 Task: Add Mineral Fusion Dark Brown Retractable Brow Pencil to the cart.
Action: Mouse moved to (321, 171)
Screenshot: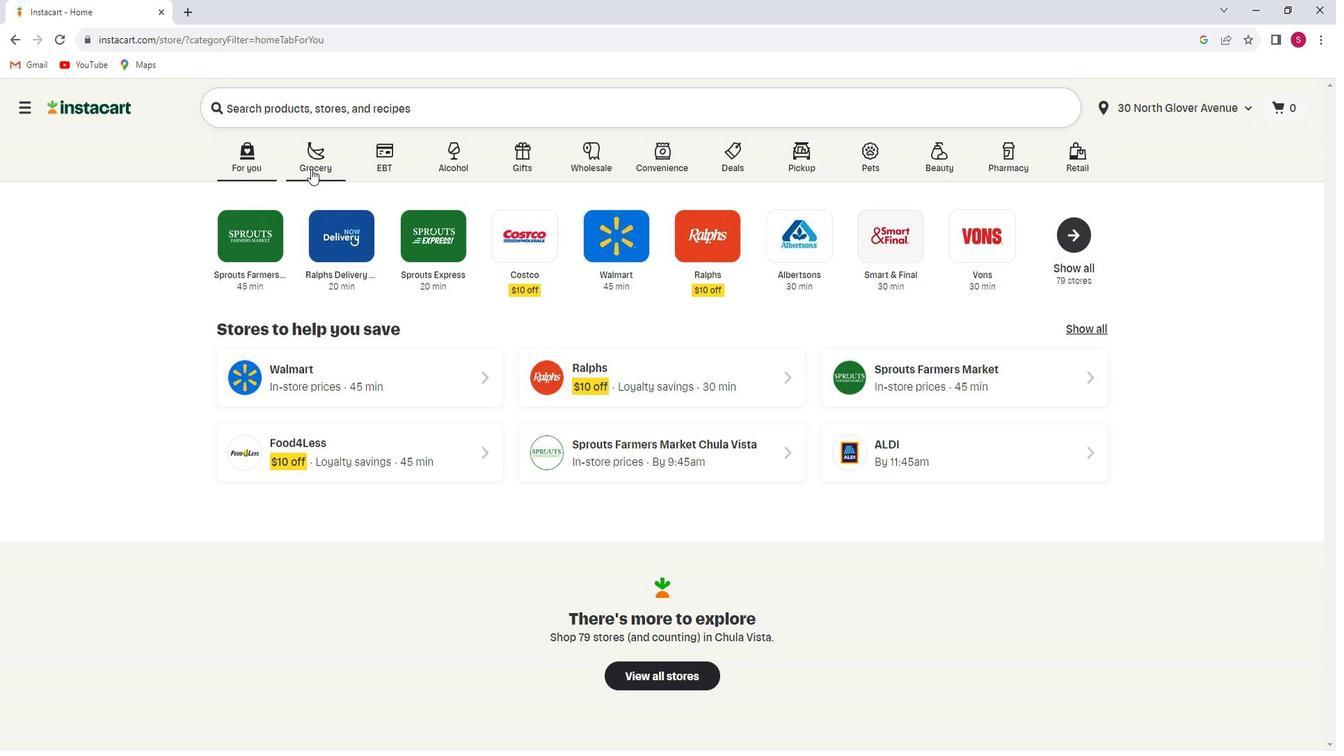 
Action: Mouse pressed left at (321, 171)
Screenshot: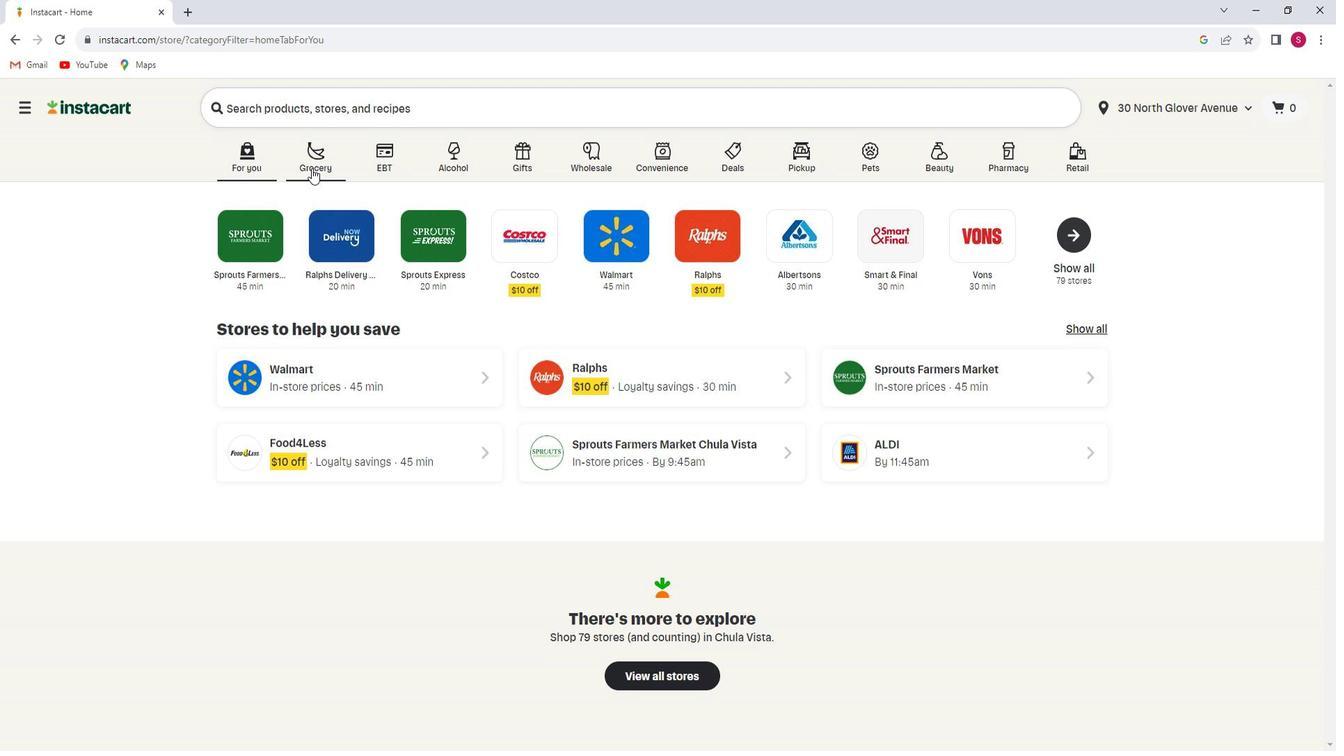 
Action: Mouse moved to (335, 408)
Screenshot: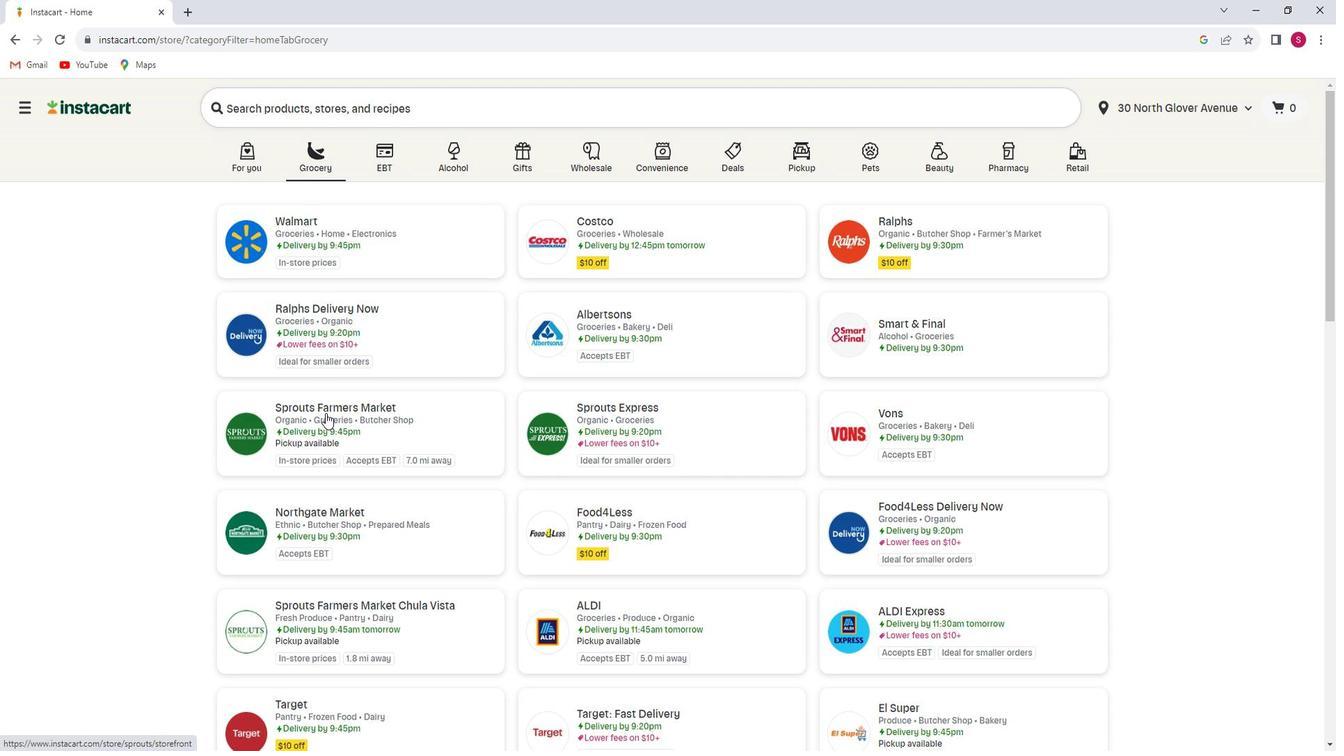 
Action: Mouse pressed left at (335, 408)
Screenshot: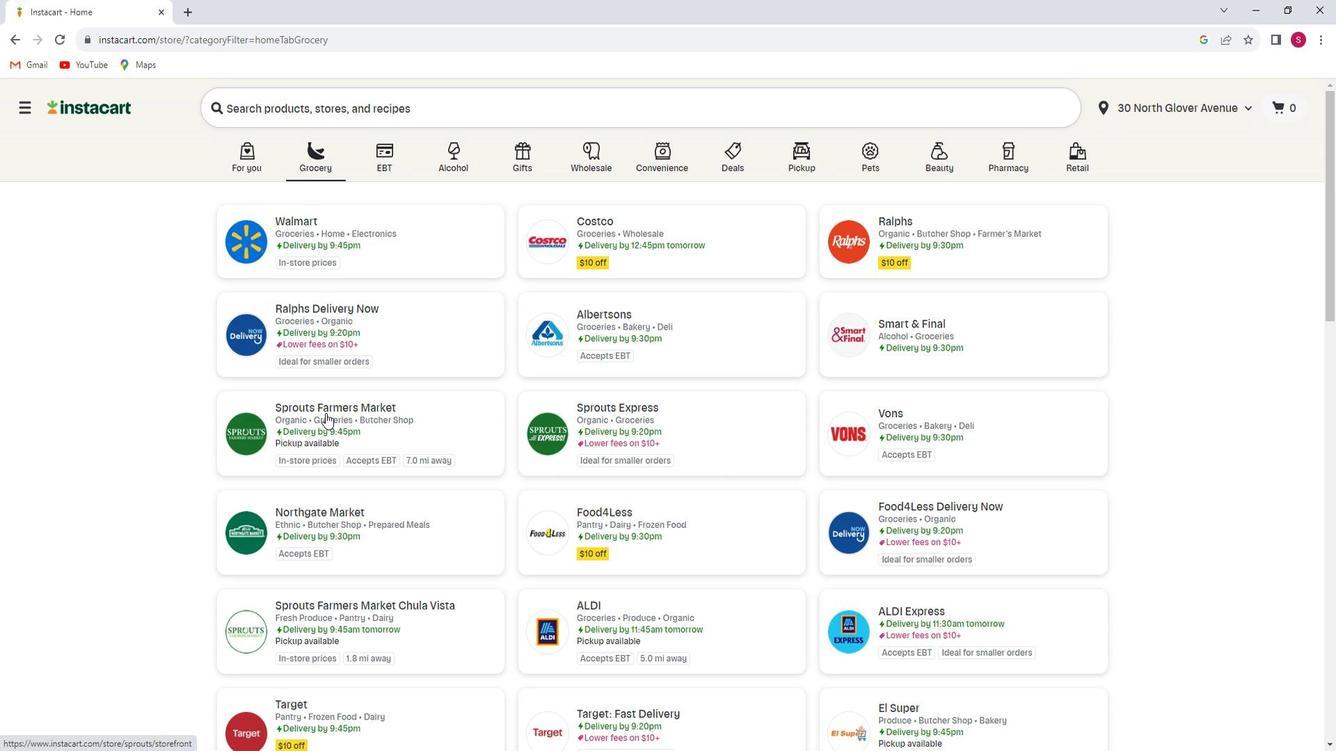 
Action: Mouse moved to (99, 422)
Screenshot: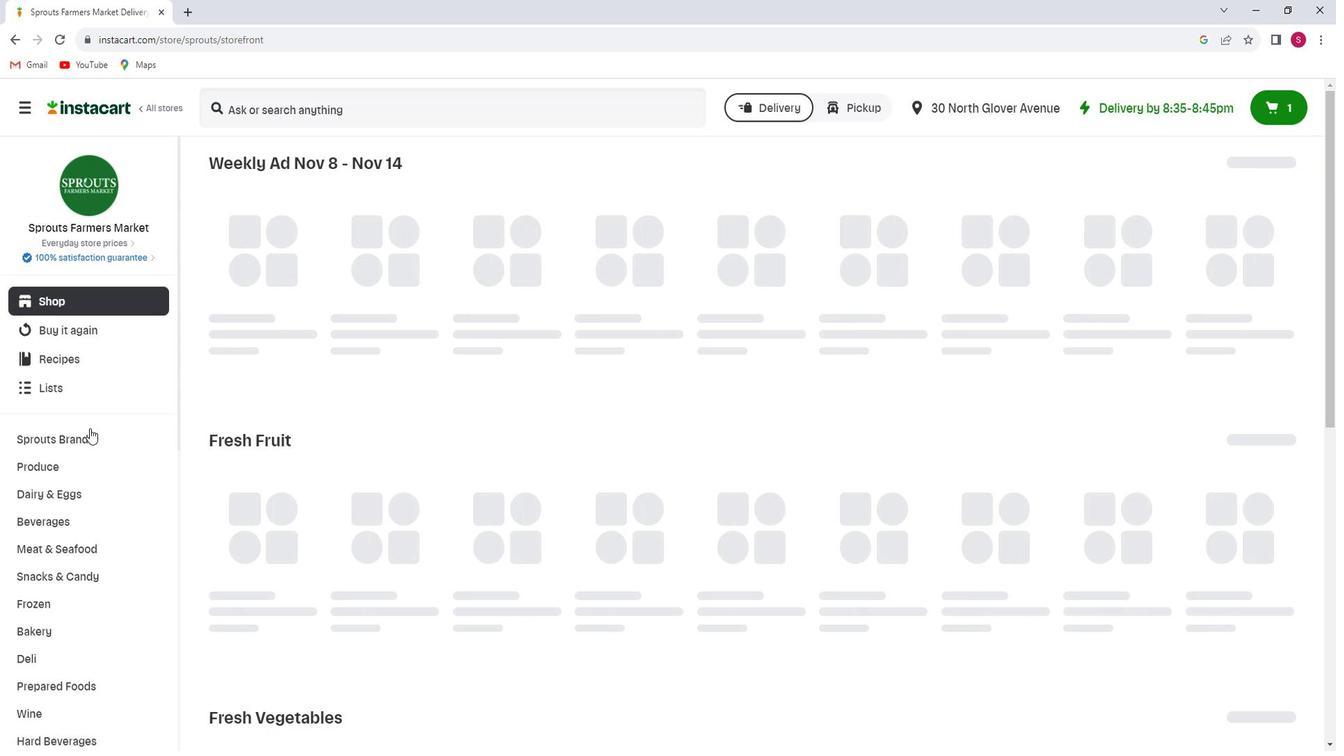 
Action: Mouse scrolled (99, 421) with delta (0, 0)
Screenshot: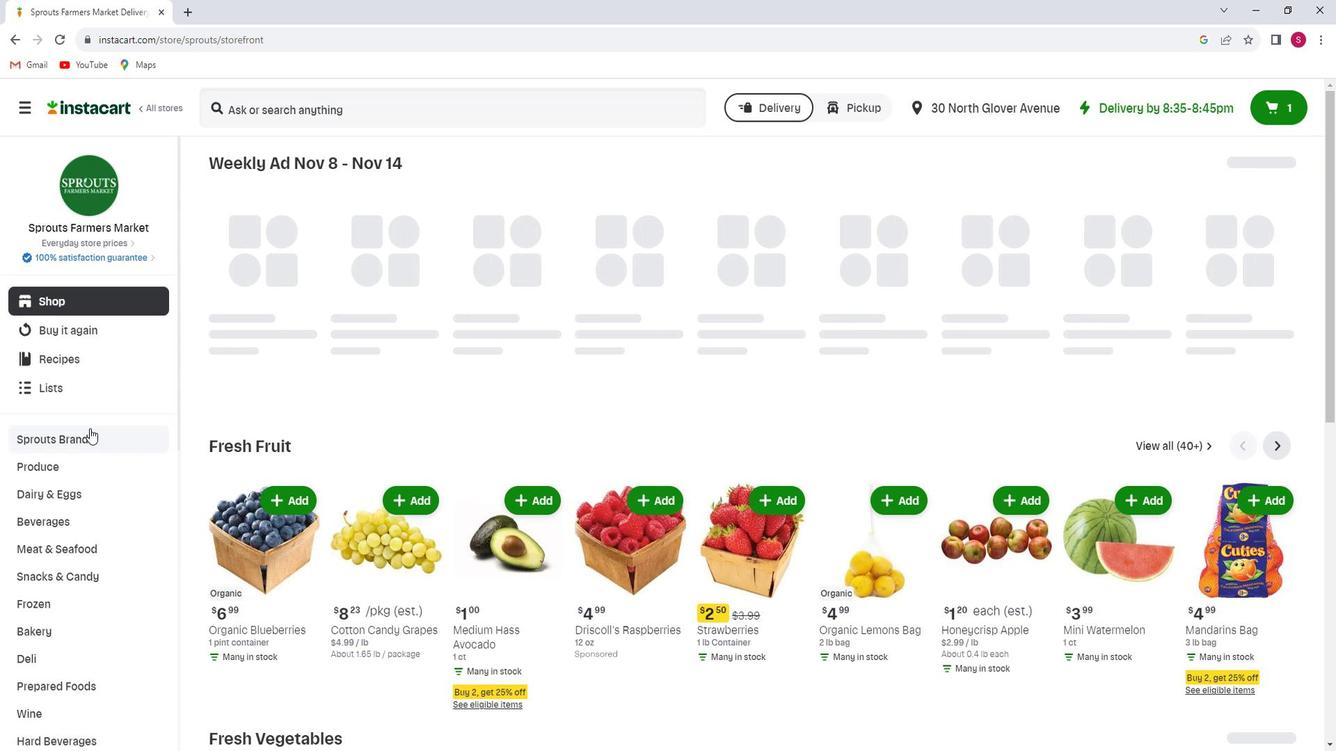 
Action: Mouse scrolled (99, 421) with delta (0, 0)
Screenshot: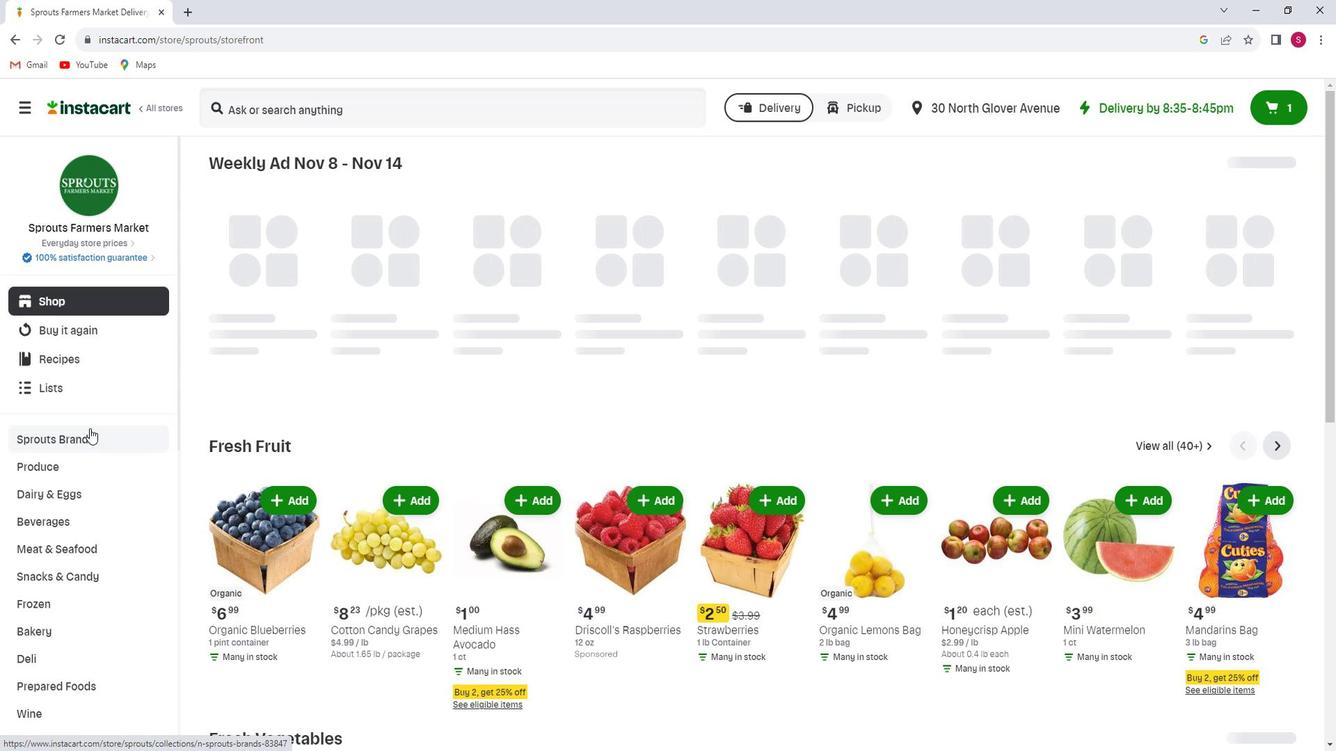 
Action: Mouse scrolled (99, 421) with delta (0, 0)
Screenshot: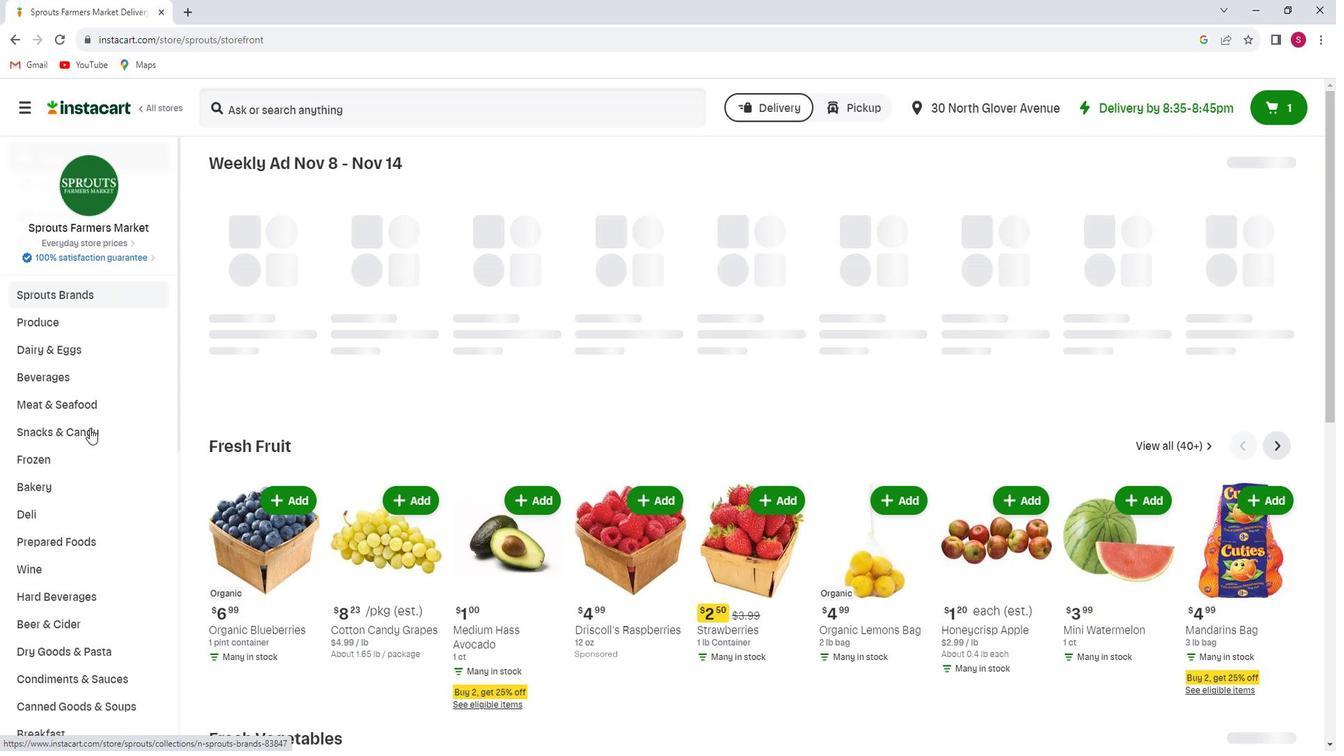 
Action: Mouse scrolled (99, 421) with delta (0, 0)
Screenshot: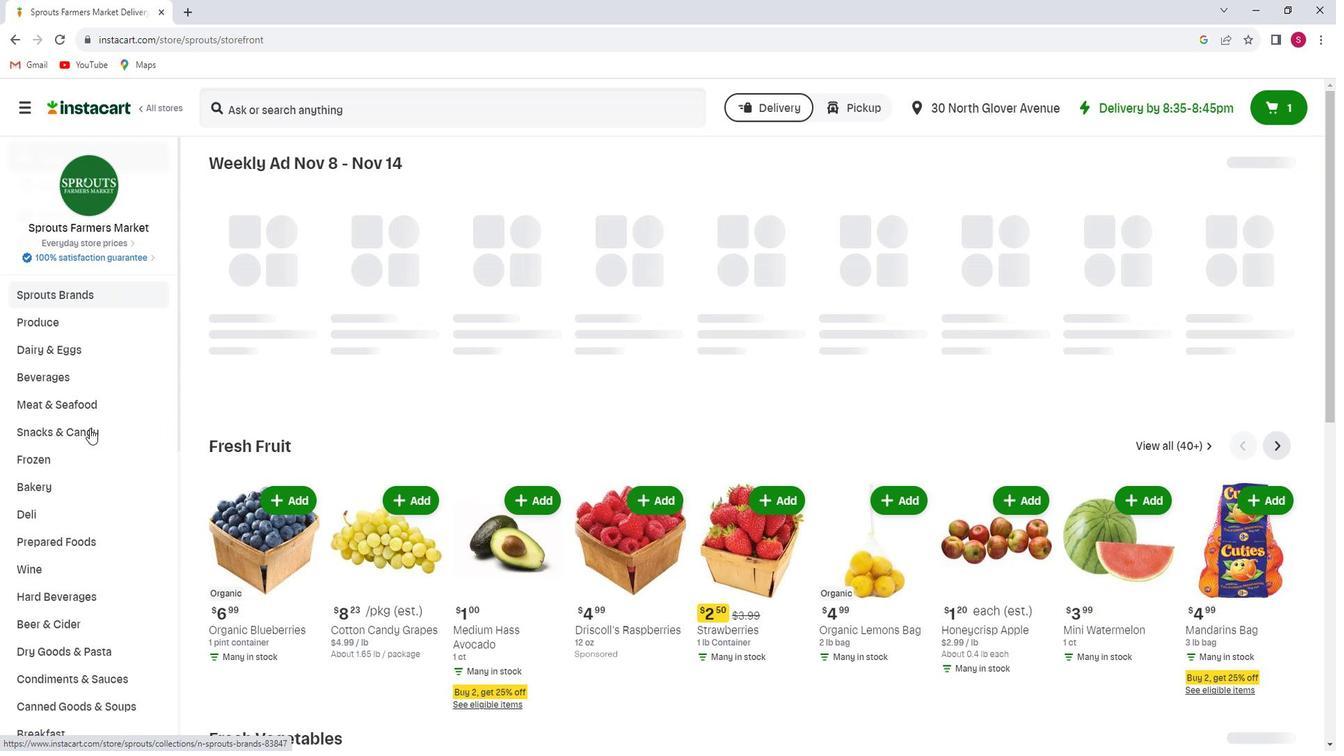 
Action: Mouse scrolled (99, 421) with delta (0, 0)
Screenshot: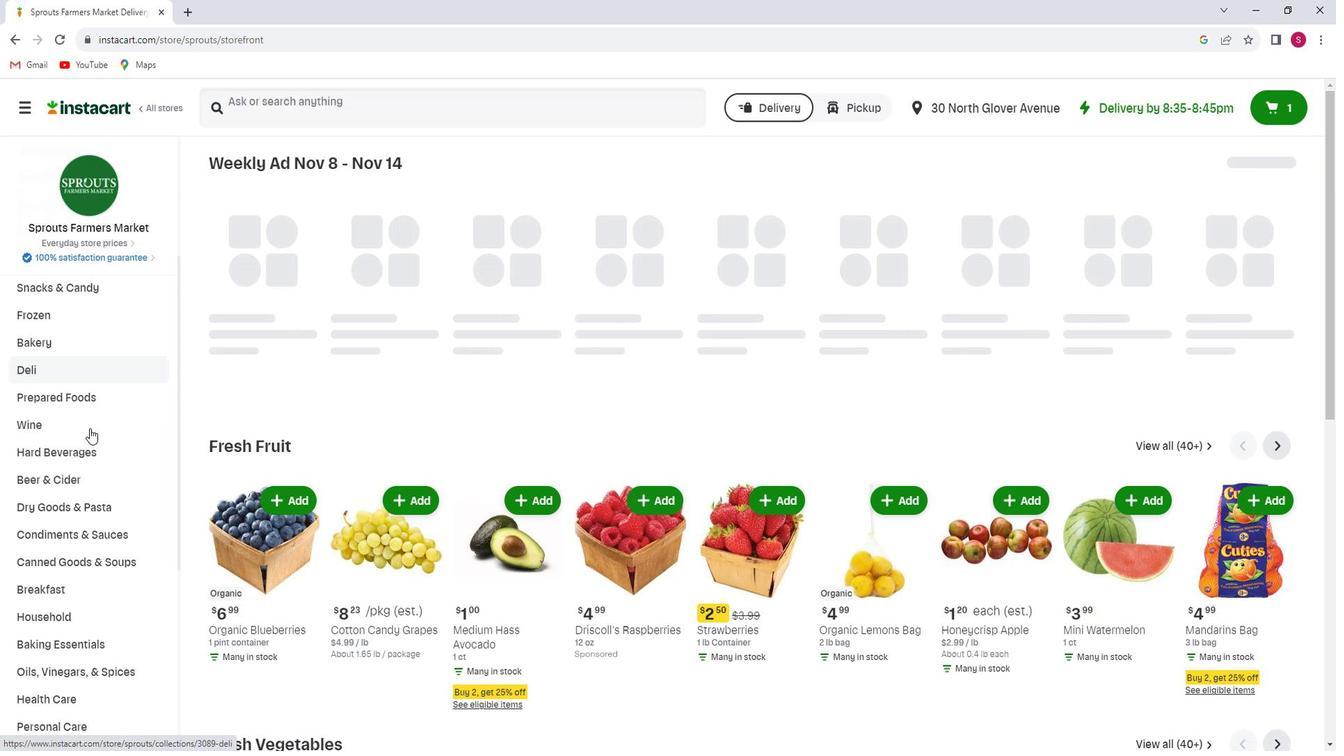 
Action: Mouse scrolled (99, 421) with delta (0, 0)
Screenshot: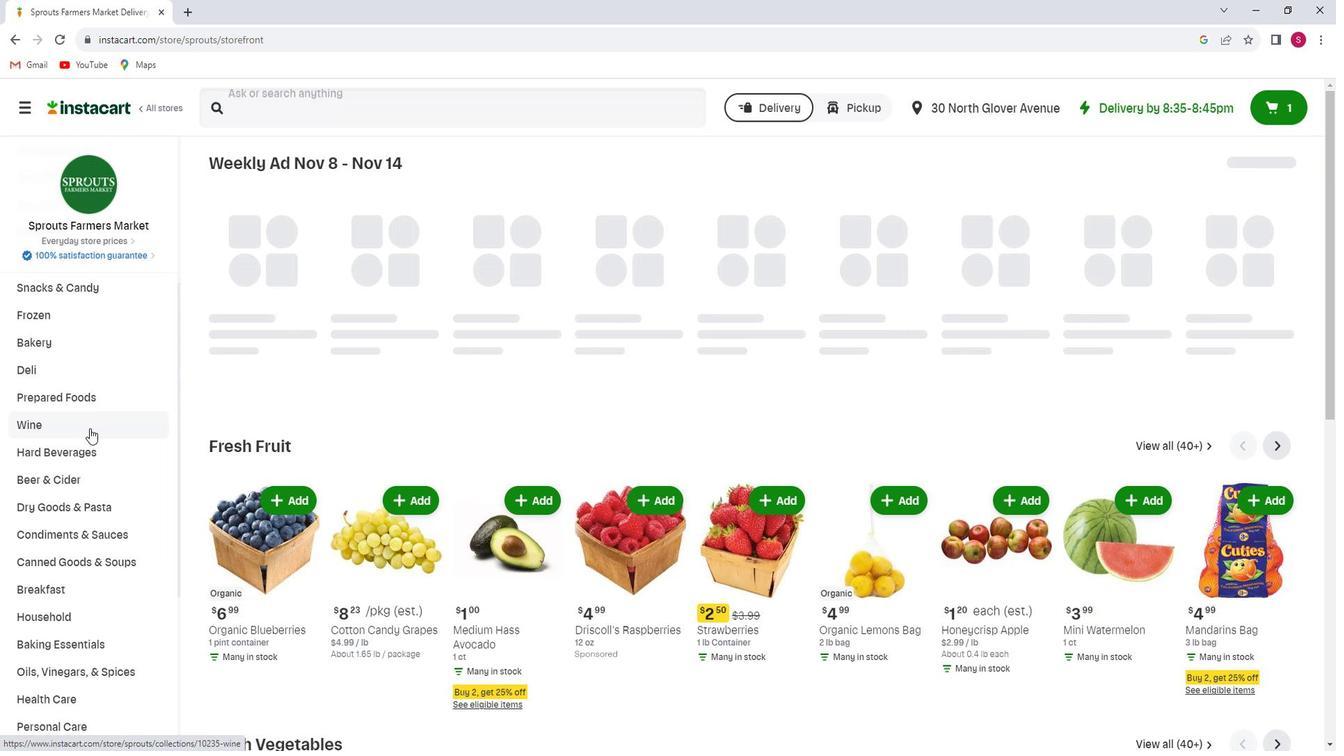 
Action: Mouse scrolled (99, 421) with delta (0, 0)
Screenshot: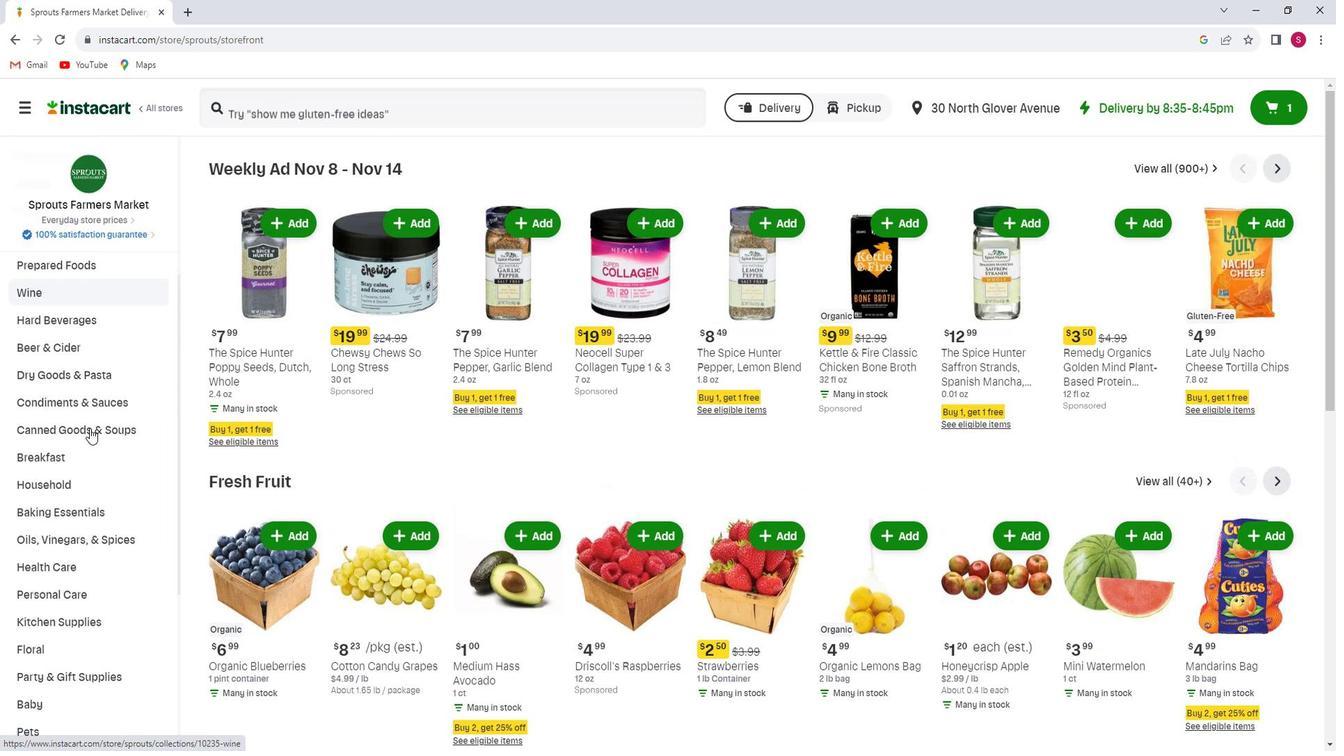 
Action: Mouse scrolled (99, 421) with delta (0, 0)
Screenshot: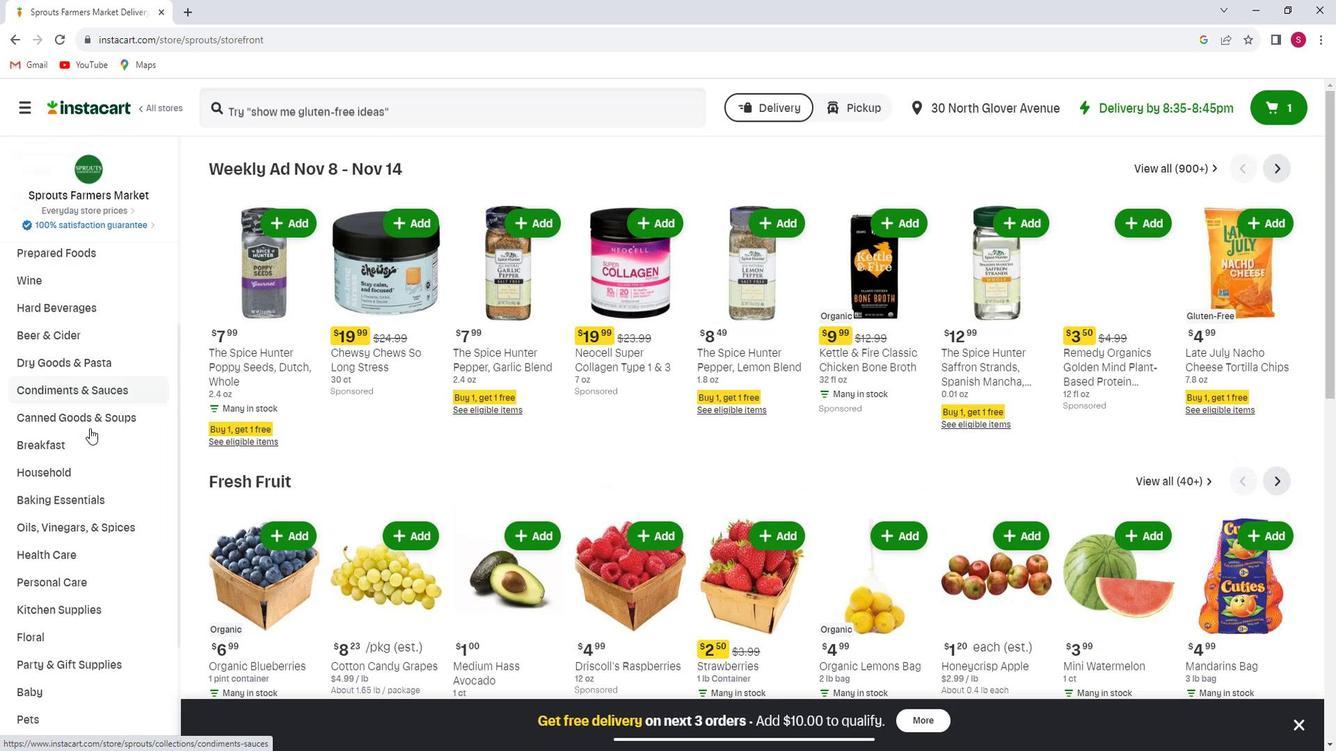 
Action: Mouse scrolled (99, 421) with delta (0, 0)
Screenshot: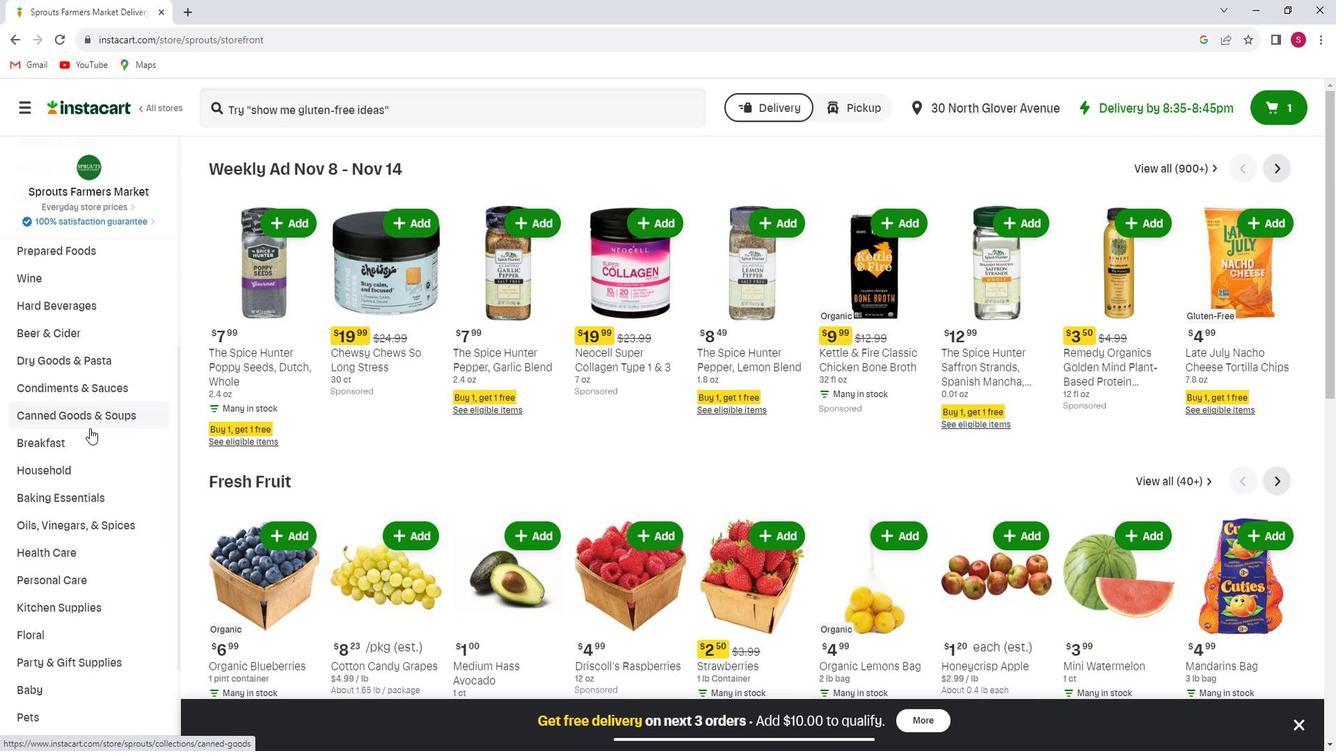 
Action: Mouse scrolled (99, 421) with delta (0, 0)
Screenshot: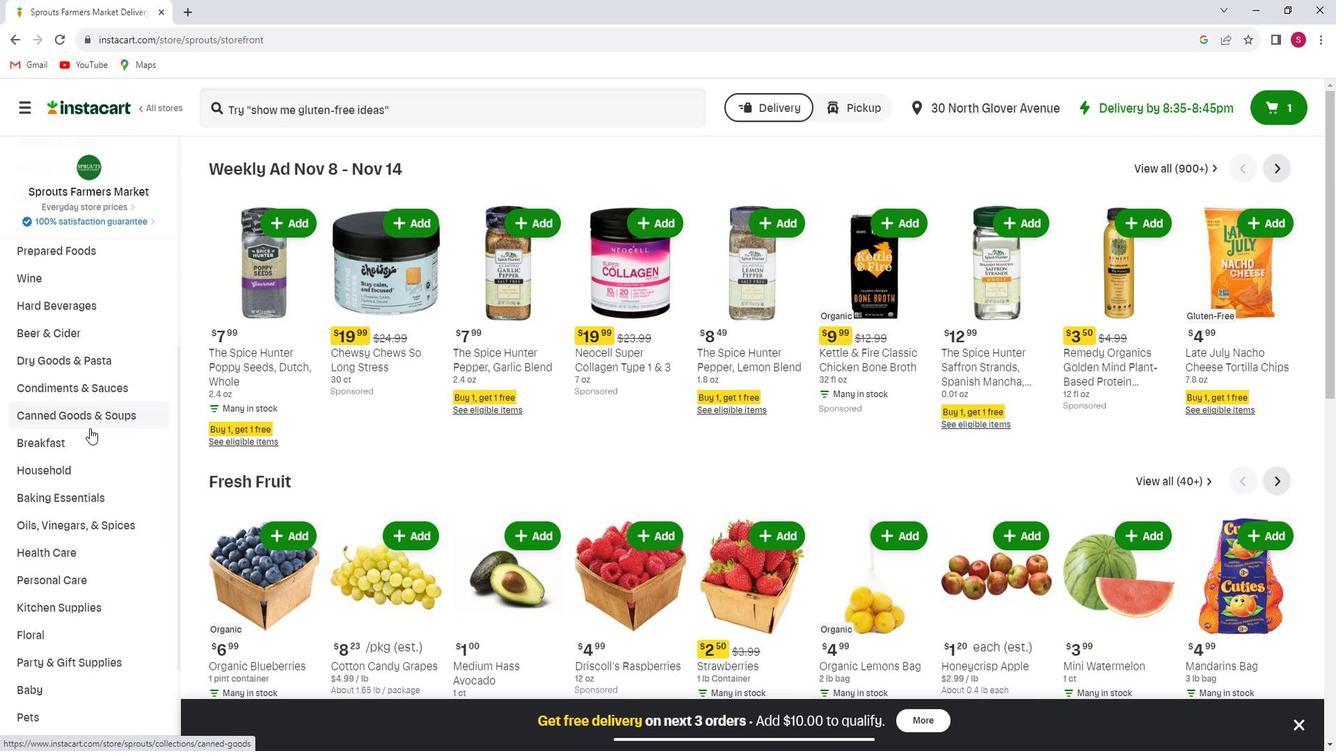 
Action: Mouse moved to (102, 429)
Screenshot: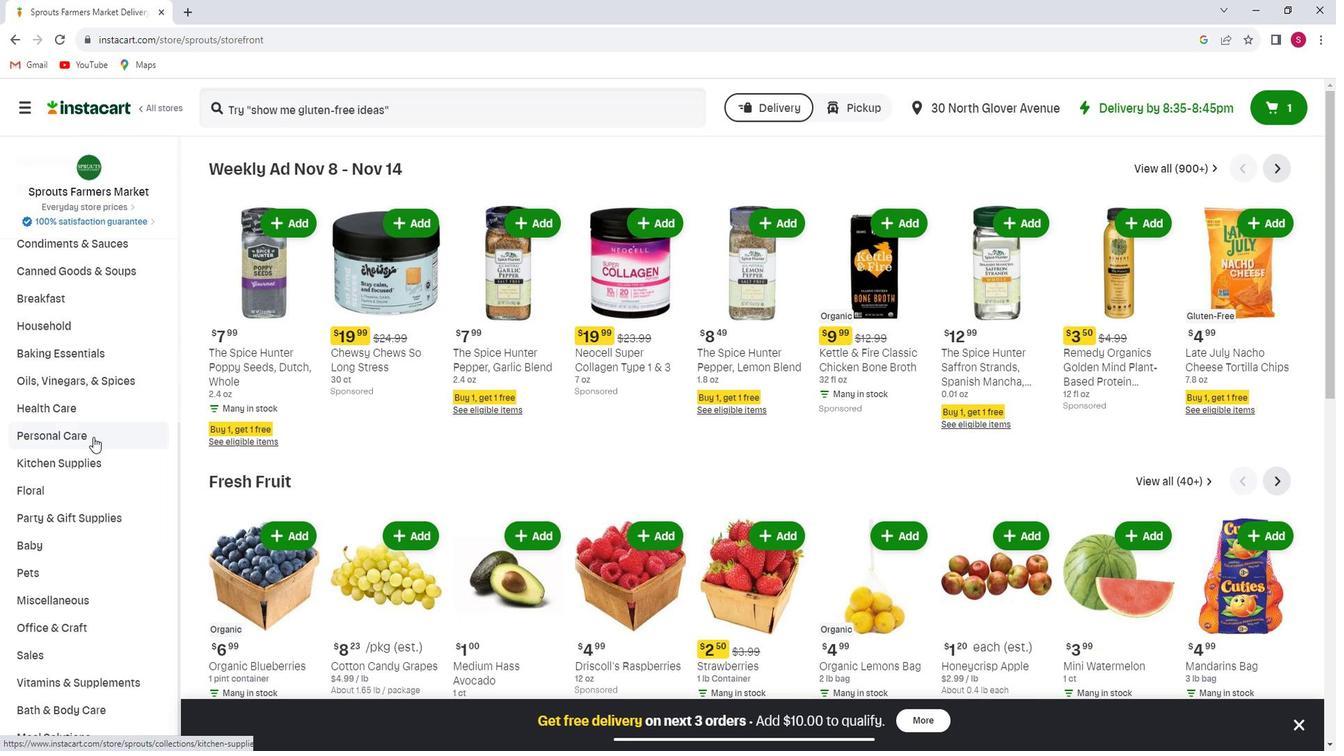 
Action: Mouse pressed left at (102, 429)
Screenshot: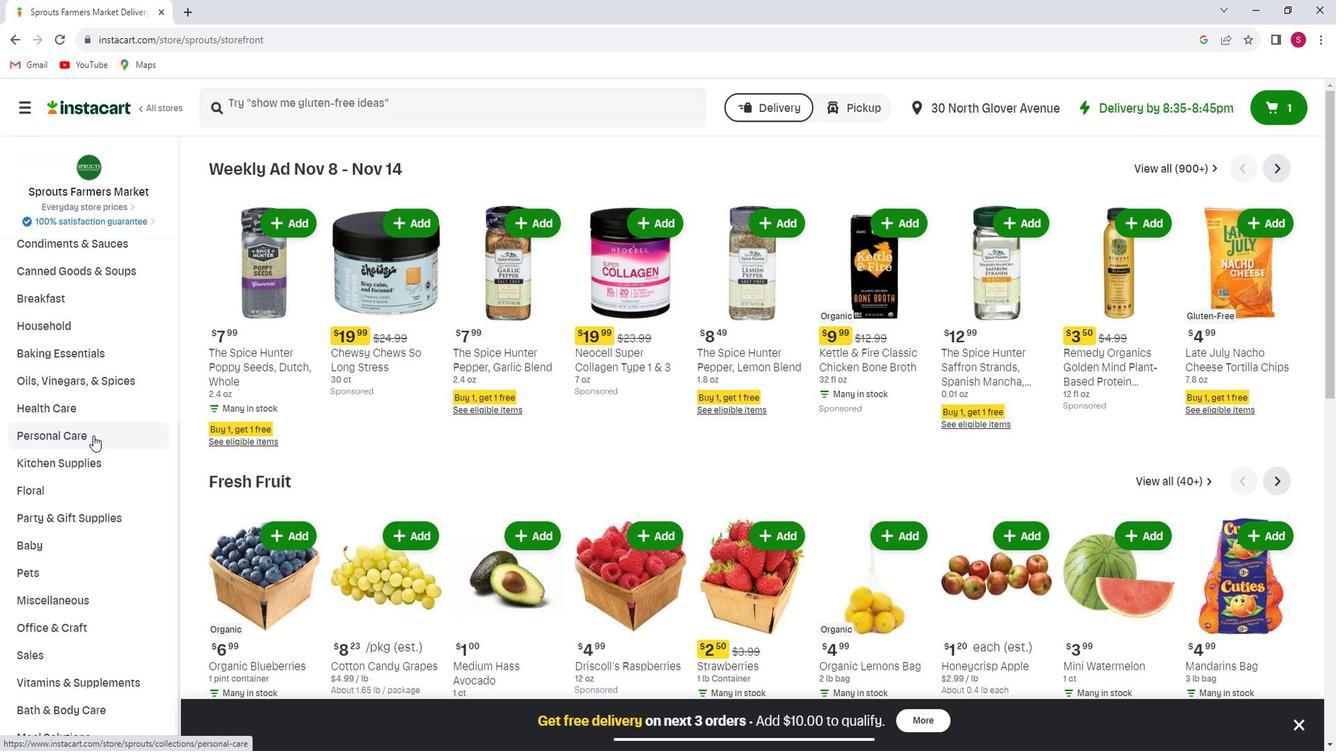 
Action: Mouse moved to (1211, 199)
Screenshot: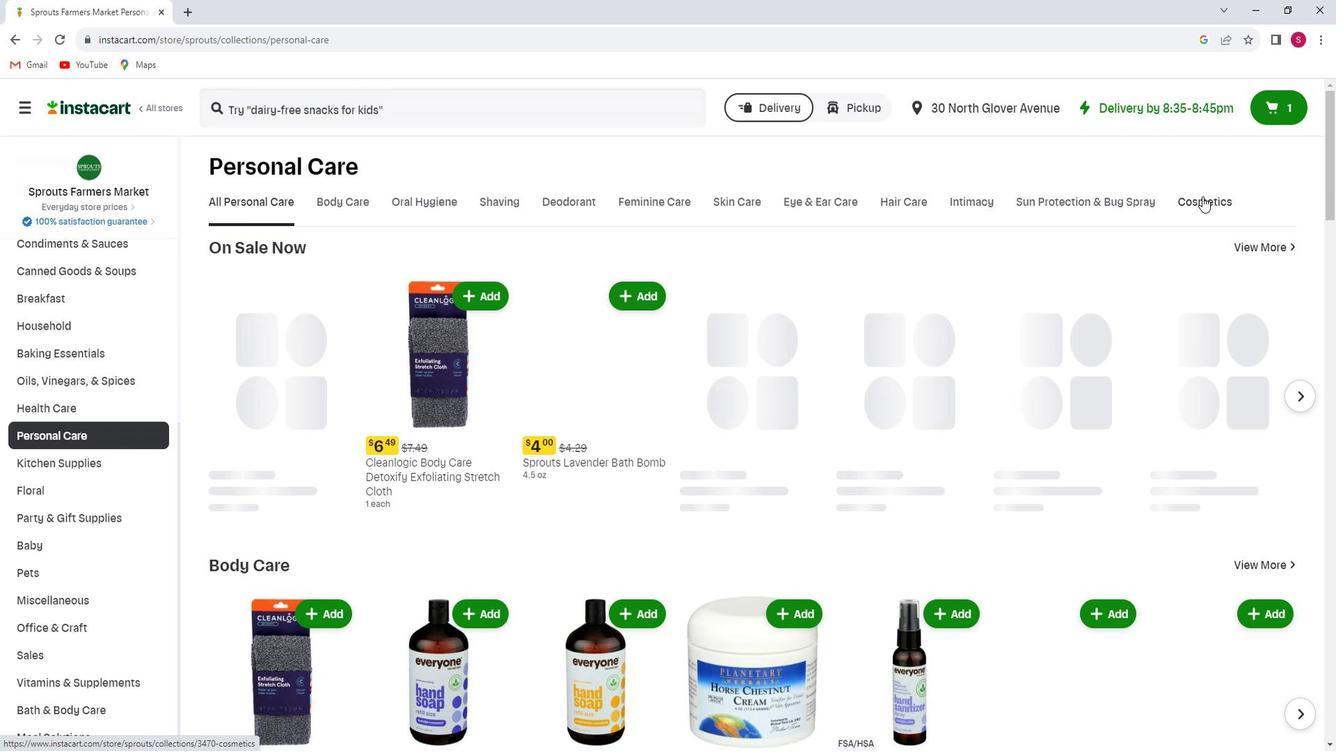 
Action: Mouse pressed left at (1211, 199)
Screenshot: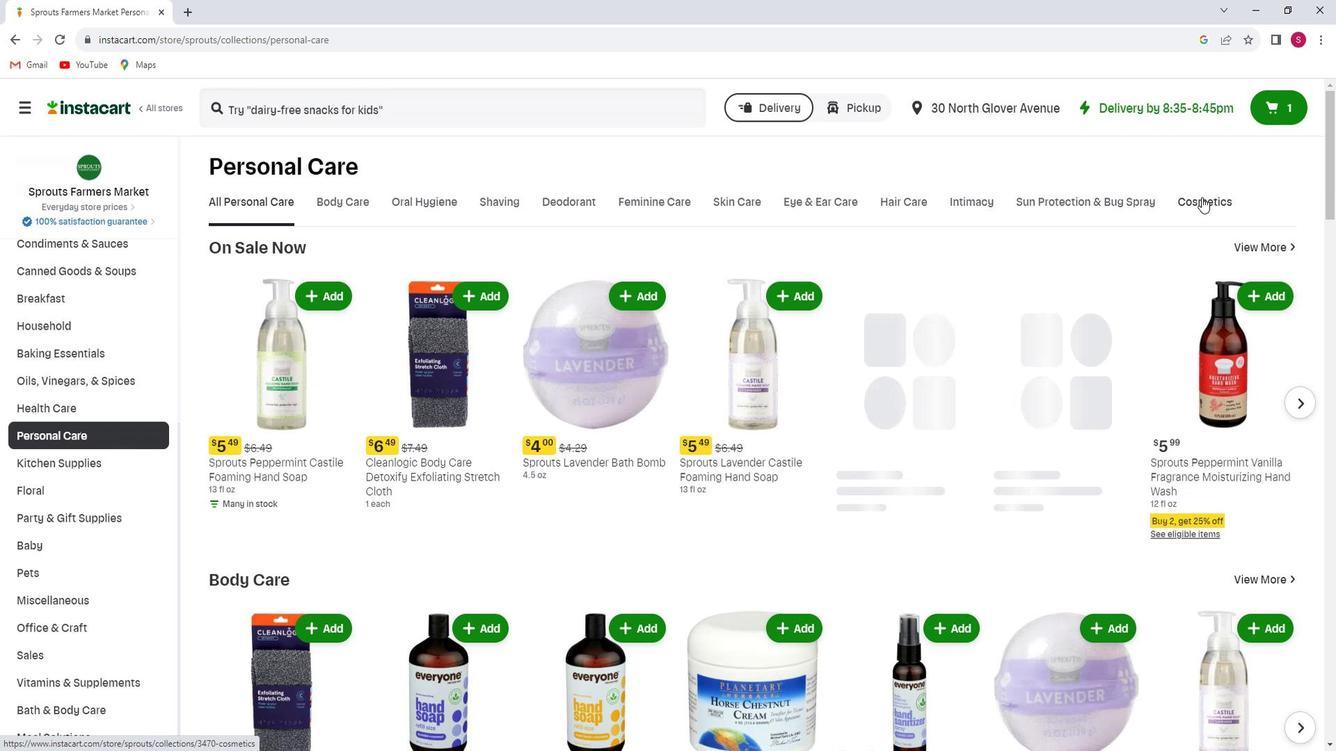 
Action: Mouse moved to (317, 259)
Screenshot: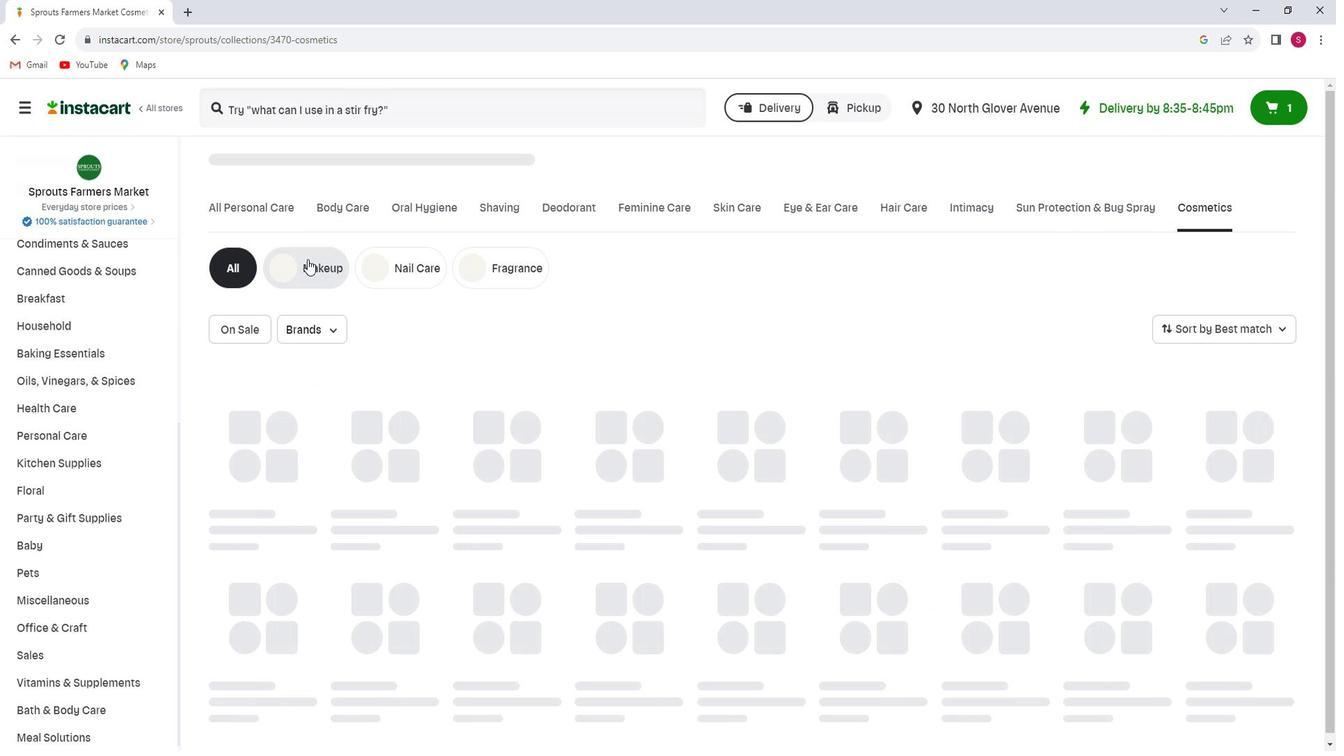 
Action: Mouse pressed left at (317, 259)
Screenshot: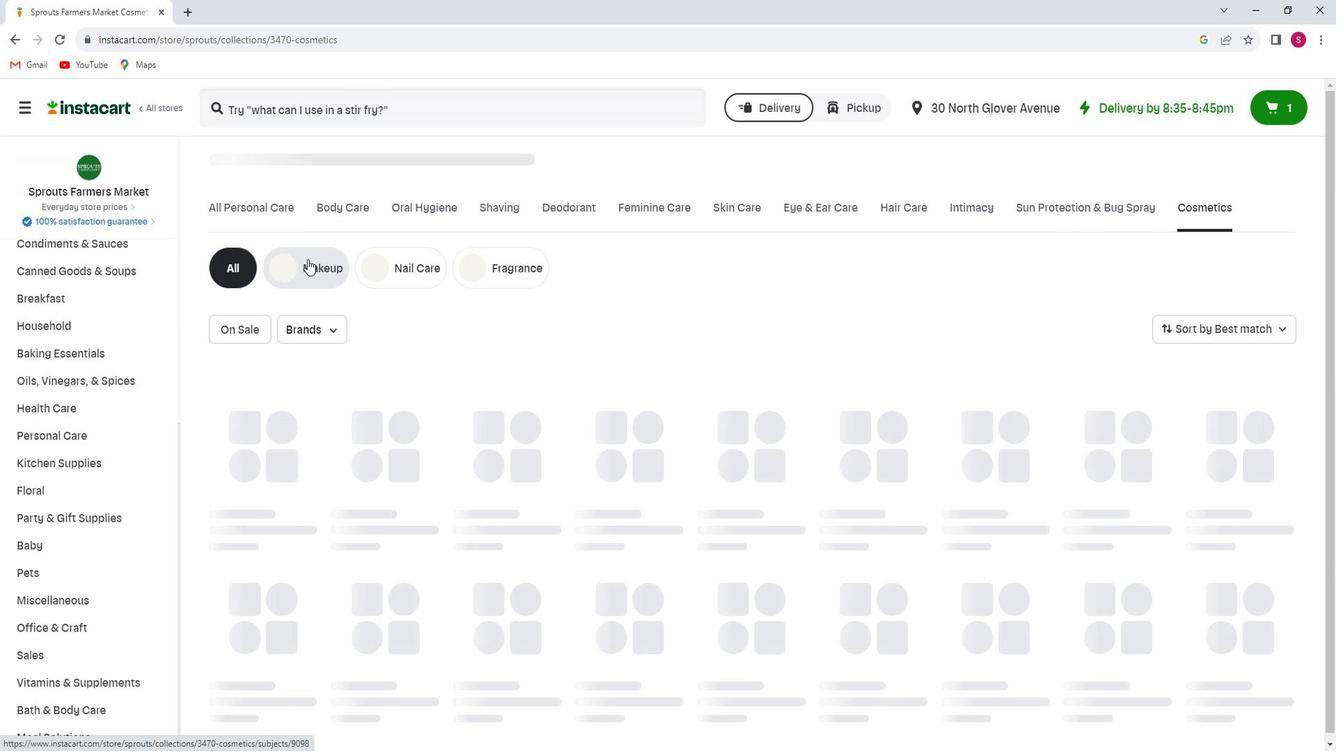 
Action: Mouse moved to (320, 122)
Screenshot: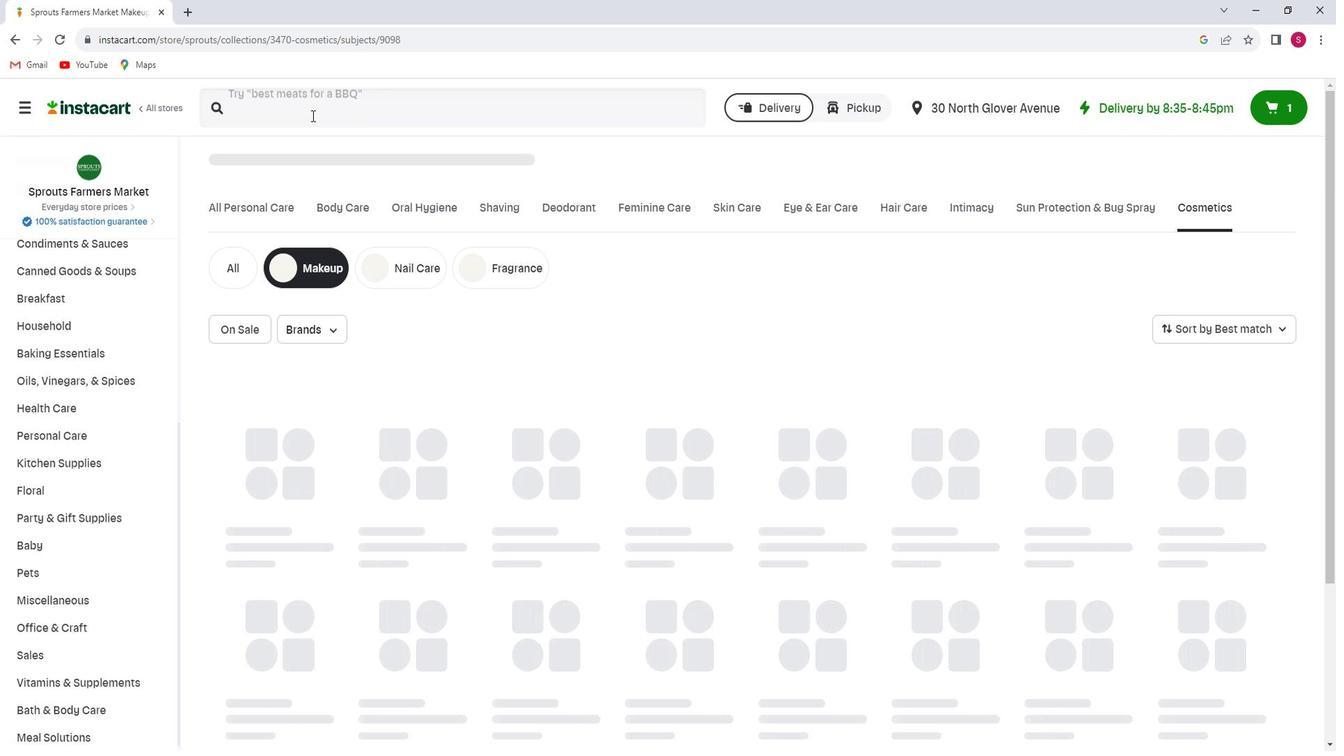 
Action: Mouse pressed left at (320, 122)
Screenshot: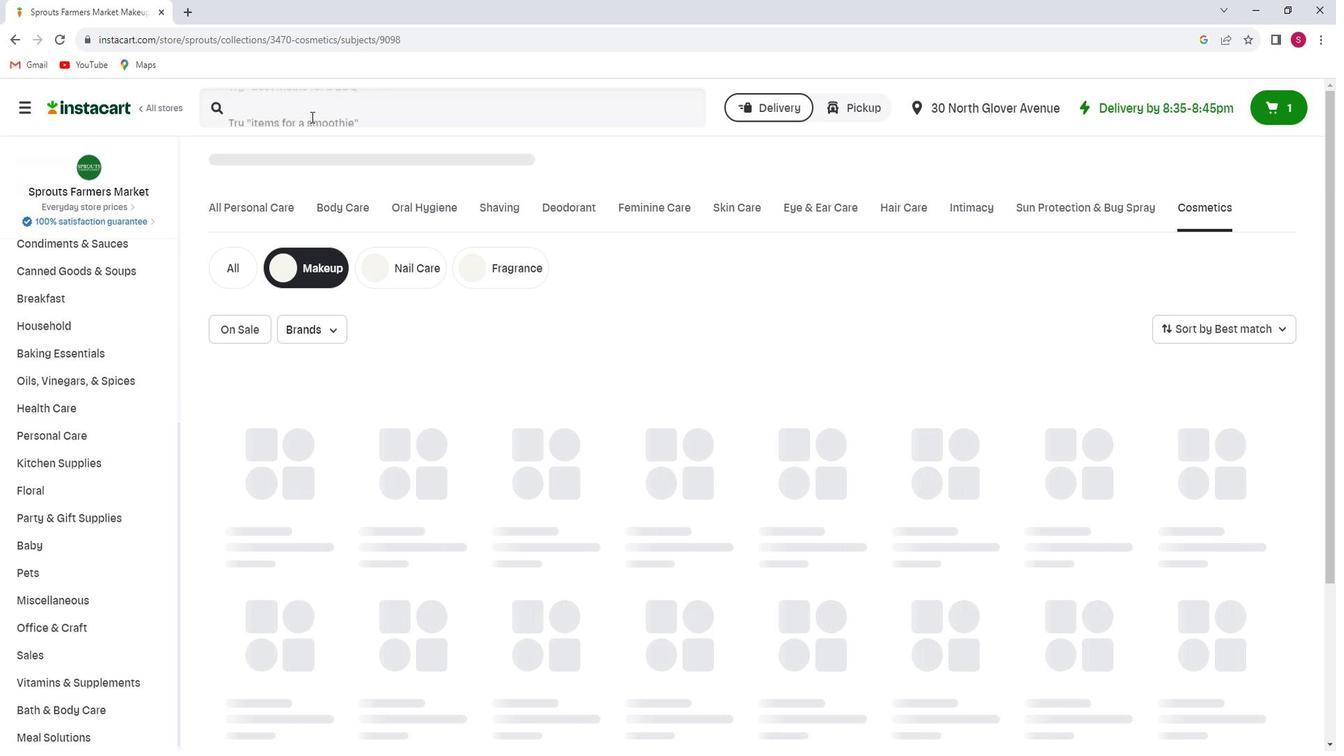 
Action: Key pressed <Key.shift>Mineral<Key.space><Key.shift>Fusion<Key.space><Key.shift><Key.shift>Dark<Key.space><Key.shift>Brown<Key.space><Key.shift>Retractable<Key.space><Key.shift>brow<Key.space><Key.shift>Pencil<Key.enter>
Screenshot: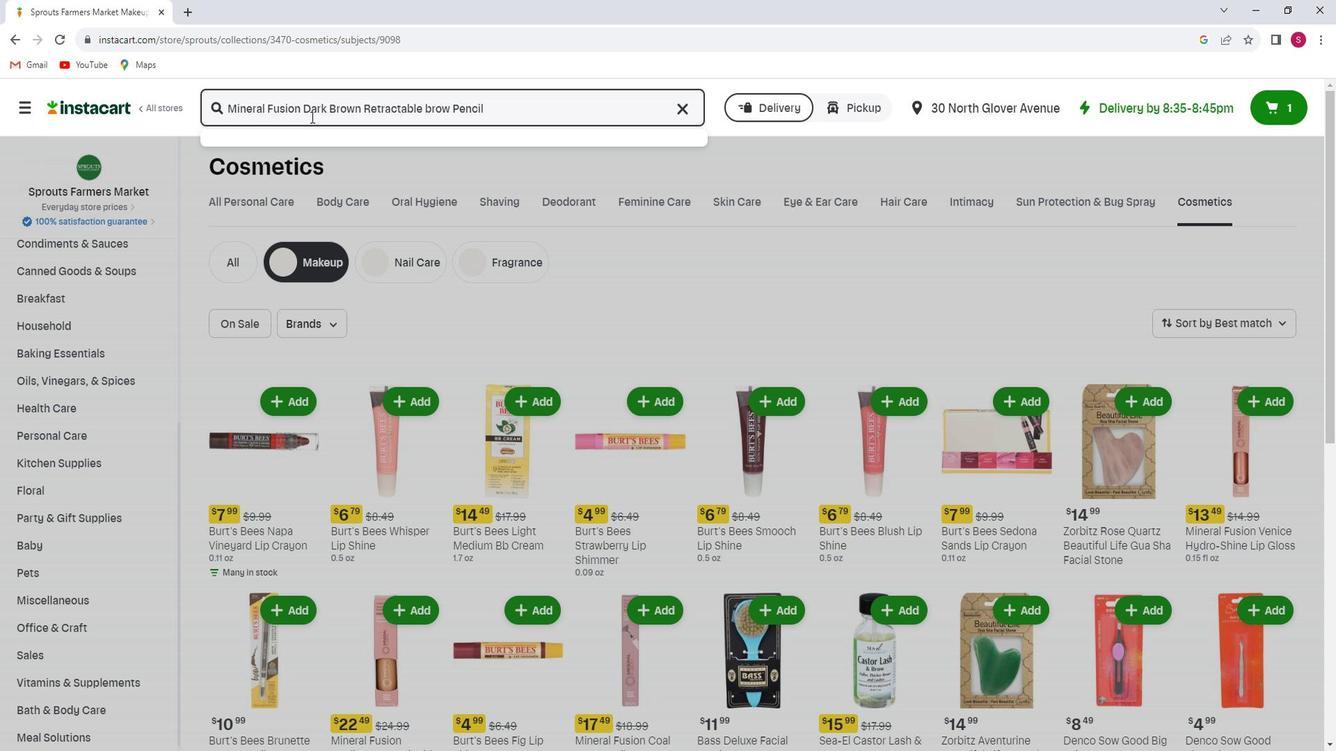 
Action: Mouse moved to (434, 268)
Screenshot: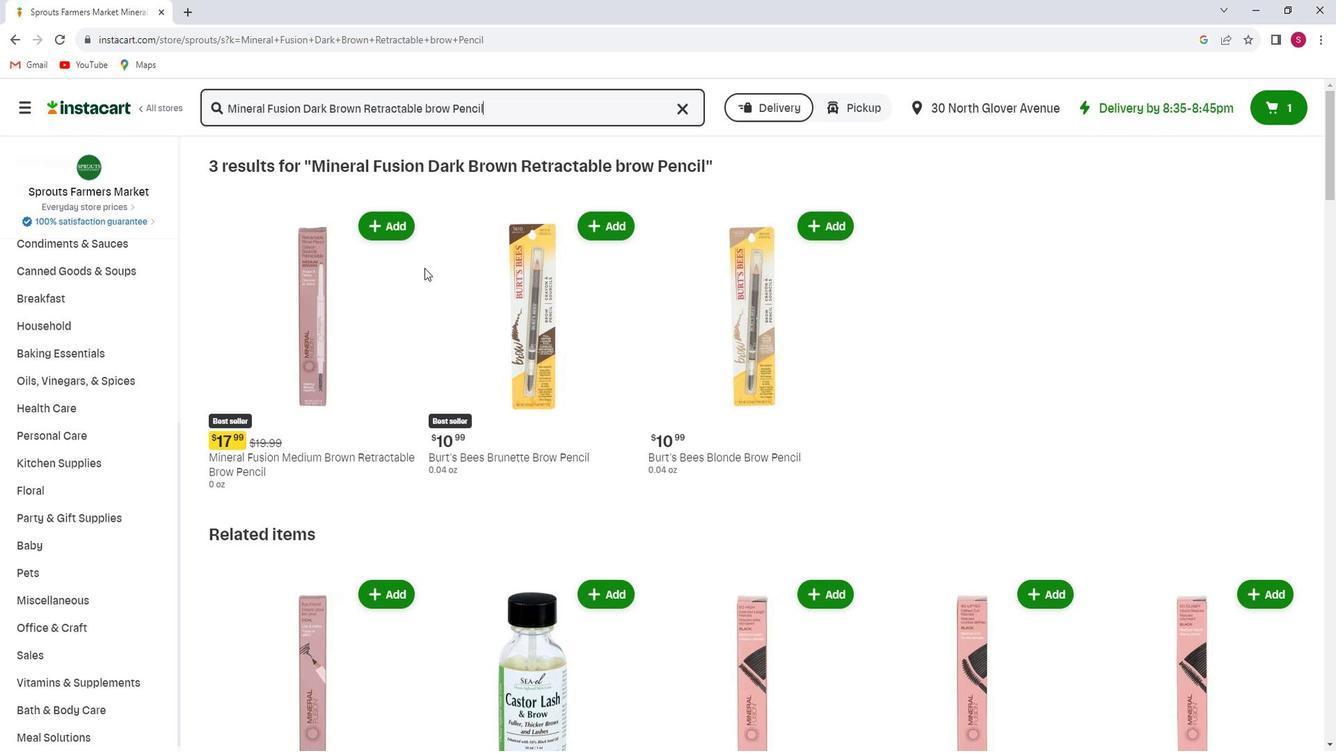 
Action: Mouse scrolled (434, 267) with delta (0, 0)
Screenshot: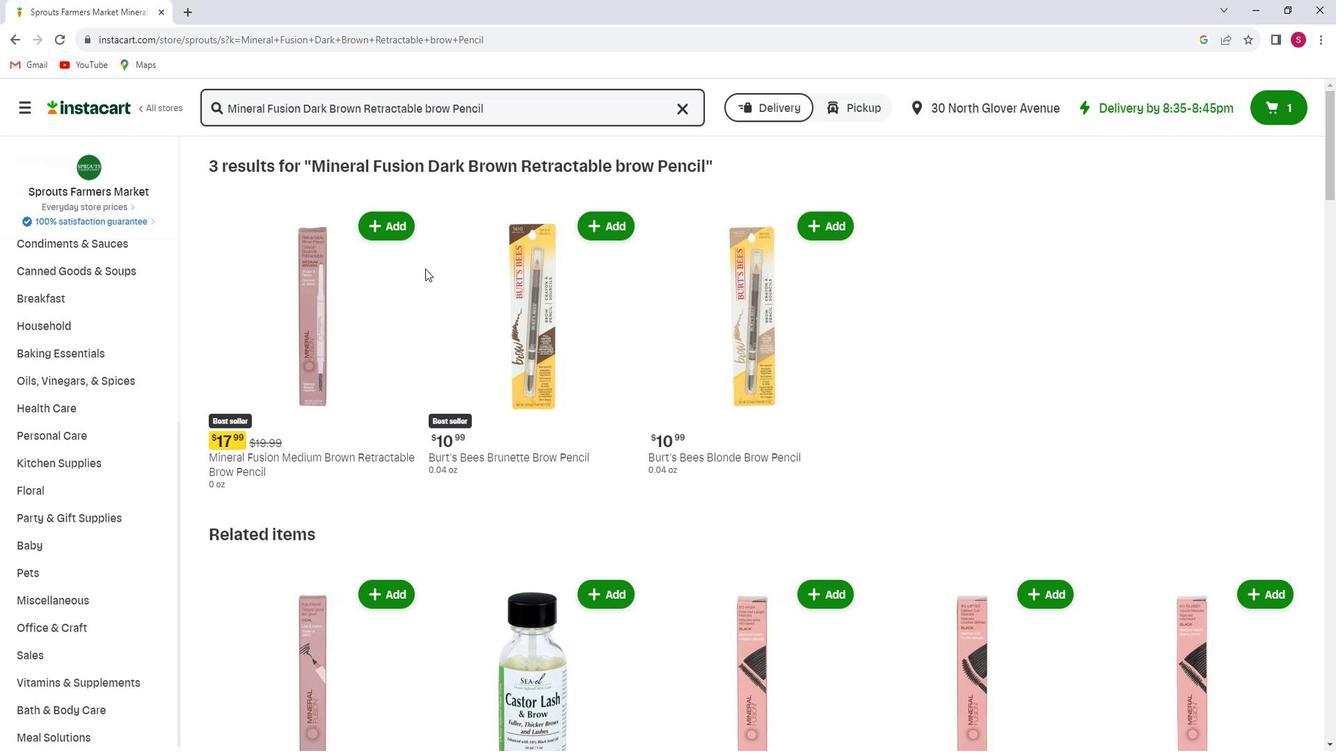 
Action: Mouse scrolled (434, 267) with delta (0, 0)
Screenshot: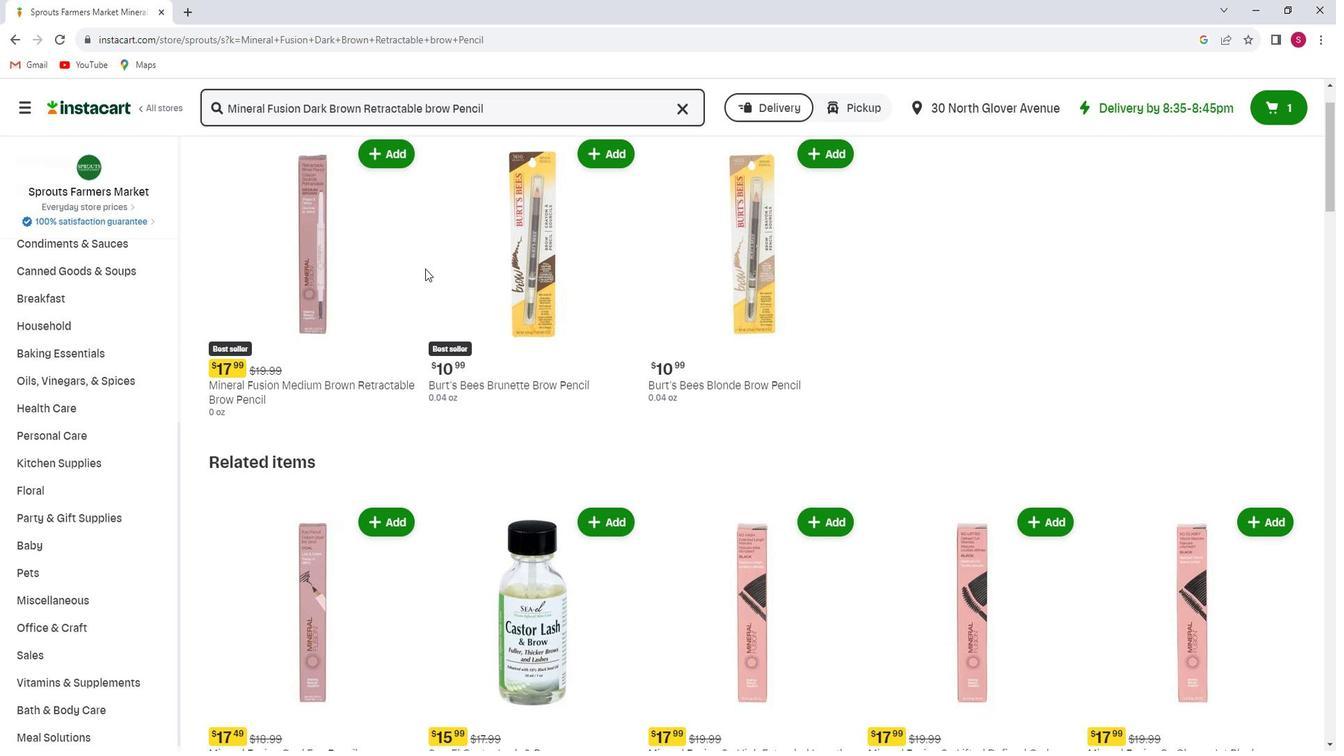 
Action: Mouse scrolled (434, 267) with delta (0, 0)
Screenshot: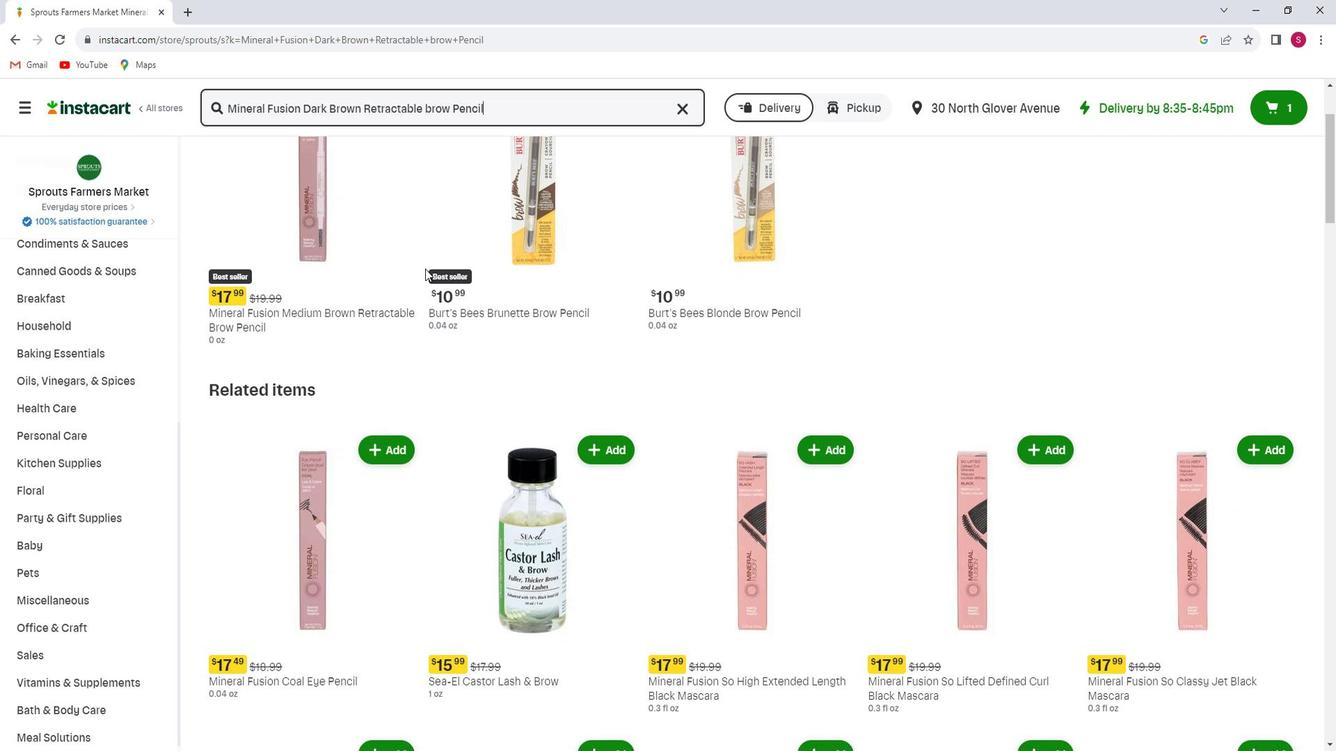 
Action: Mouse scrolled (434, 267) with delta (0, 0)
Screenshot: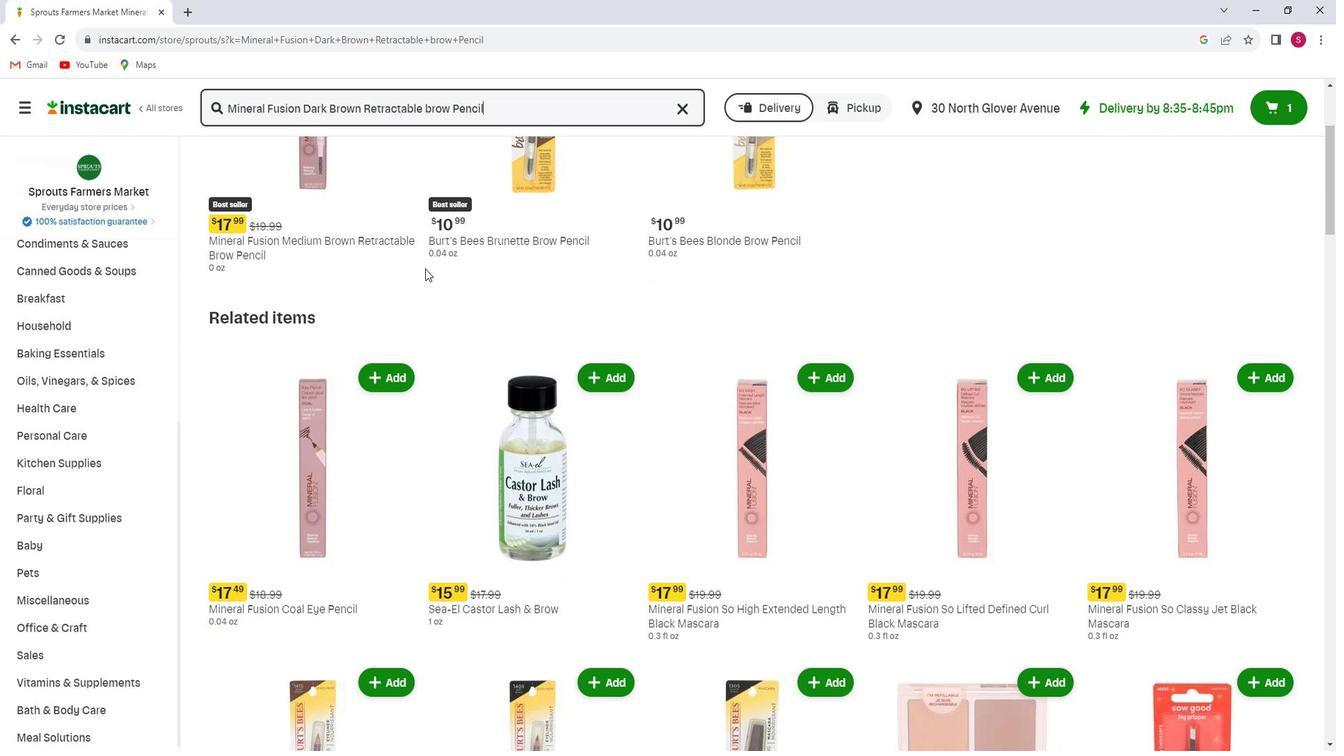 
Action: Mouse scrolled (434, 267) with delta (0, 0)
Screenshot: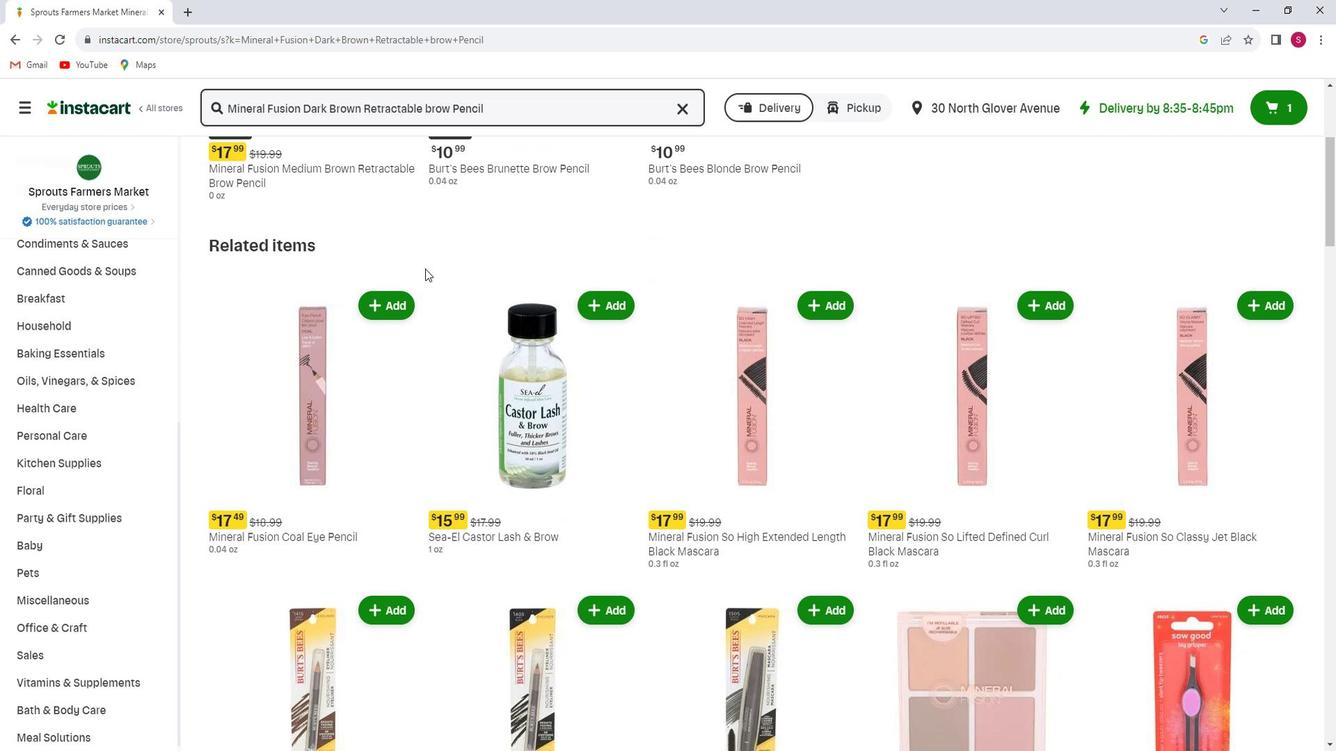 
Action: Mouse scrolled (434, 267) with delta (0, 0)
Screenshot: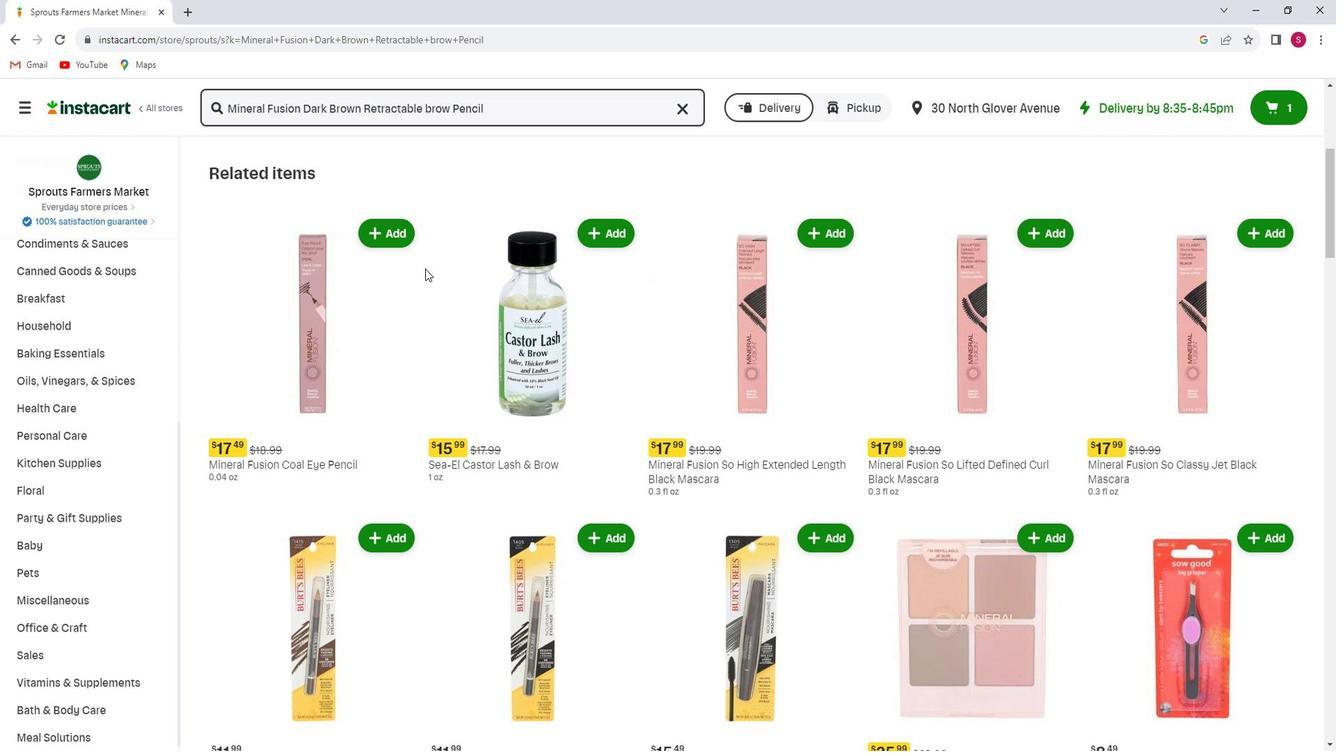 
Action: Mouse scrolled (434, 267) with delta (0, 0)
Screenshot: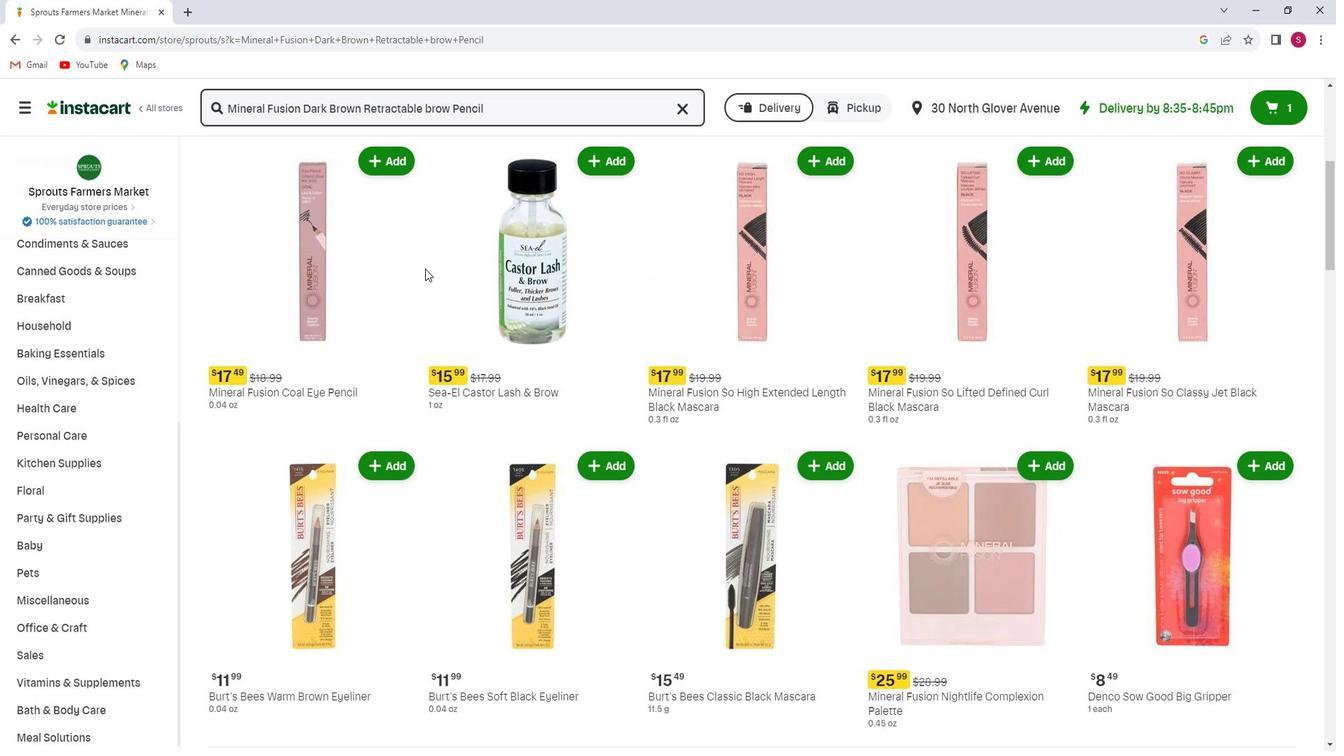 
Action: Mouse scrolled (434, 267) with delta (0, 0)
Screenshot: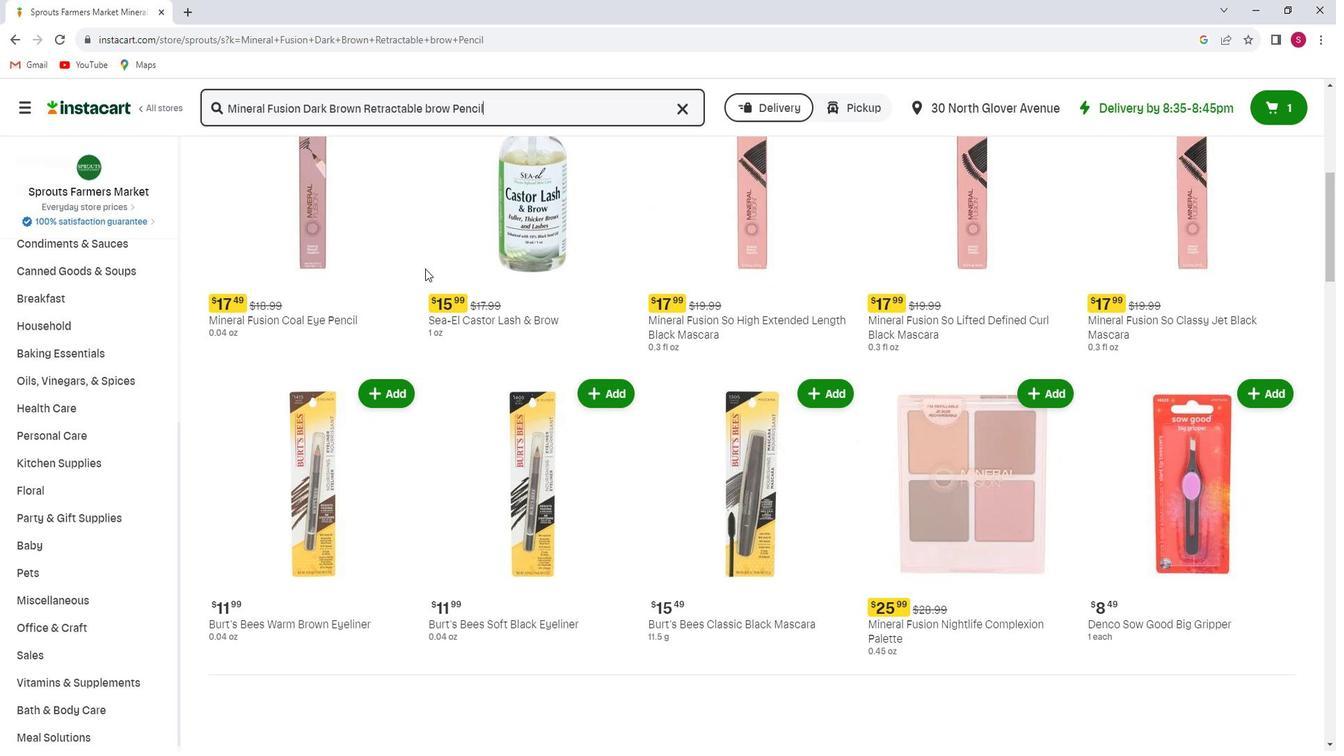 
Action: Mouse scrolled (434, 267) with delta (0, 0)
Screenshot: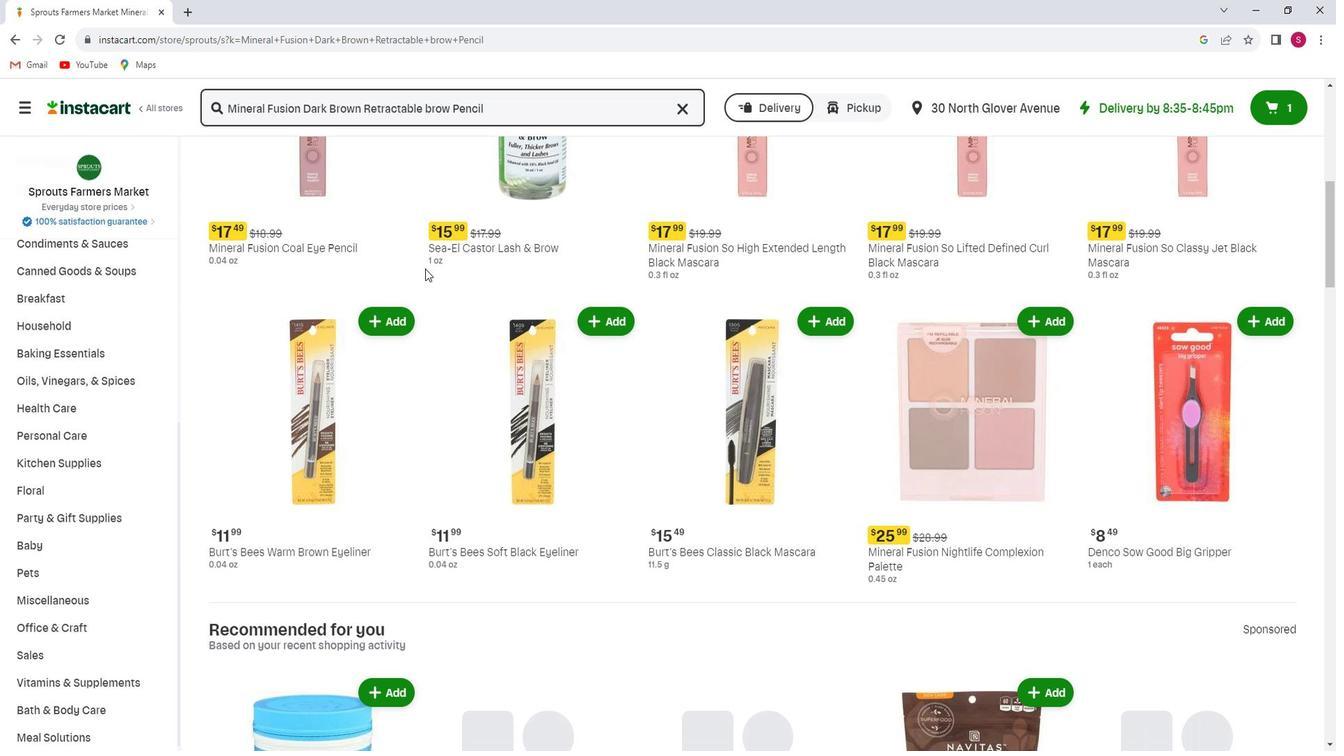 
Action: Mouse scrolled (434, 267) with delta (0, 0)
Screenshot: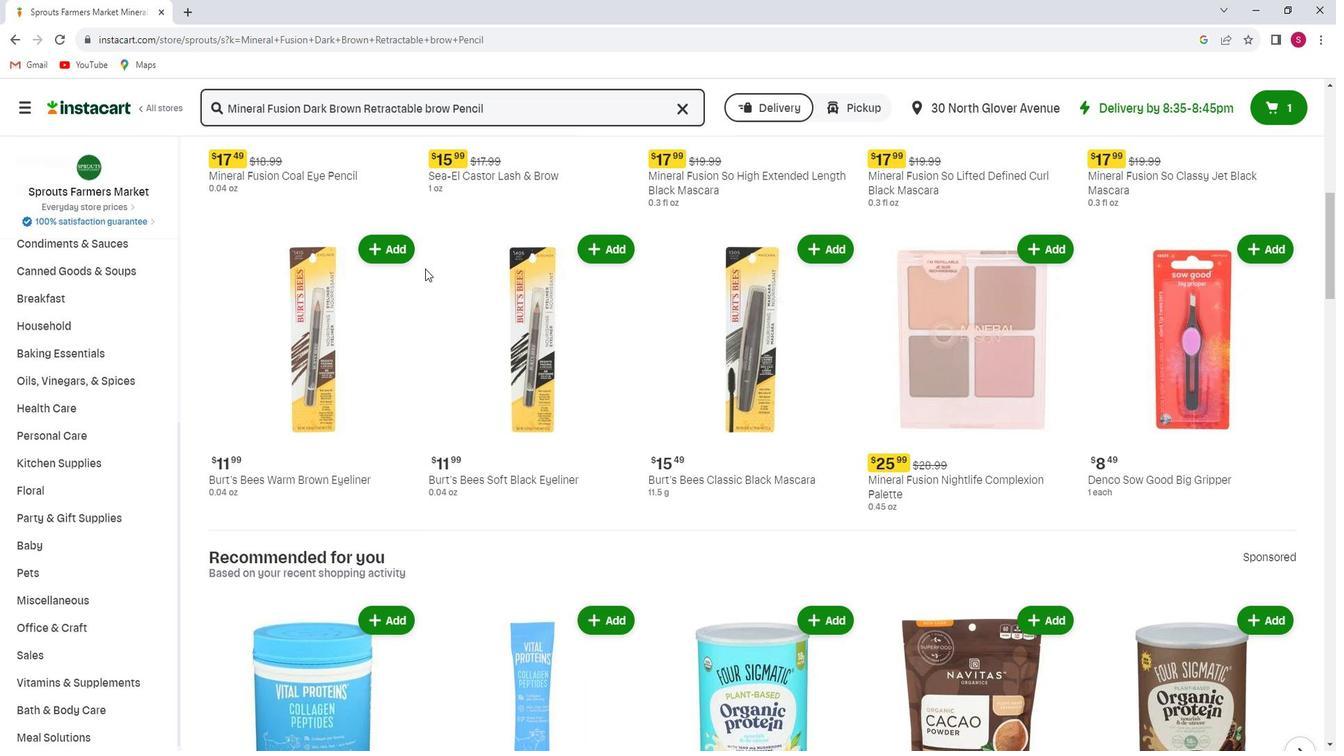 
Action: Mouse scrolled (434, 267) with delta (0, 0)
Screenshot: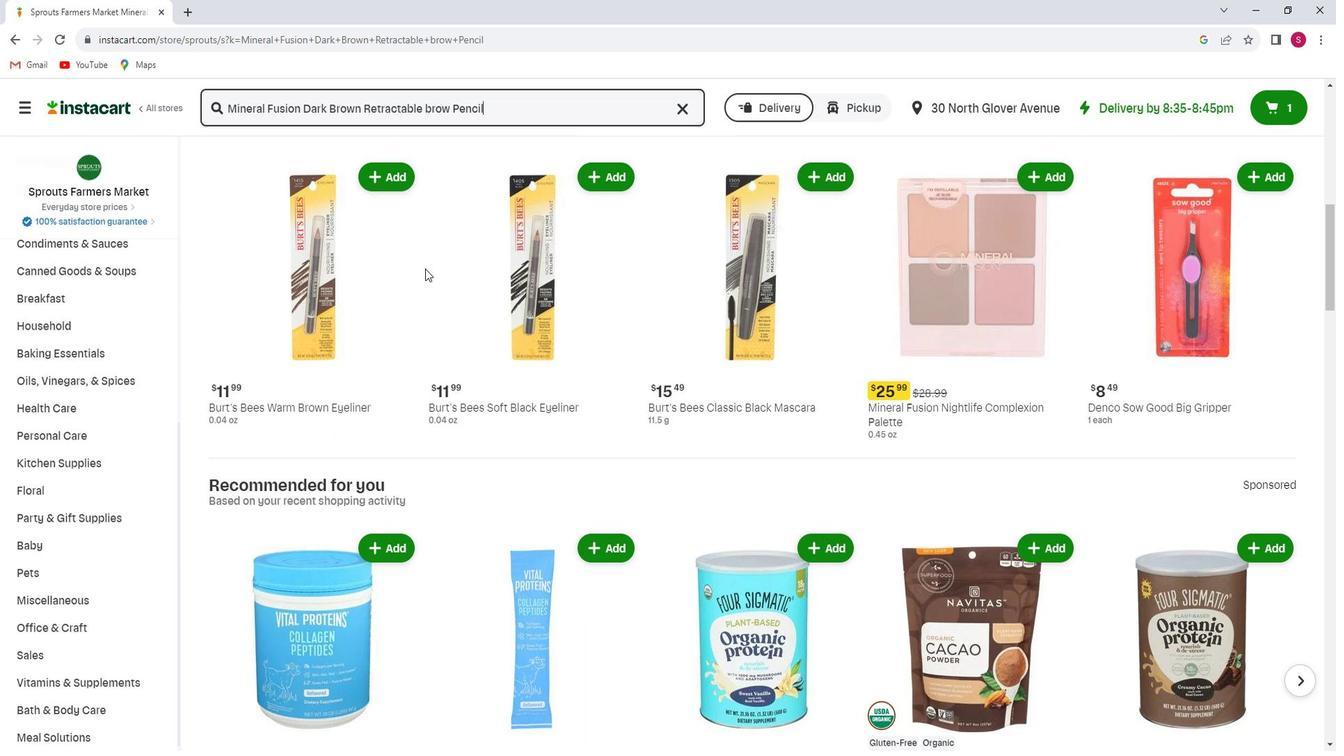 
Action: Mouse scrolled (434, 267) with delta (0, 0)
Screenshot: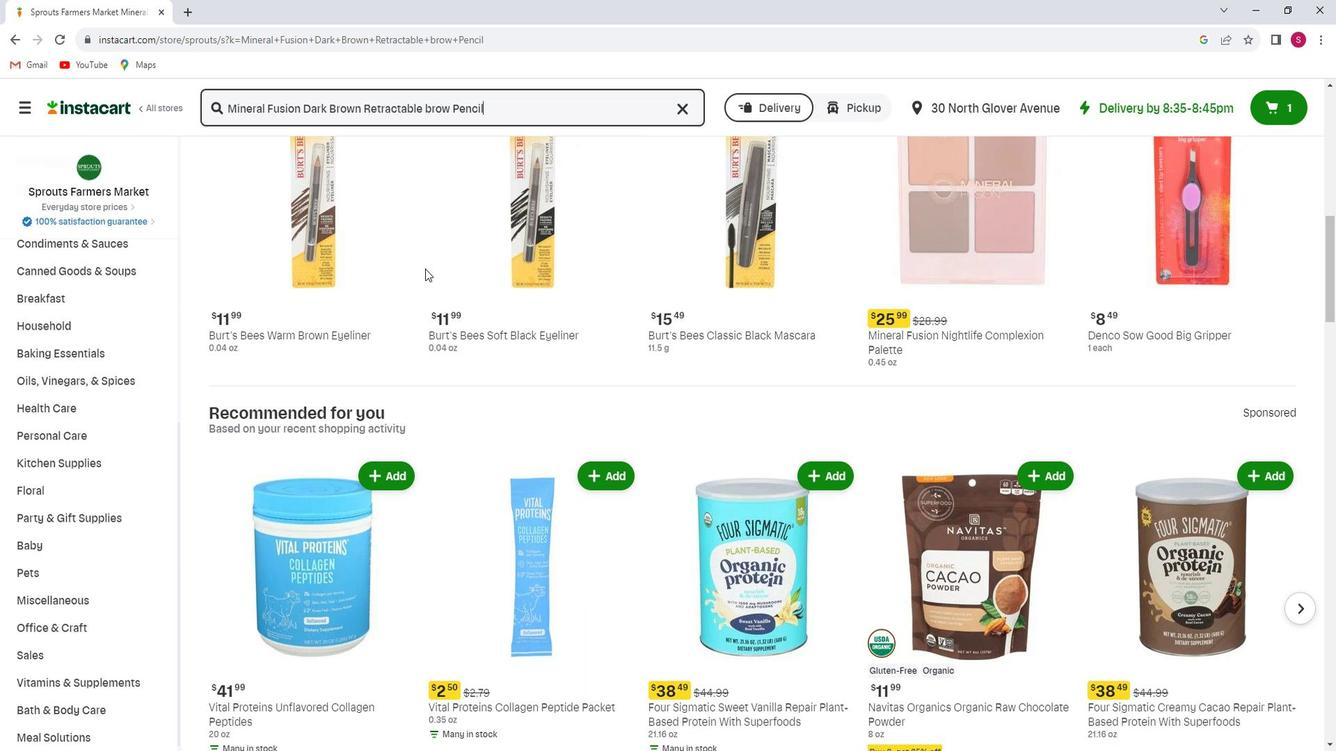 
Action: Mouse scrolled (434, 267) with delta (0, 0)
Screenshot: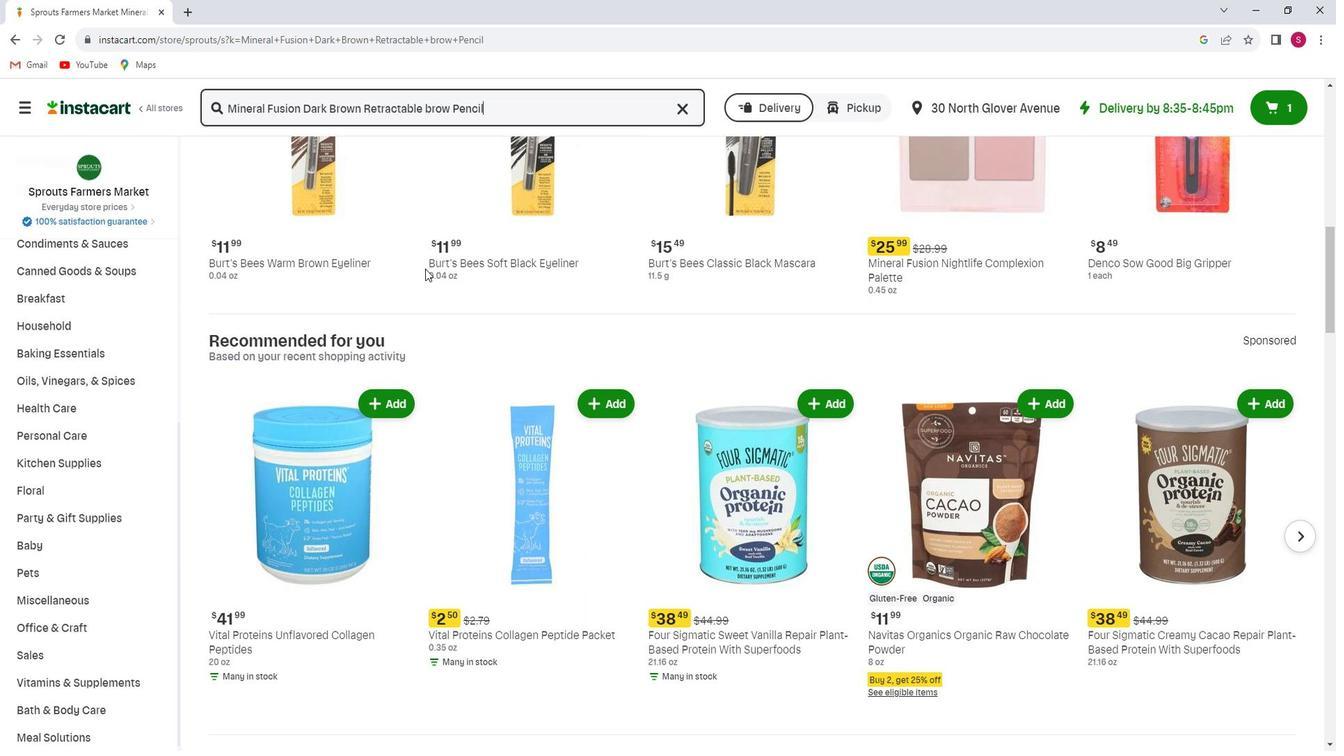 
Action: Mouse scrolled (434, 267) with delta (0, 0)
Screenshot: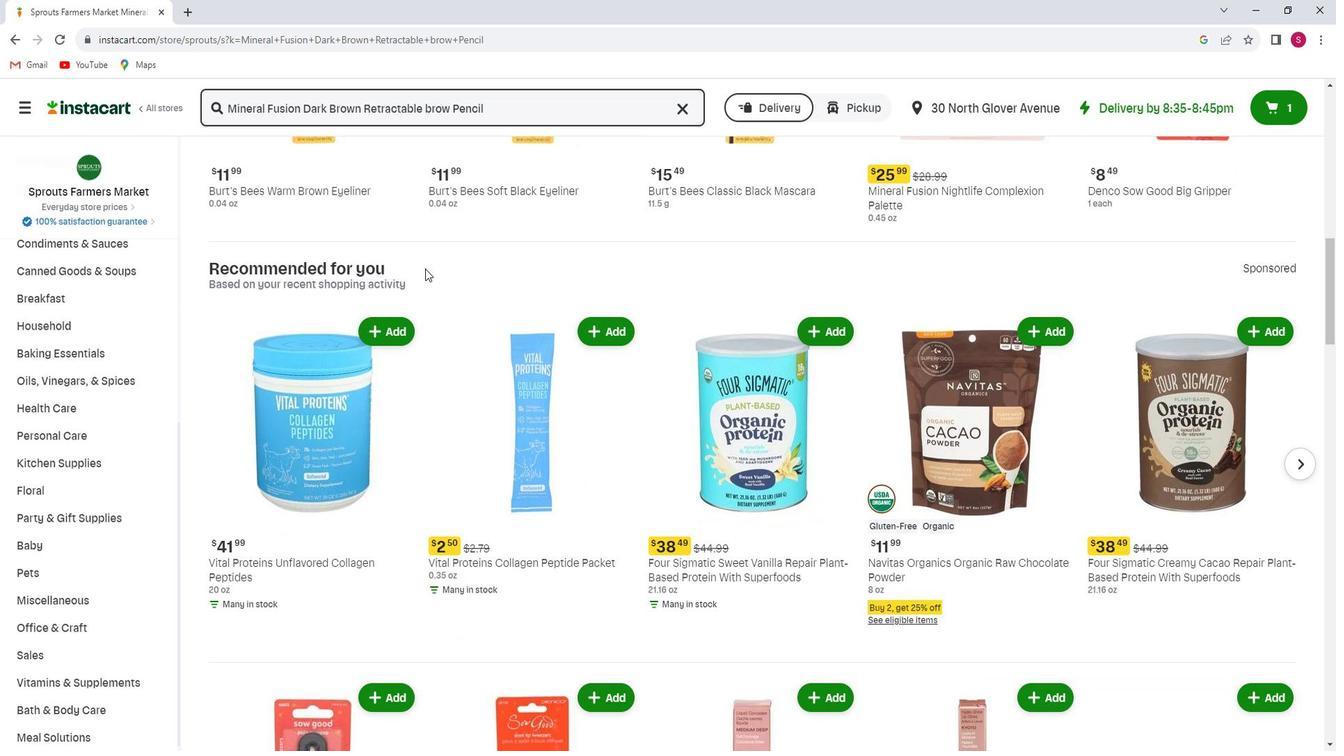 
Action: Mouse scrolled (434, 267) with delta (0, 0)
Screenshot: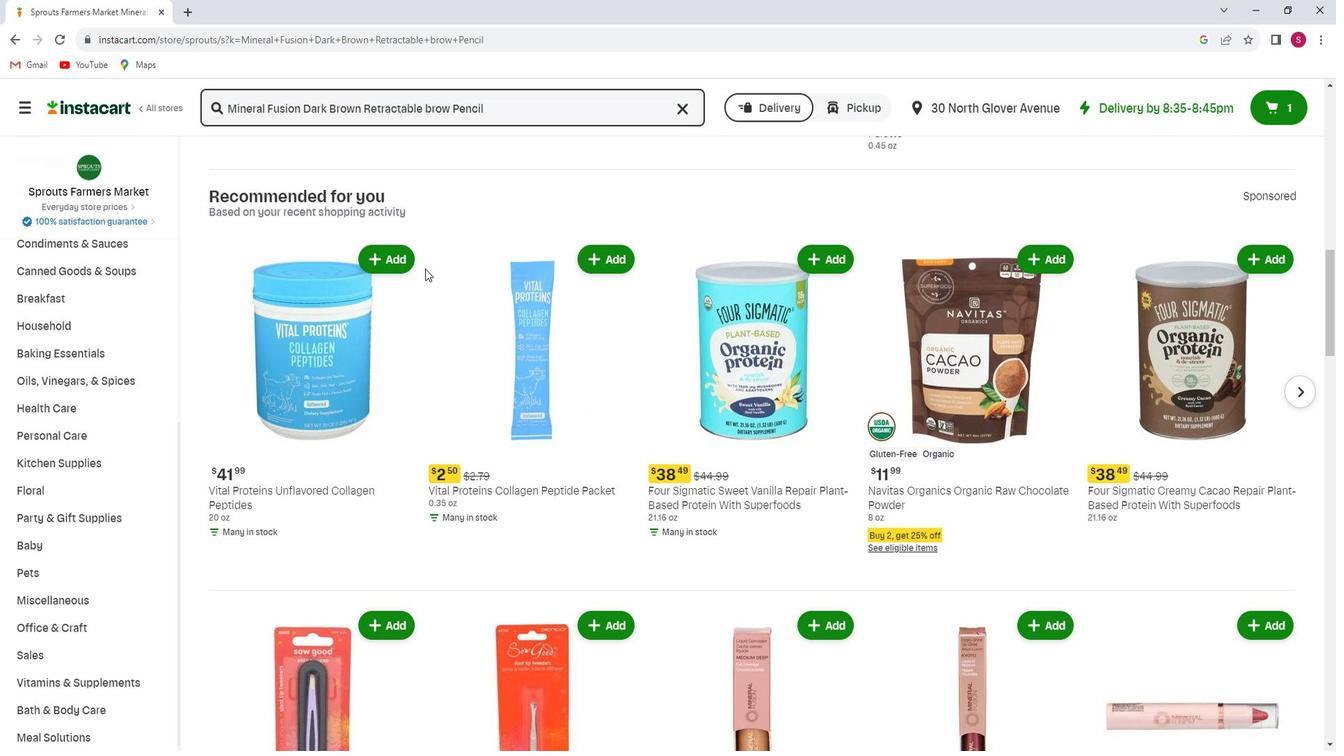 
Action: Mouse scrolled (434, 267) with delta (0, 0)
Screenshot: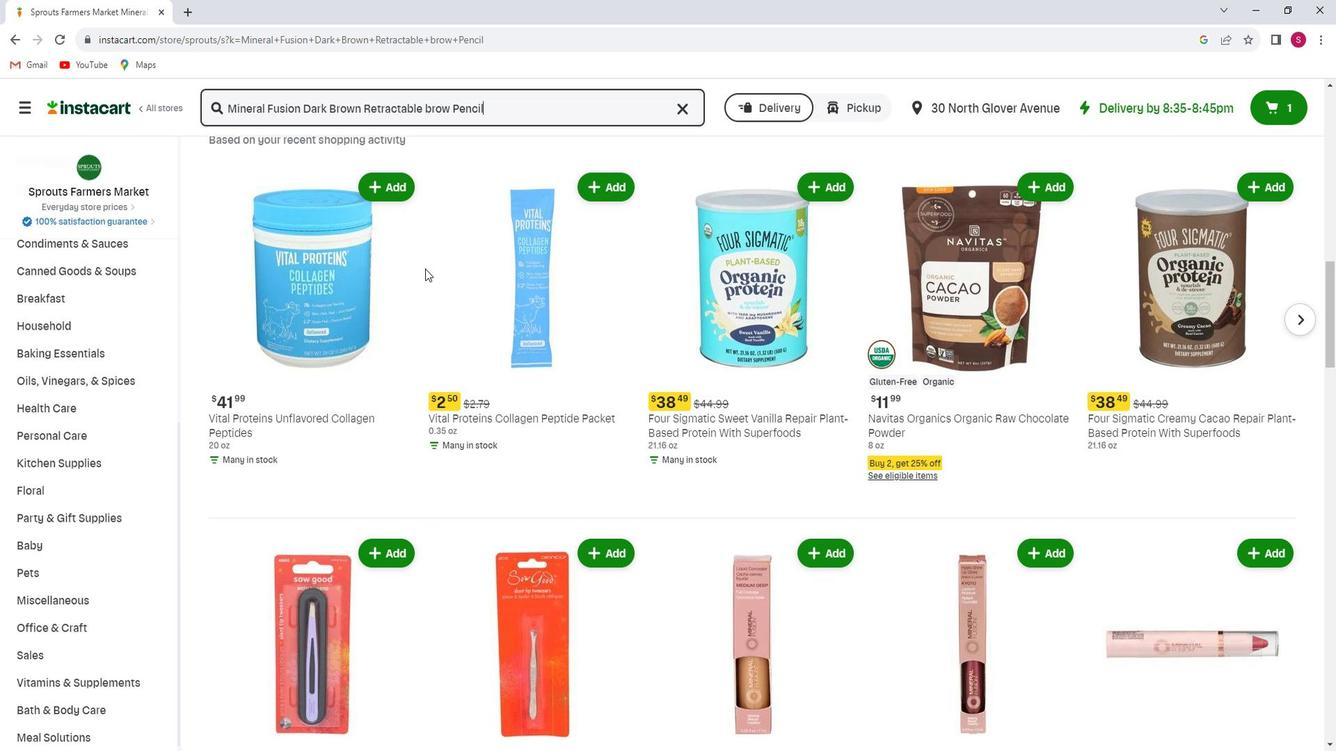 
Action: Mouse scrolled (434, 267) with delta (0, 0)
Screenshot: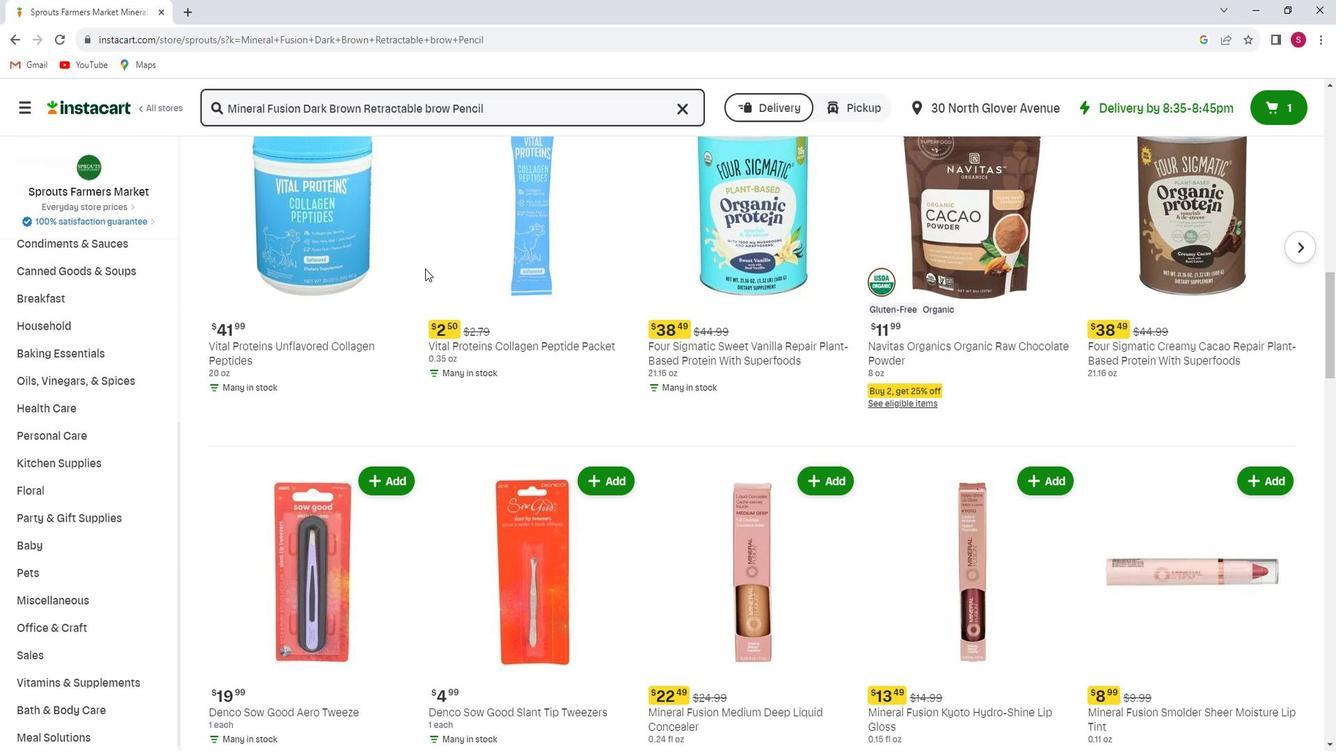 
Action: Mouse scrolled (434, 267) with delta (0, 0)
Screenshot: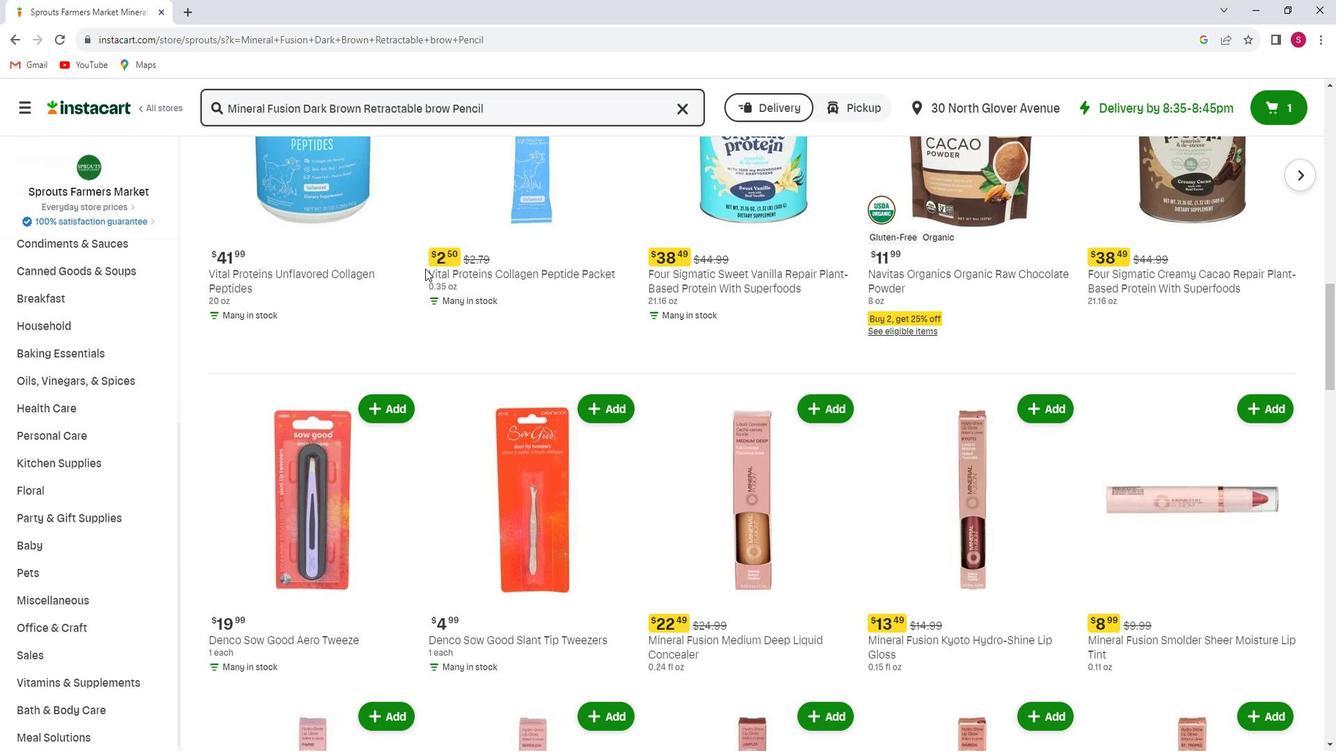 
Action: Mouse scrolled (434, 267) with delta (0, 0)
Screenshot: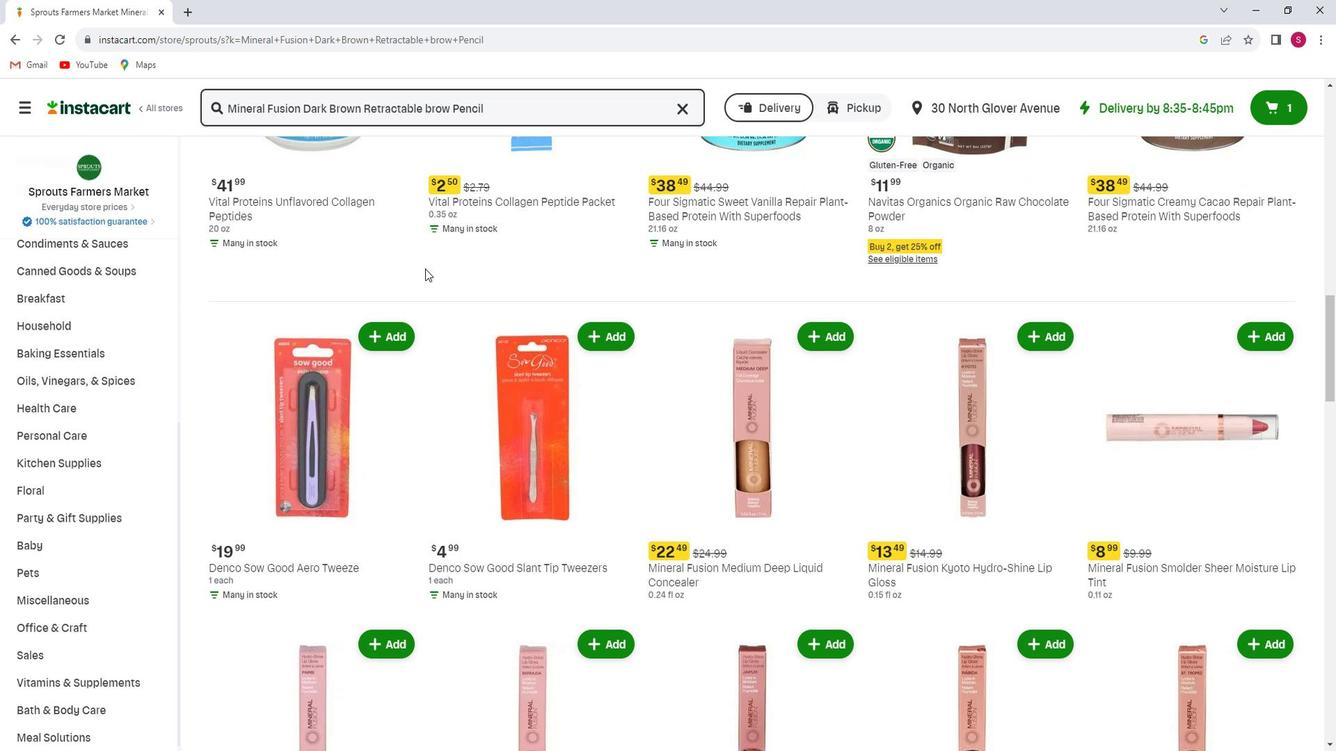 
Action: Mouse scrolled (434, 267) with delta (0, 0)
Screenshot: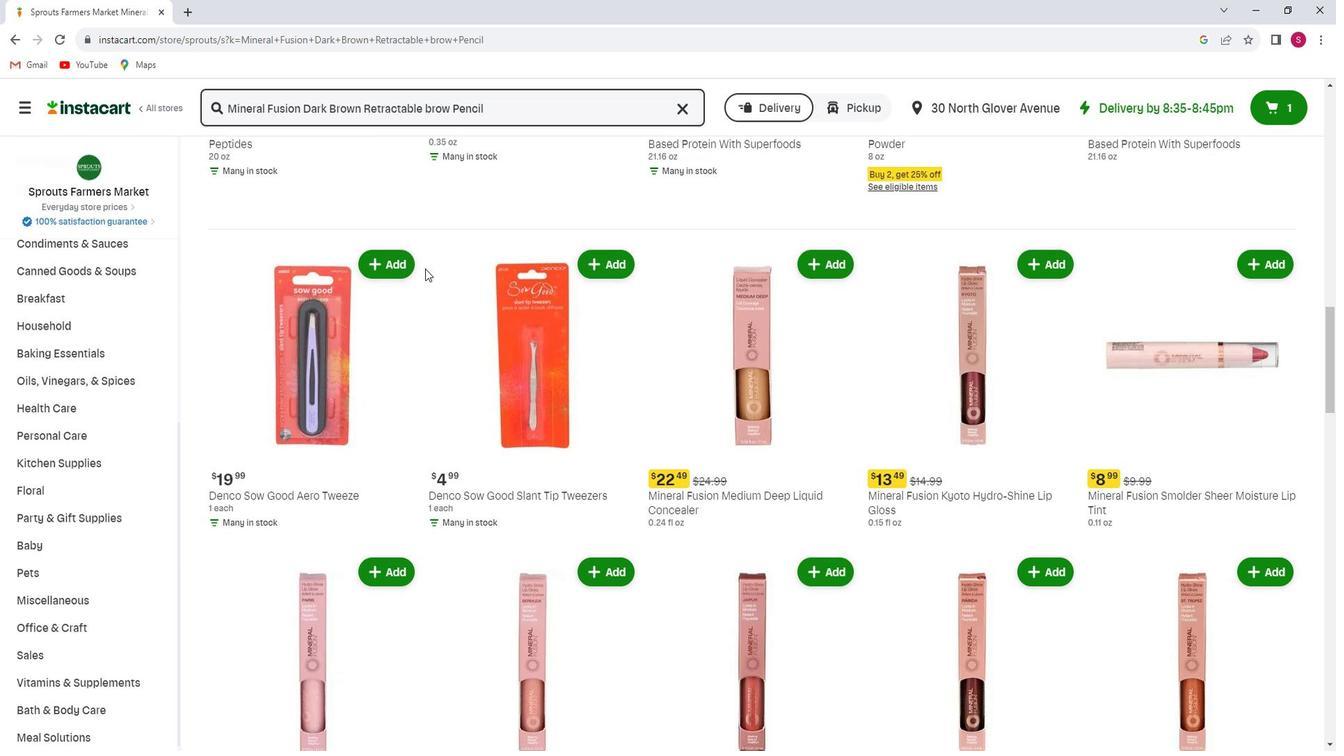 
Action: Mouse scrolled (434, 267) with delta (0, 0)
Screenshot: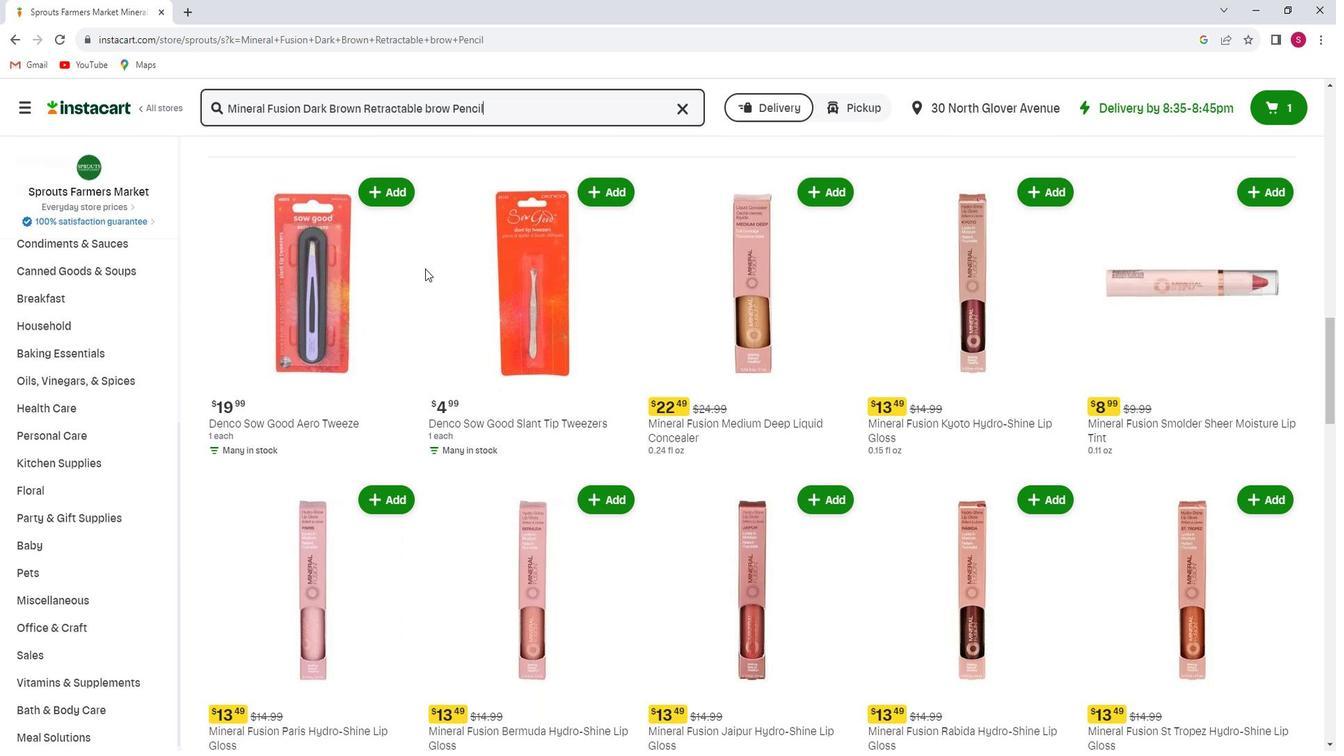 
Action: Mouse scrolled (434, 267) with delta (0, 0)
Screenshot: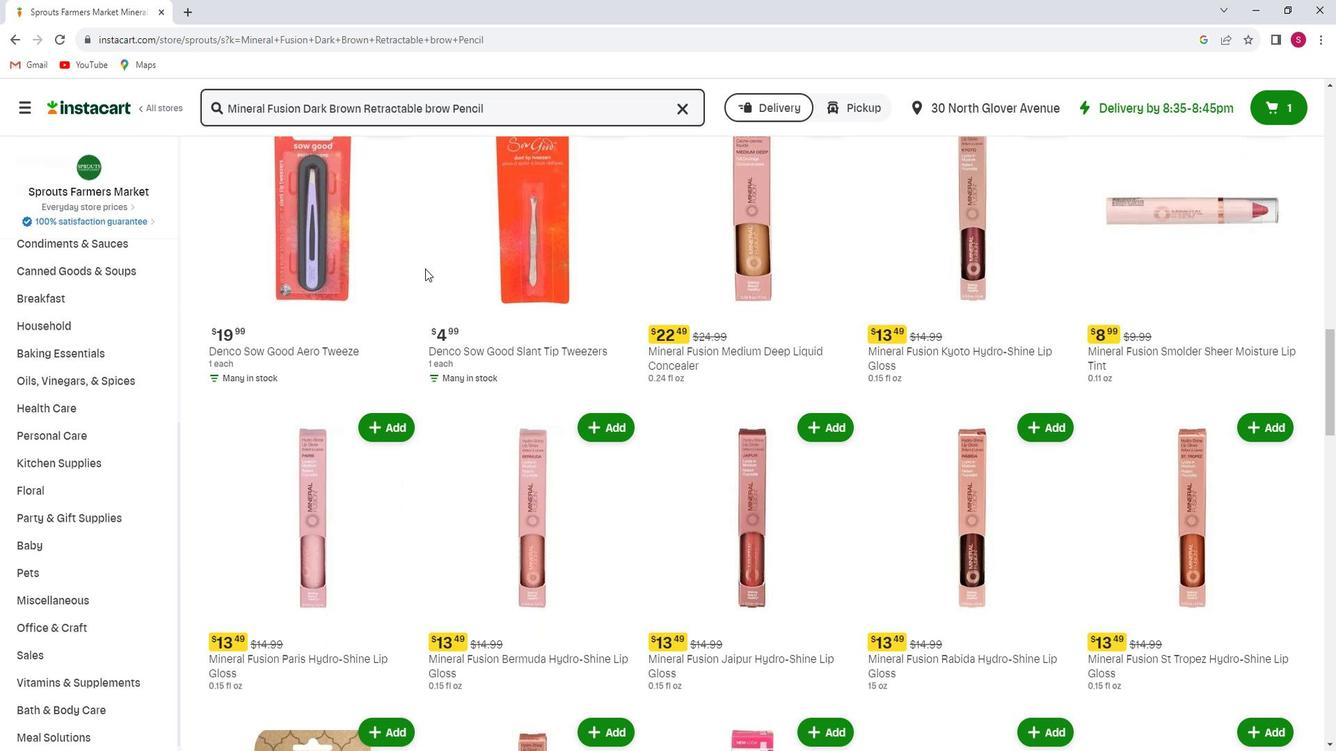 
Action: Mouse moved to (471, 276)
Screenshot: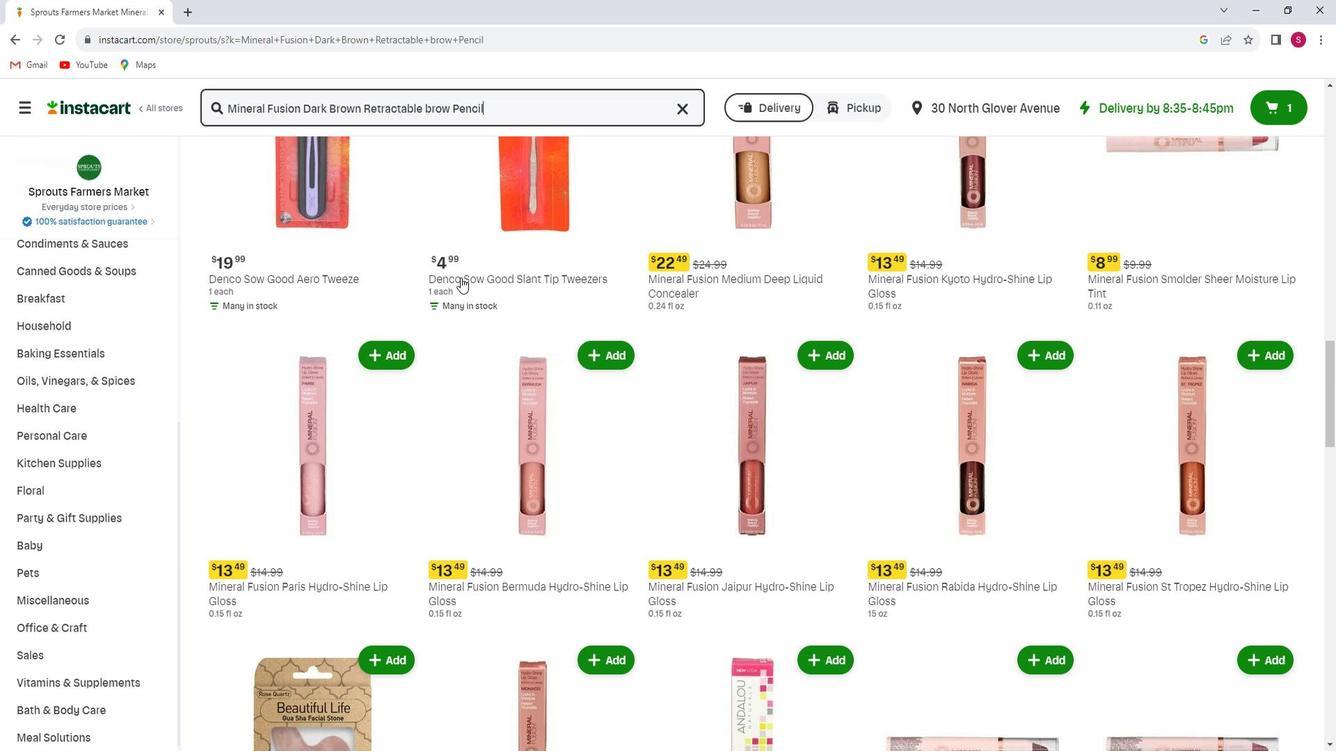 
Action: Mouse scrolled (471, 276) with delta (0, 0)
Screenshot: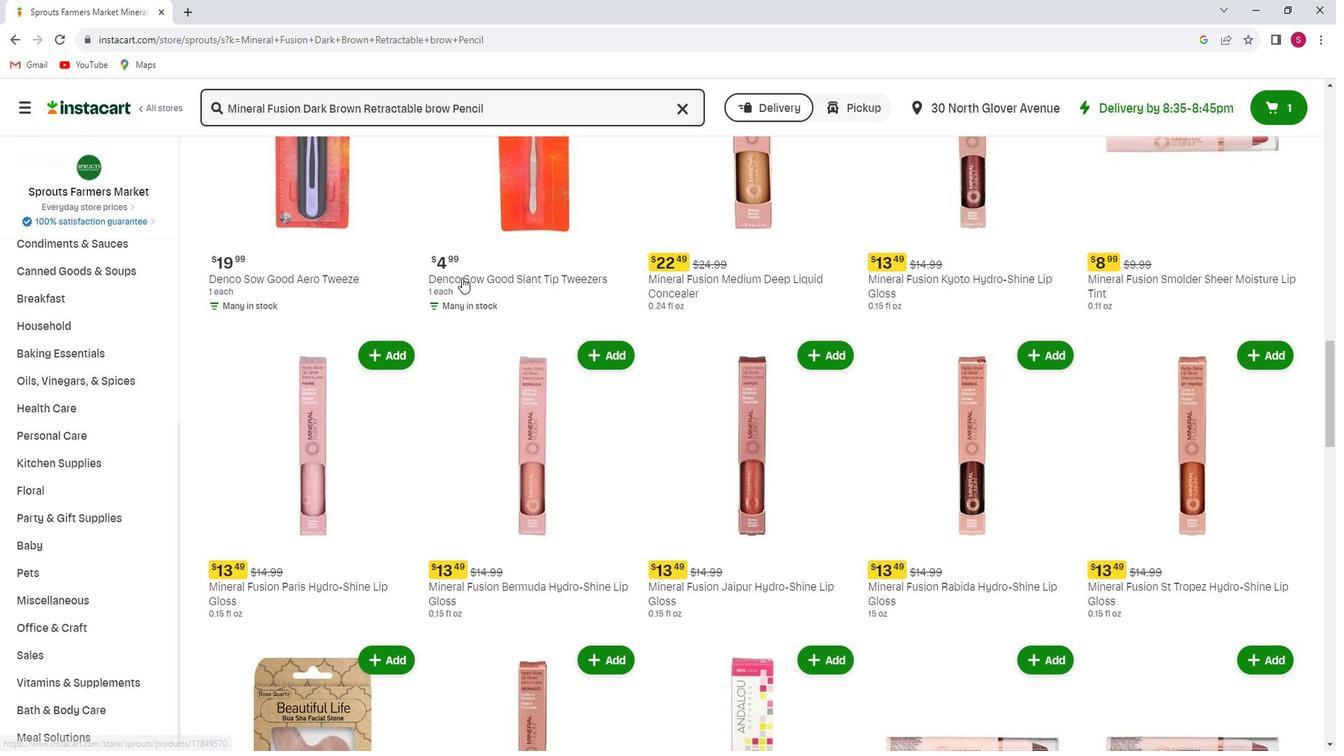 
Action: Mouse moved to (471, 276)
Screenshot: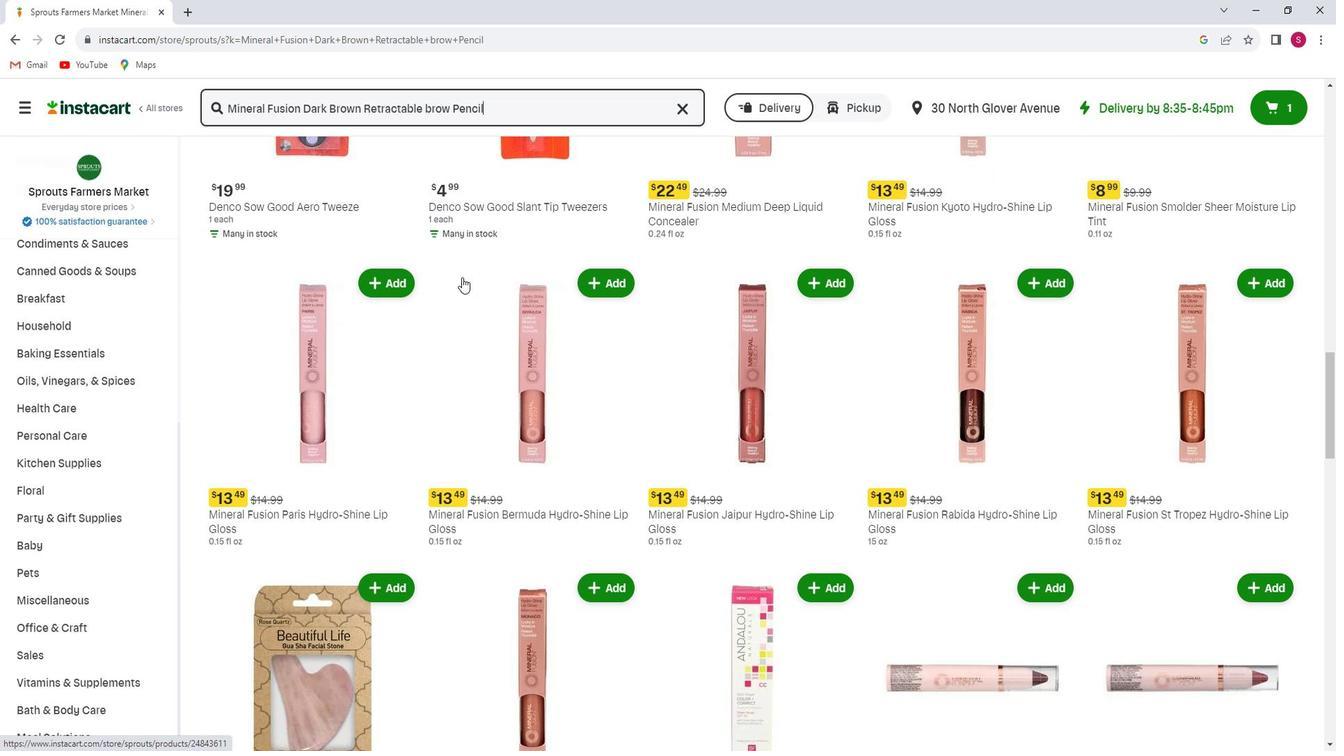 
Action: Mouse scrolled (471, 276) with delta (0, 0)
Screenshot: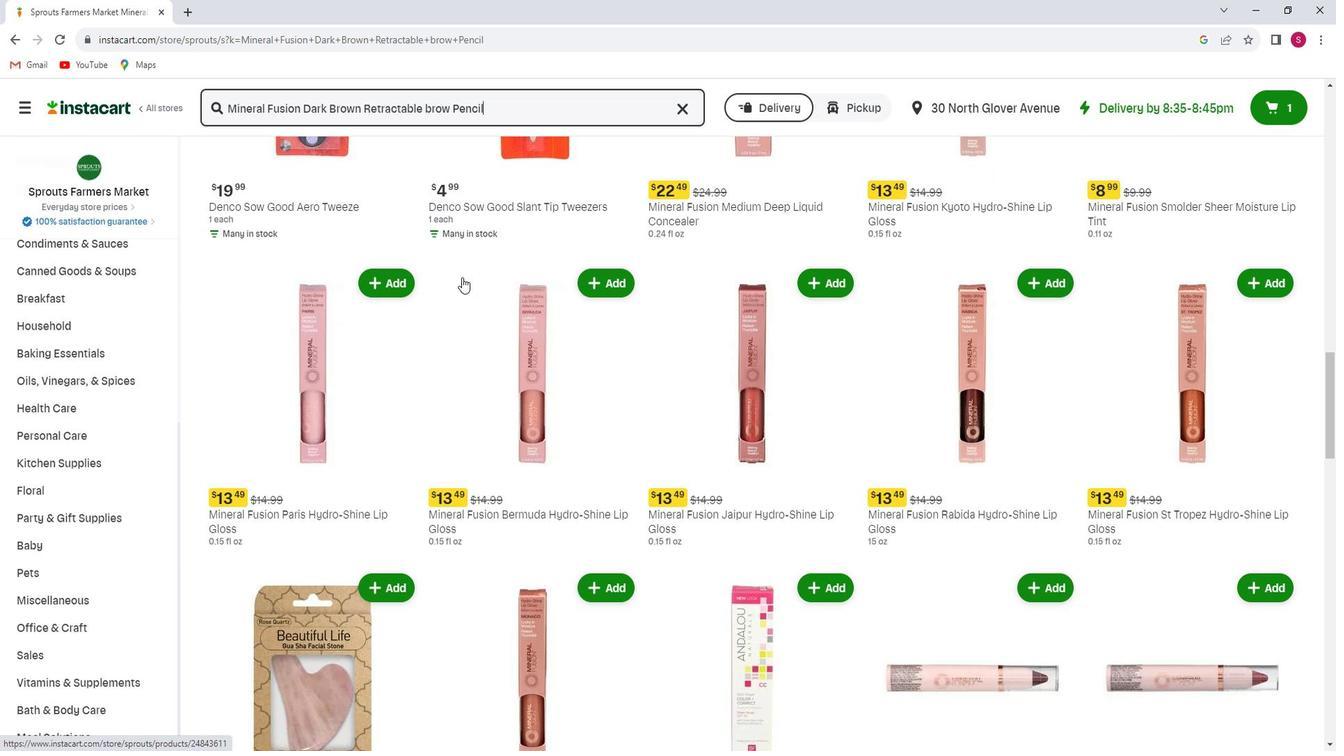 
Action: Mouse scrolled (471, 276) with delta (0, 0)
Screenshot: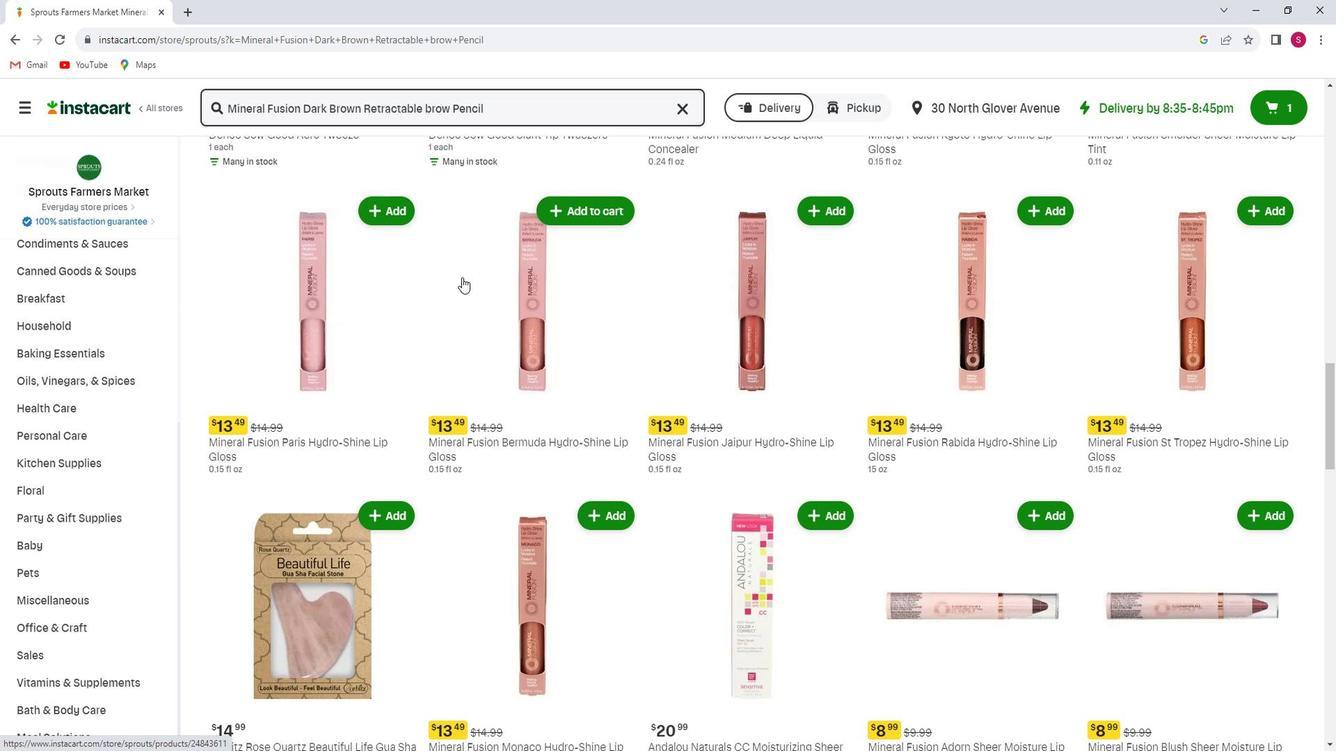 
Action: Mouse moved to (480, 279)
Screenshot: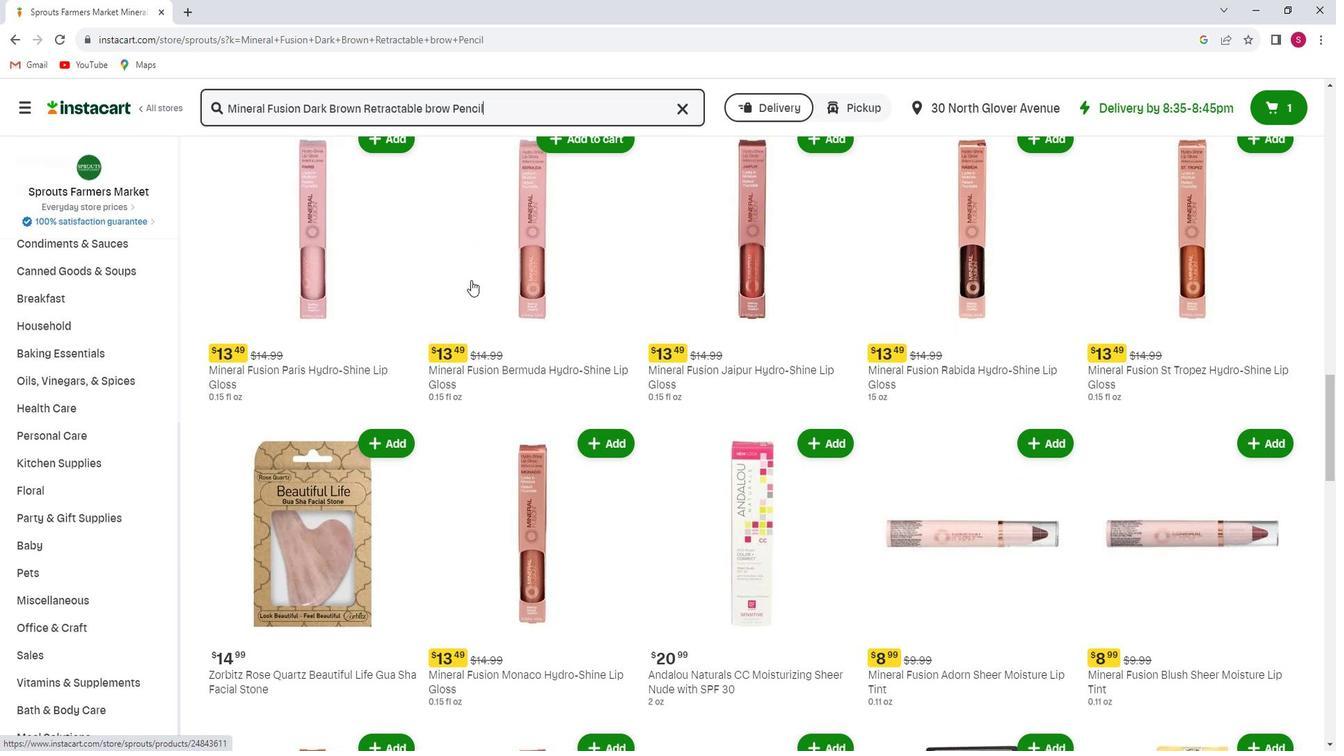 
Action: Mouse scrolled (480, 278) with delta (0, 0)
Screenshot: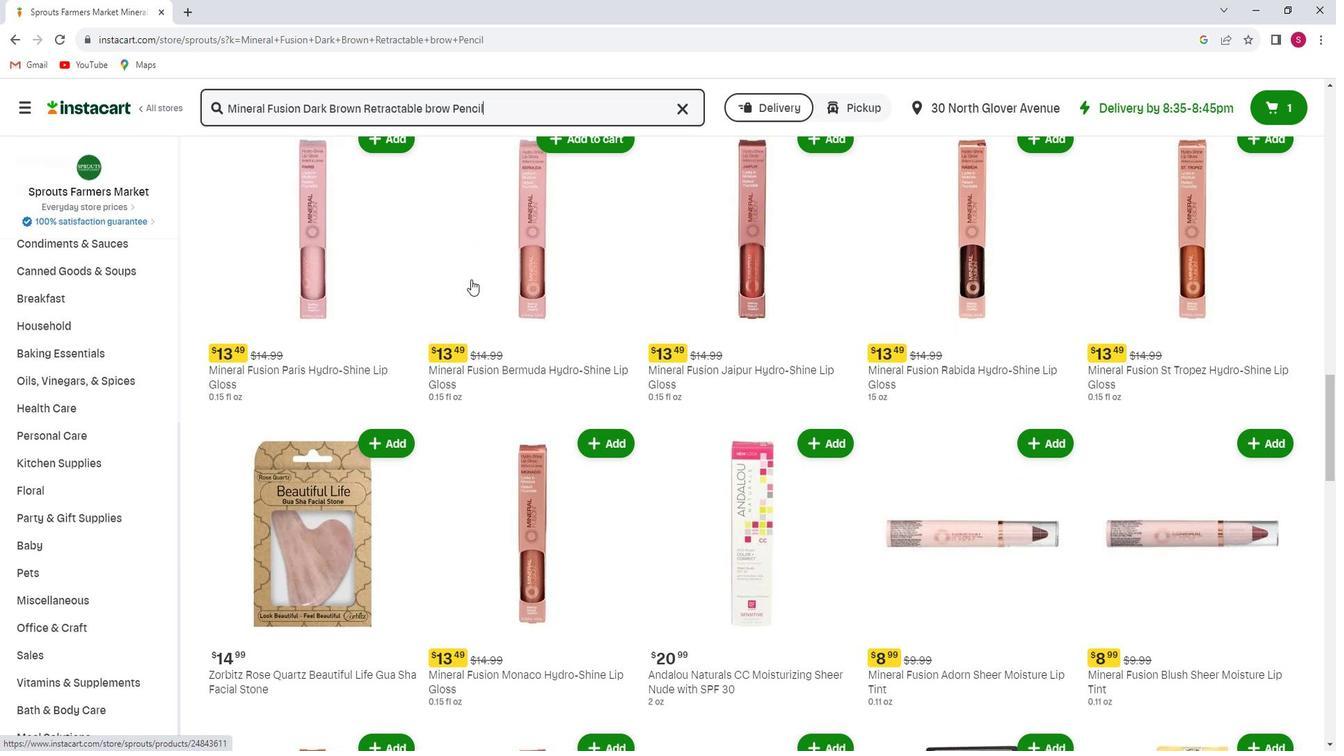
Action: Mouse scrolled (480, 278) with delta (0, 0)
Screenshot: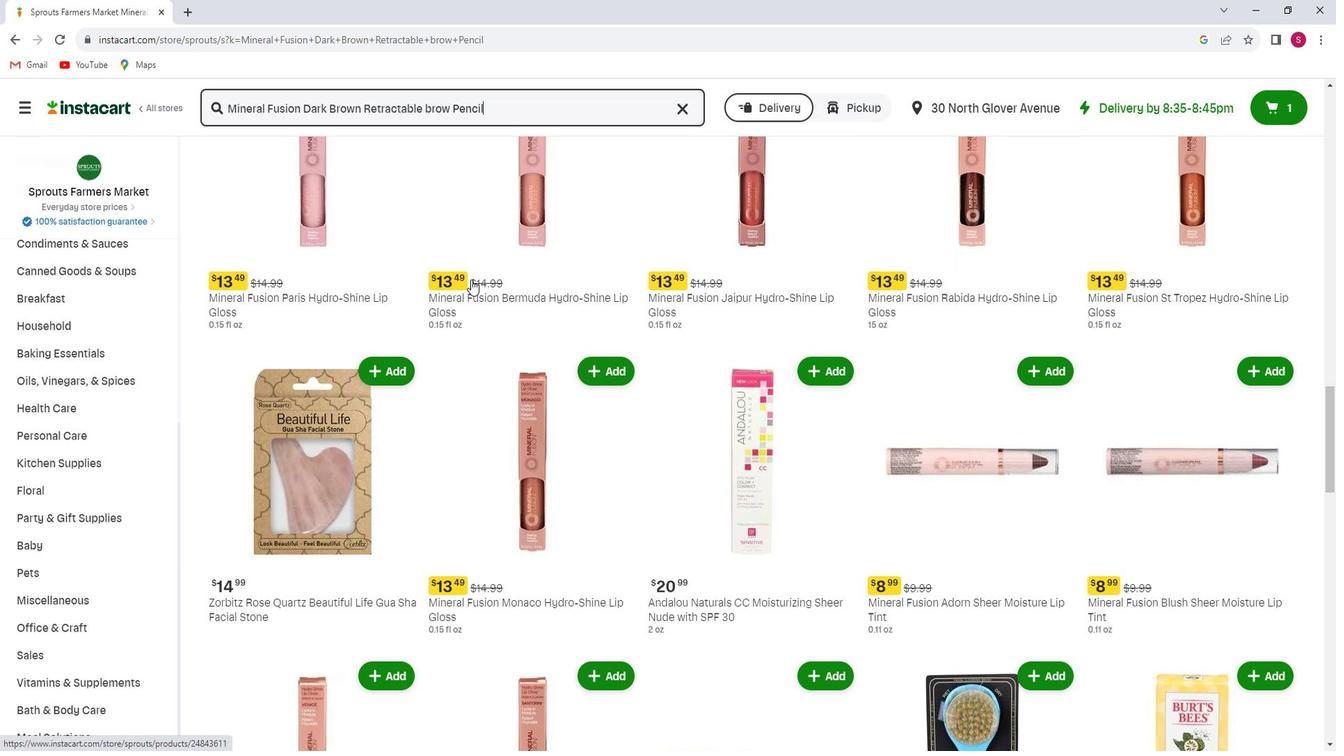 
Action: Mouse moved to (480, 279)
Screenshot: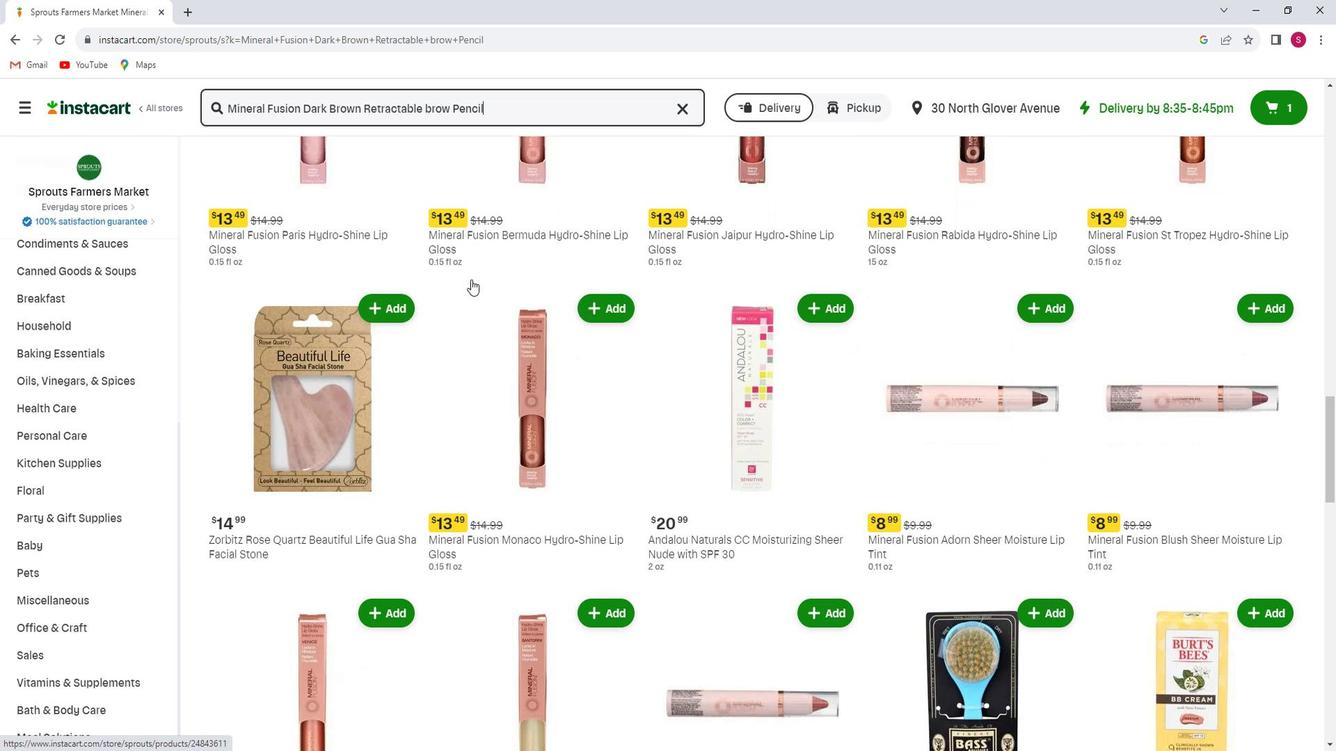 
Action: Mouse scrolled (480, 278) with delta (0, 0)
Screenshot: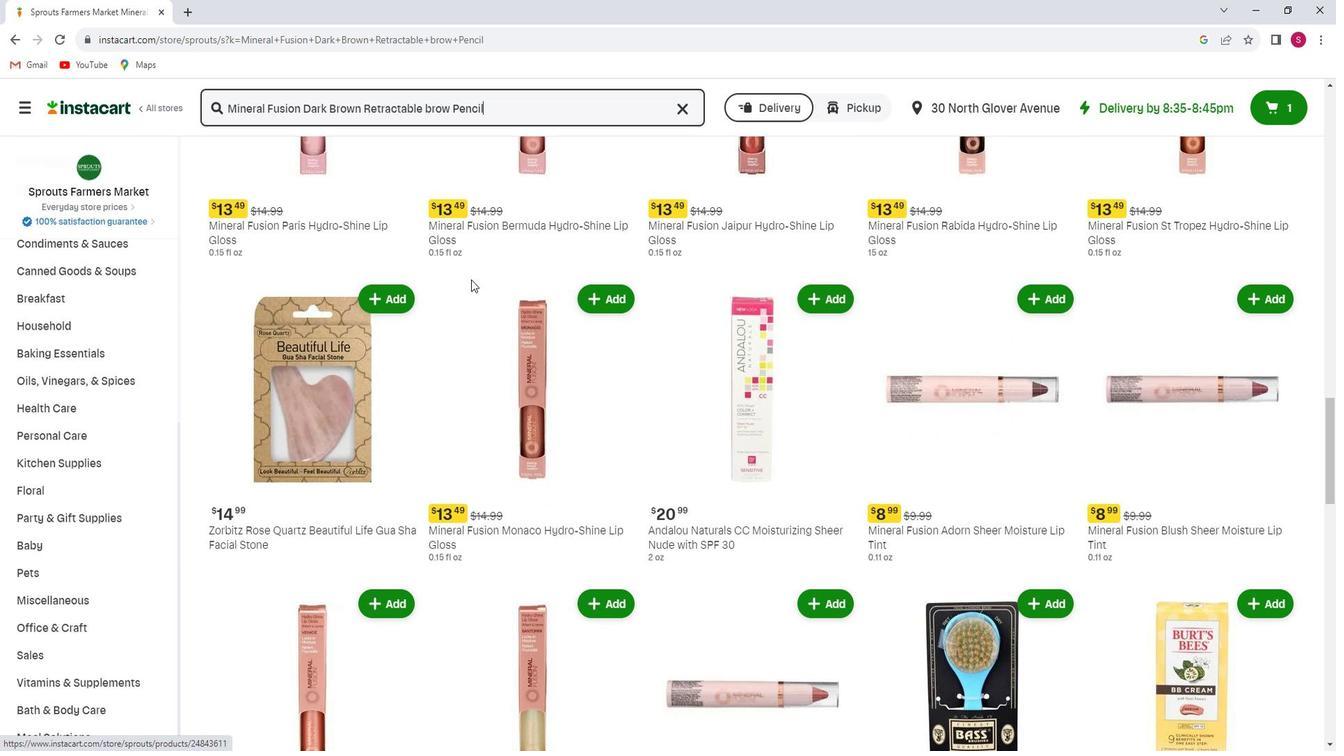 
Action: Mouse scrolled (480, 278) with delta (0, 0)
Screenshot: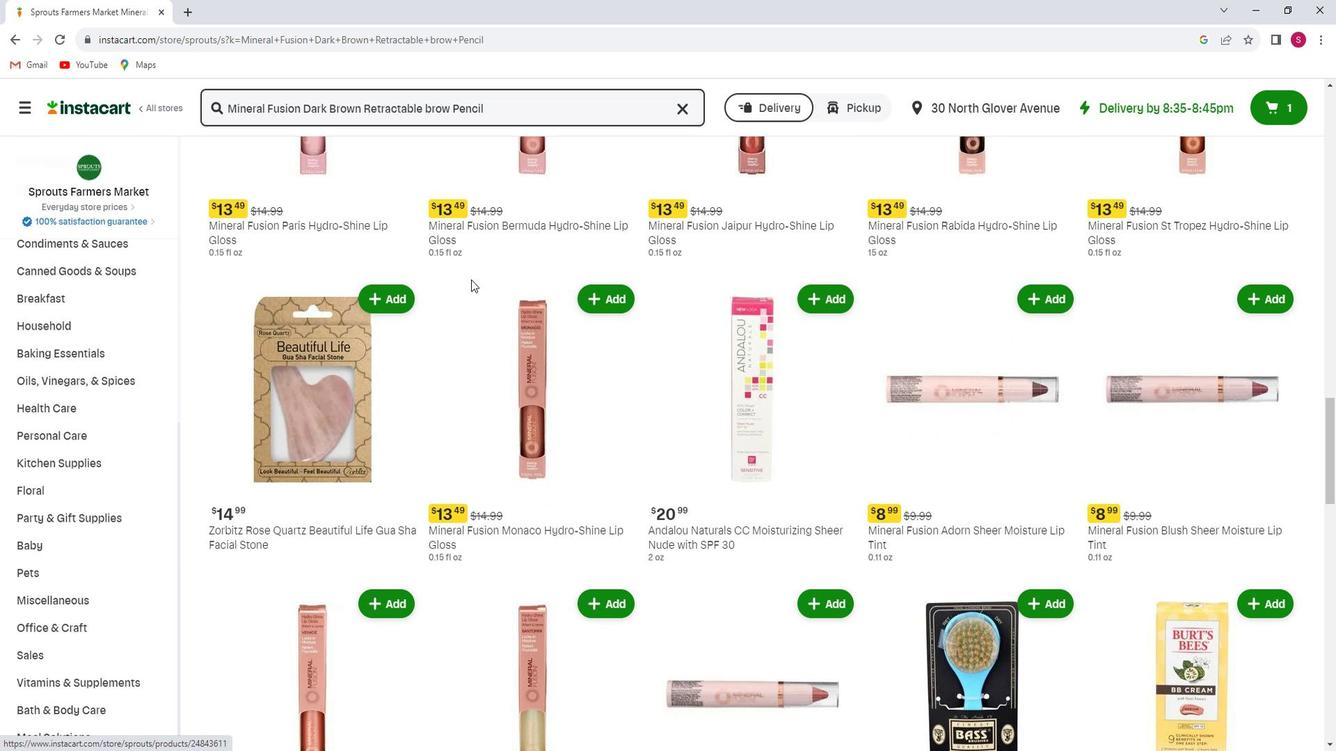 
Action: Mouse scrolled (480, 278) with delta (0, 0)
Screenshot: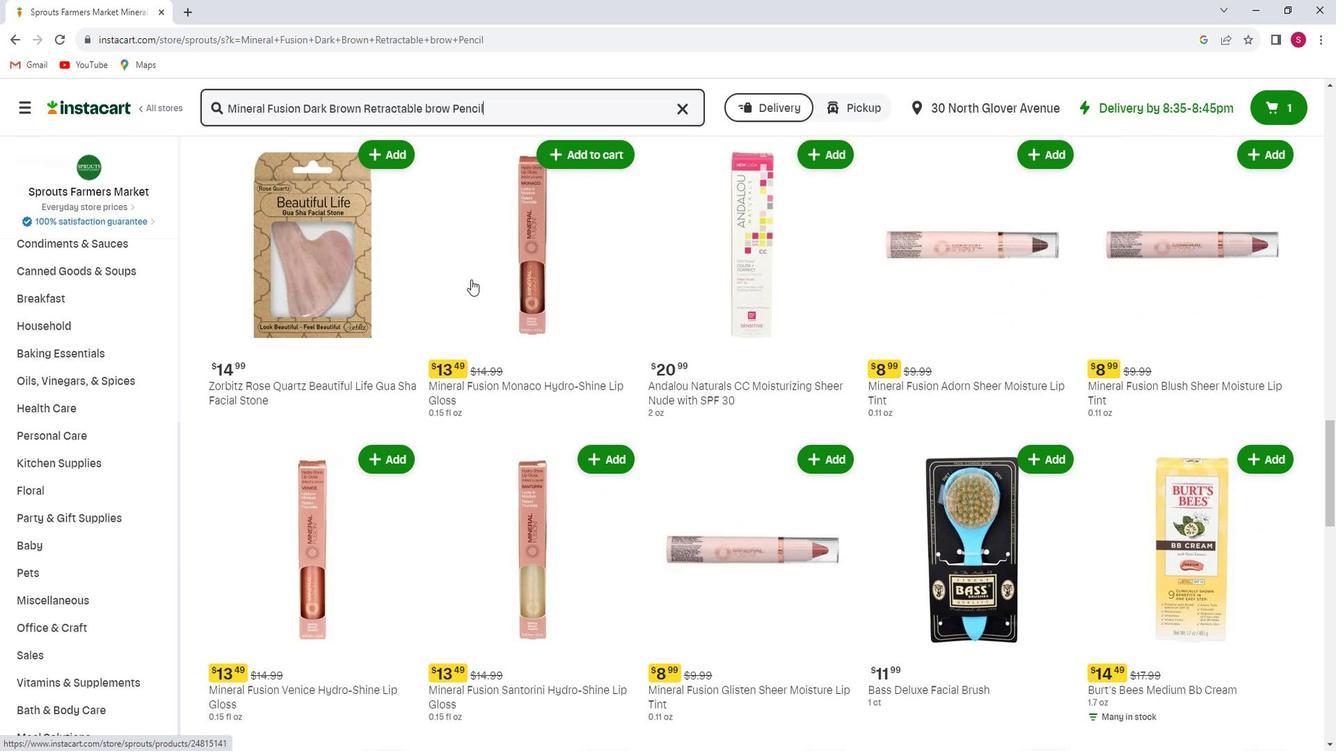 
Action: Mouse scrolled (480, 278) with delta (0, 0)
Screenshot: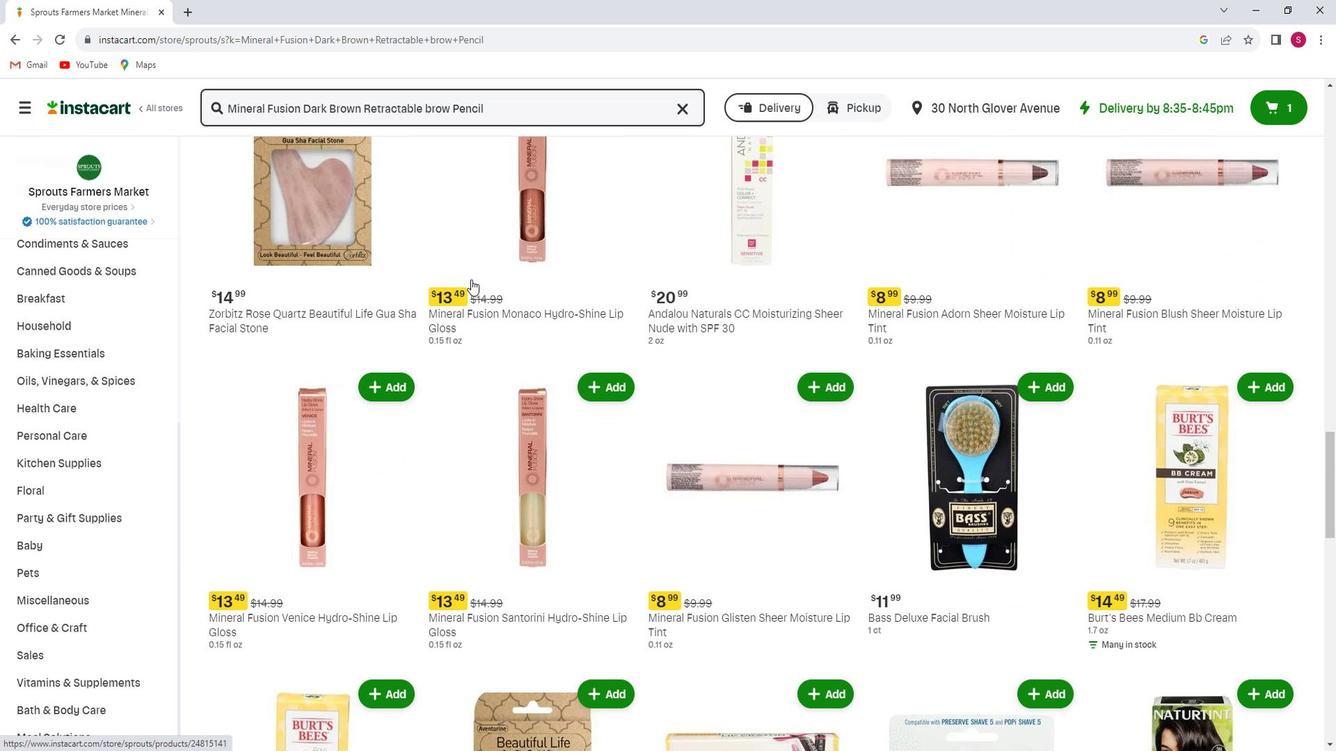 
Action: Mouse scrolled (480, 278) with delta (0, 0)
Screenshot: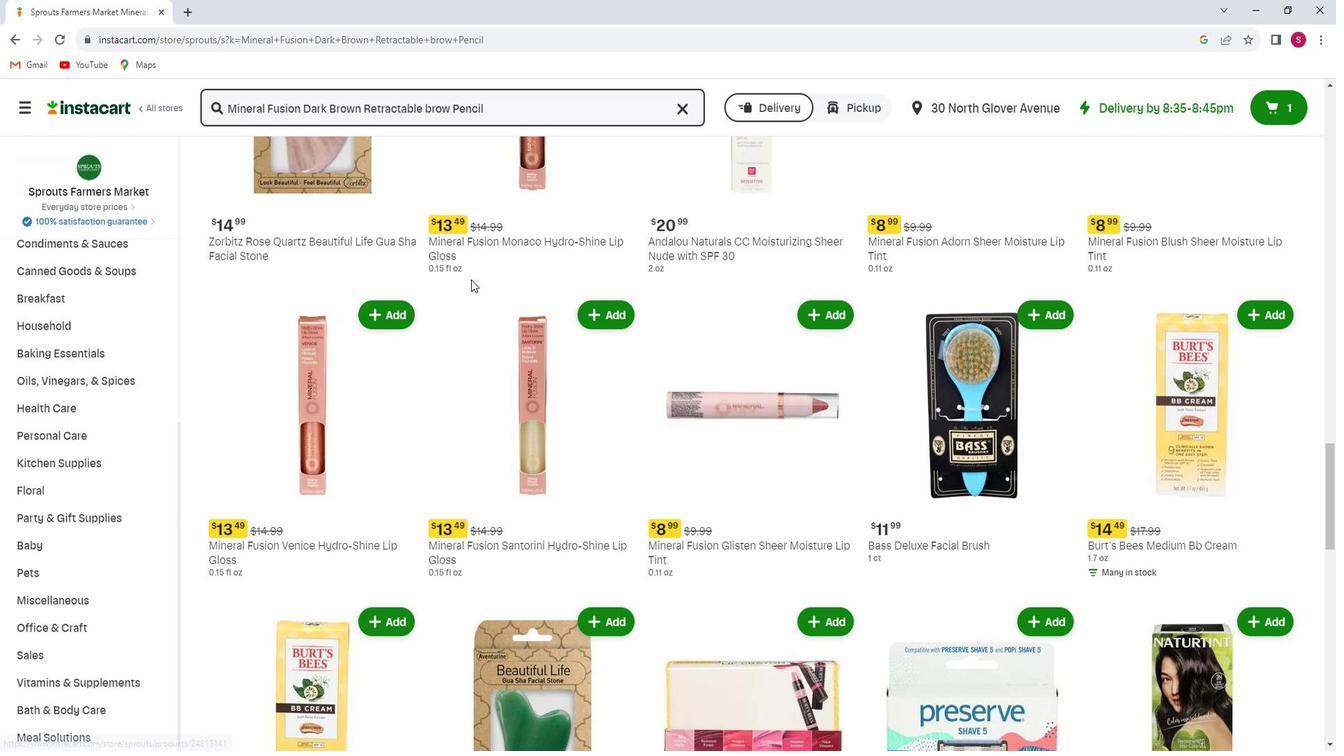 
Action: Mouse scrolled (480, 278) with delta (0, 0)
Screenshot: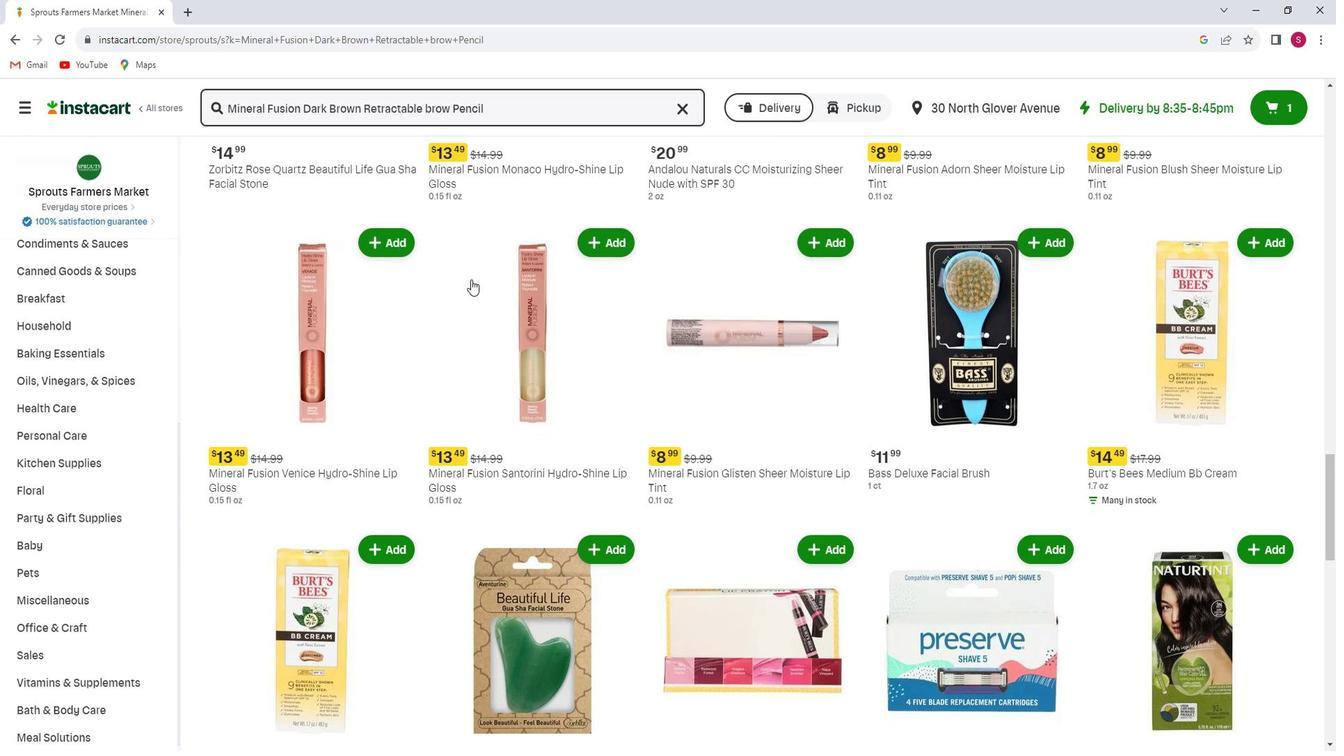 
Action: Mouse scrolled (480, 278) with delta (0, 0)
Screenshot: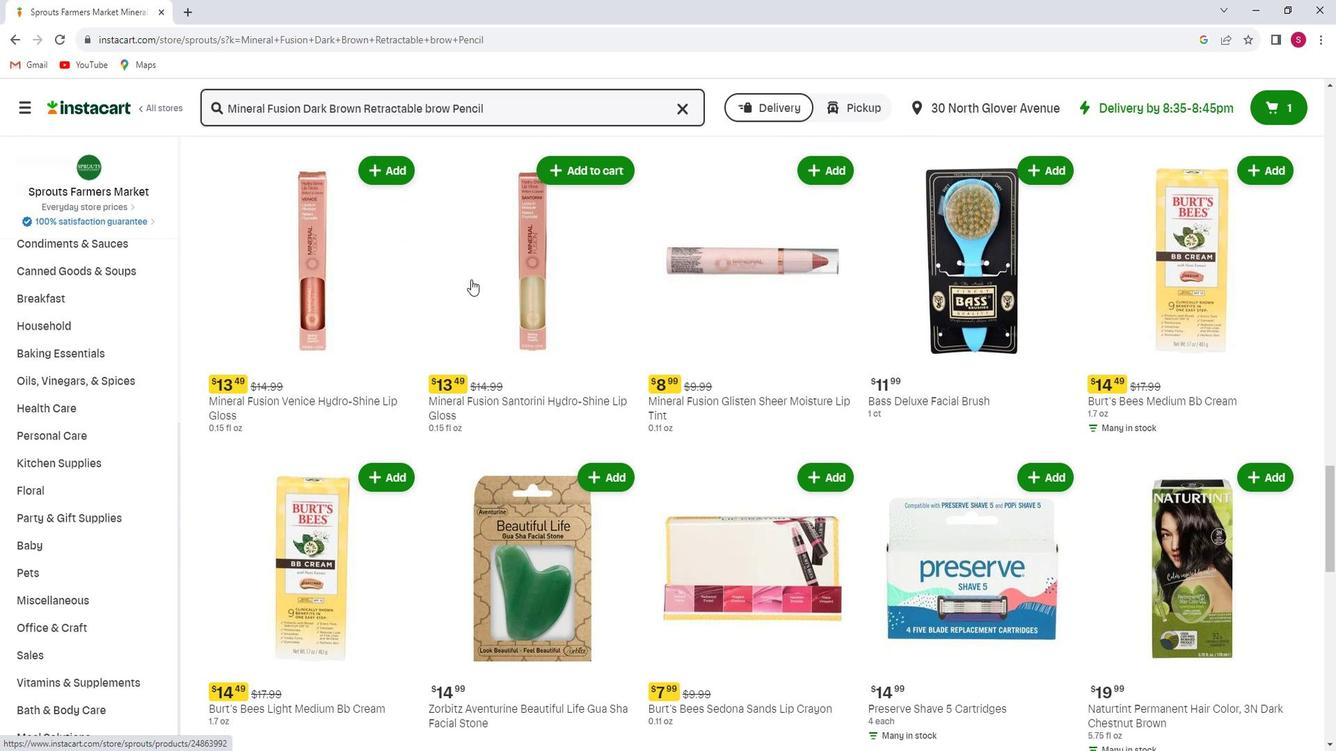 
Action: Mouse scrolled (480, 278) with delta (0, 0)
Screenshot: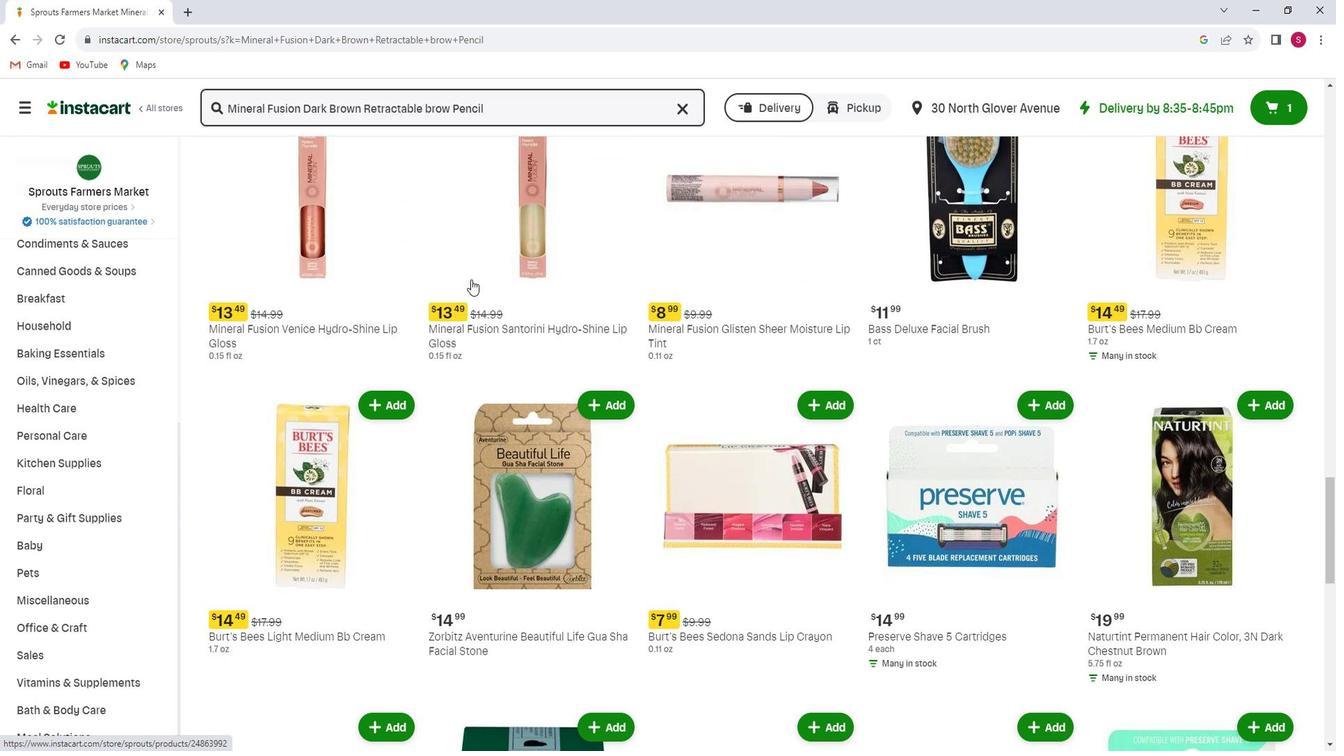 
Action: Mouse scrolled (480, 278) with delta (0, 0)
Screenshot: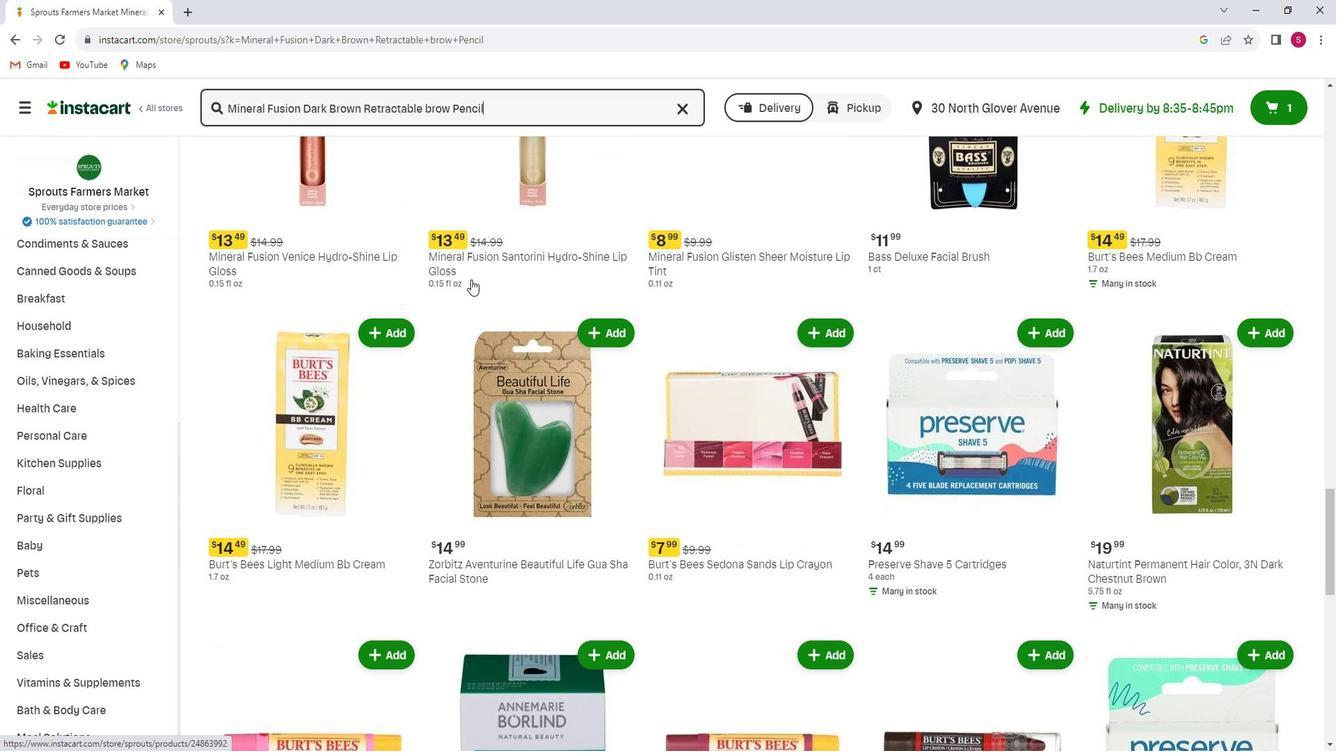 
Action: Mouse moved to (480, 279)
Screenshot: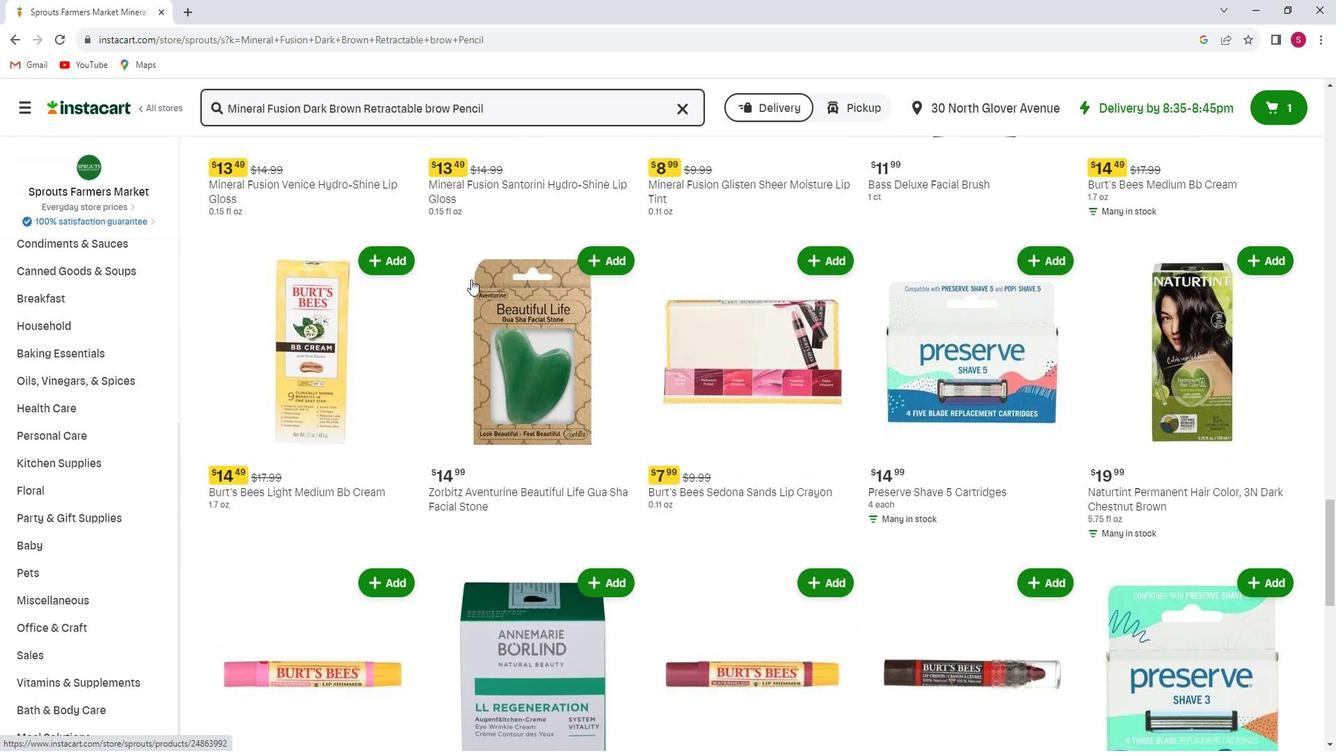 
Action: Mouse scrolled (480, 278) with delta (0, 0)
Screenshot: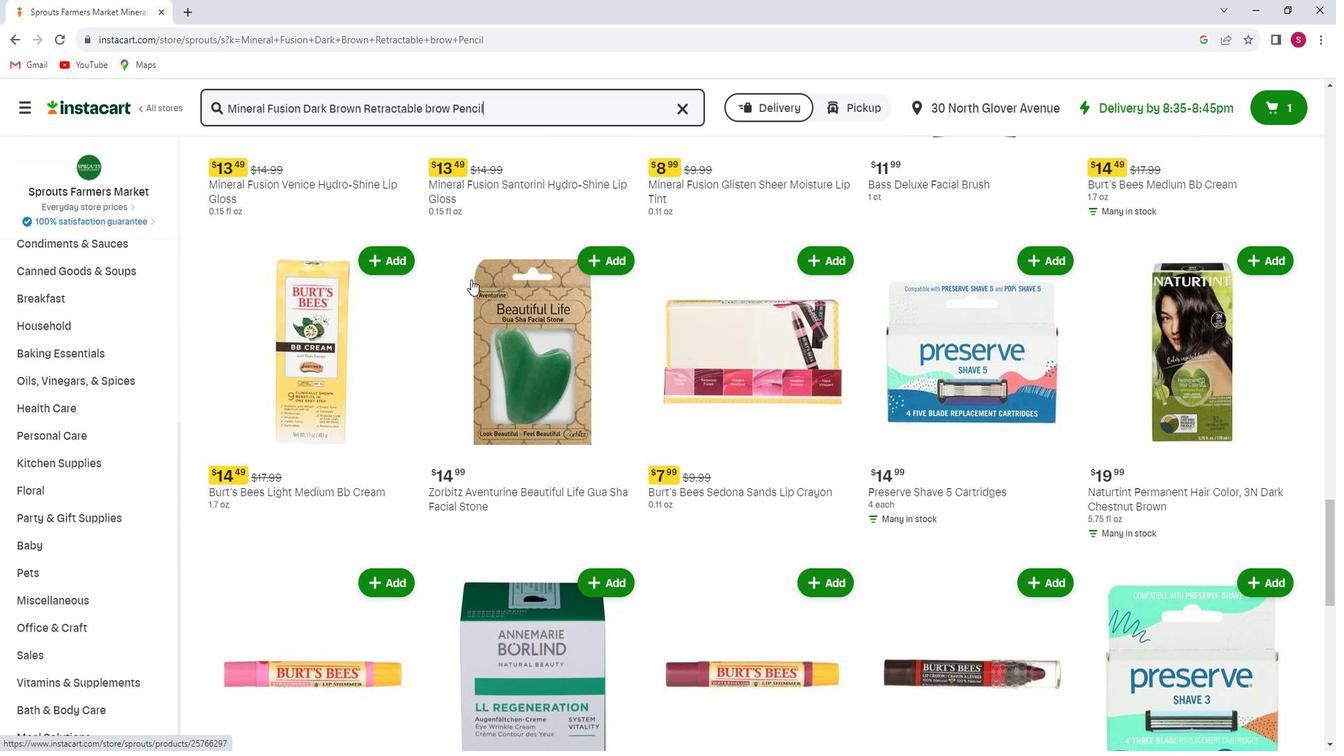 
Action: Mouse scrolled (480, 278) with delta (0, 0)
Screenshot: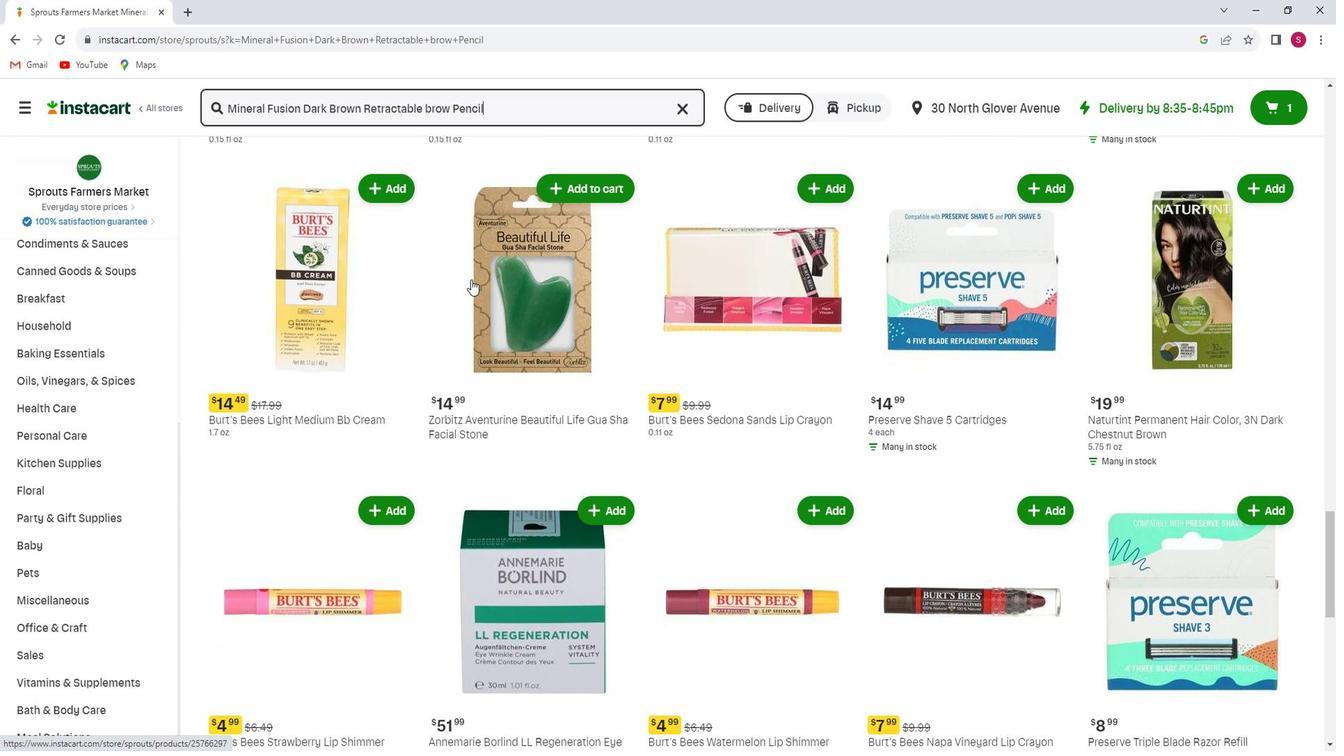 
Action: Mouse scrolled (480, 278) with delta (0, 0)
Screenshot: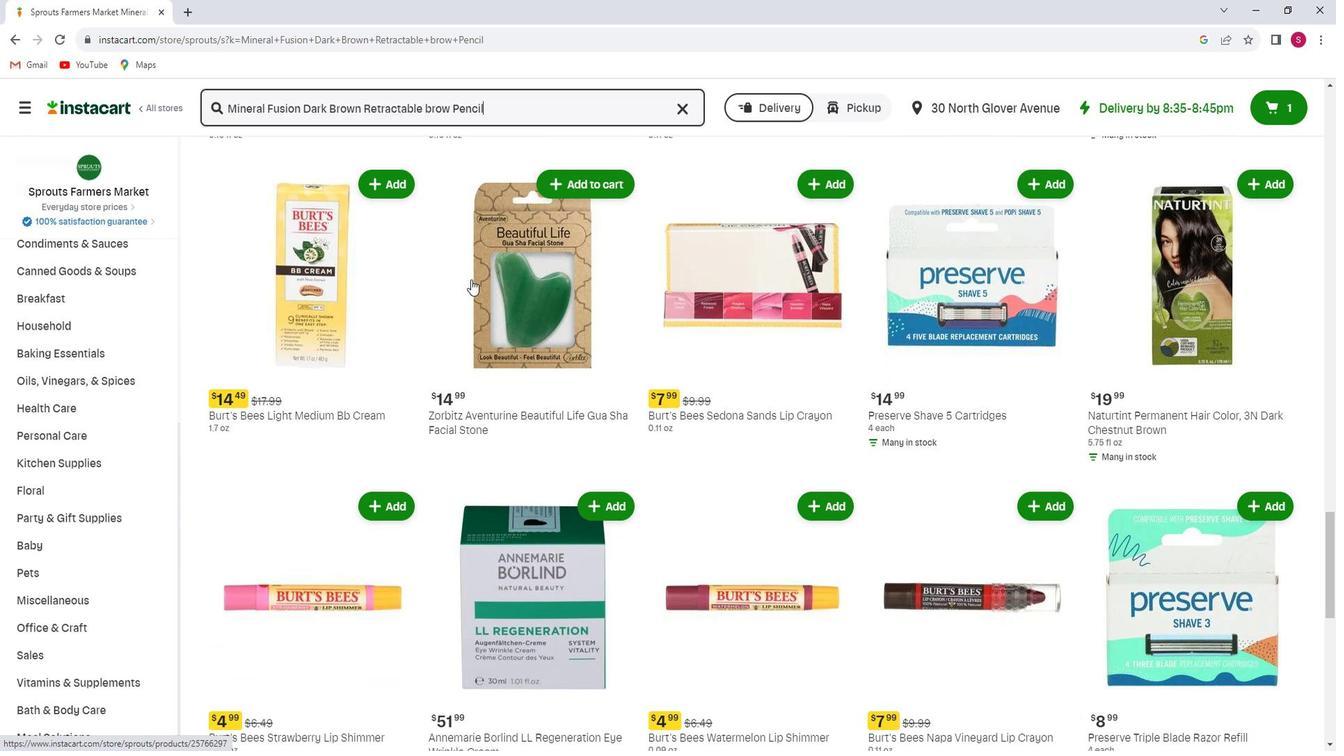 
Action: Mouse scrolled (480, 278) with delta (0, 0)
Screenshot: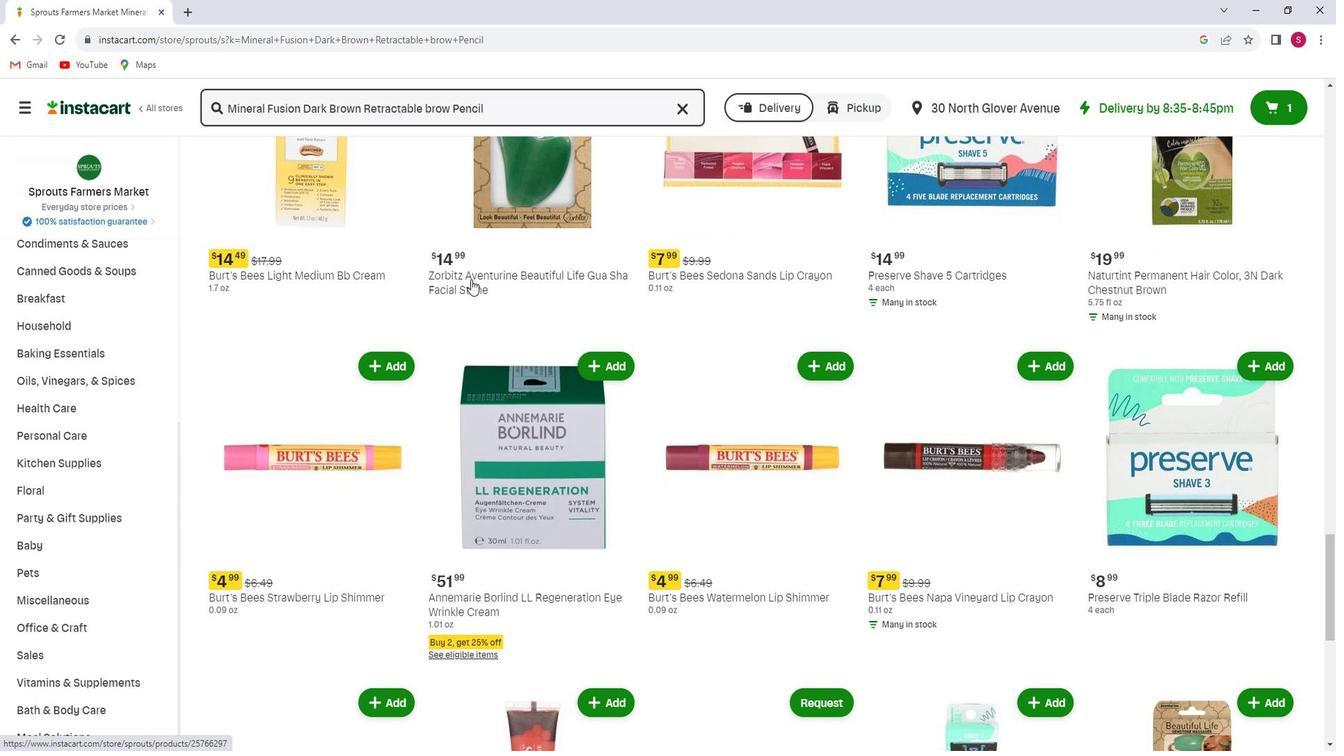 
Action: Mouse scrolled (480, 278) with delta (0, 0)
Screenshot: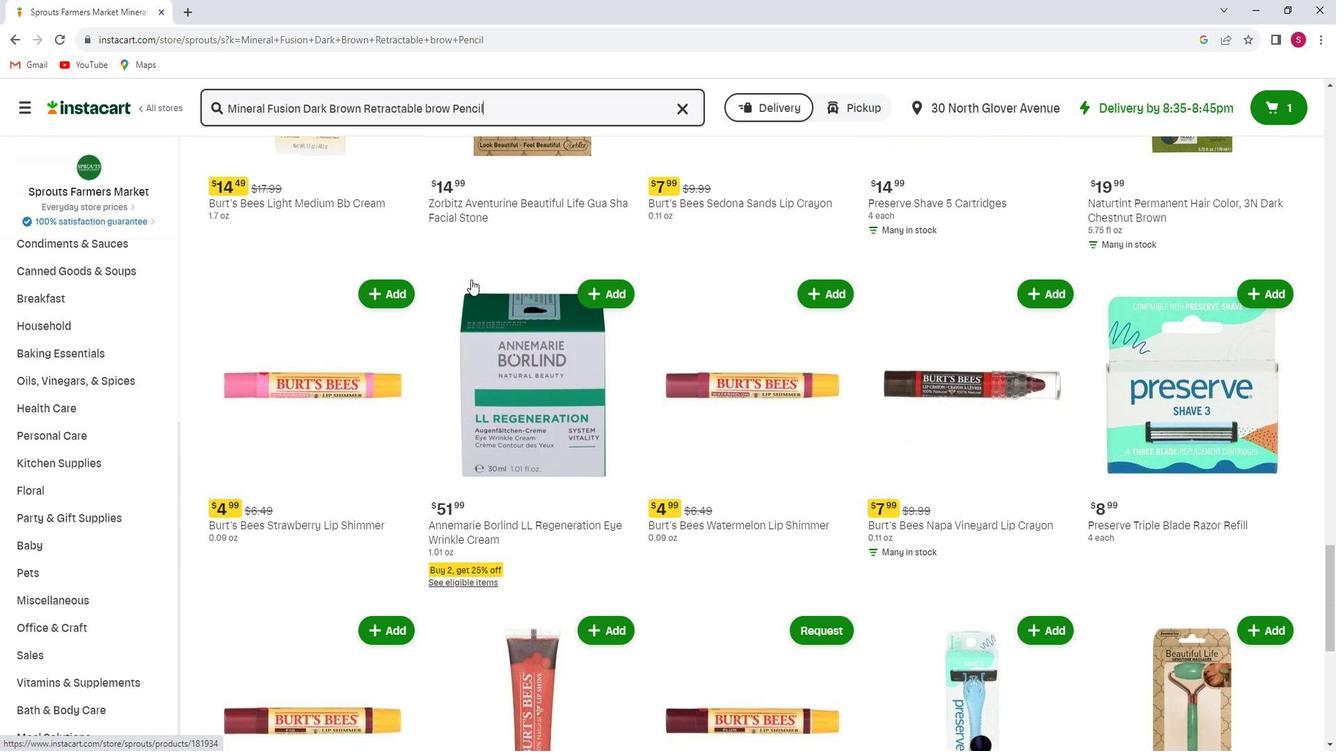 
Action: Mouse scrolled (480, 278) with delta (0, 0)
Screenshot: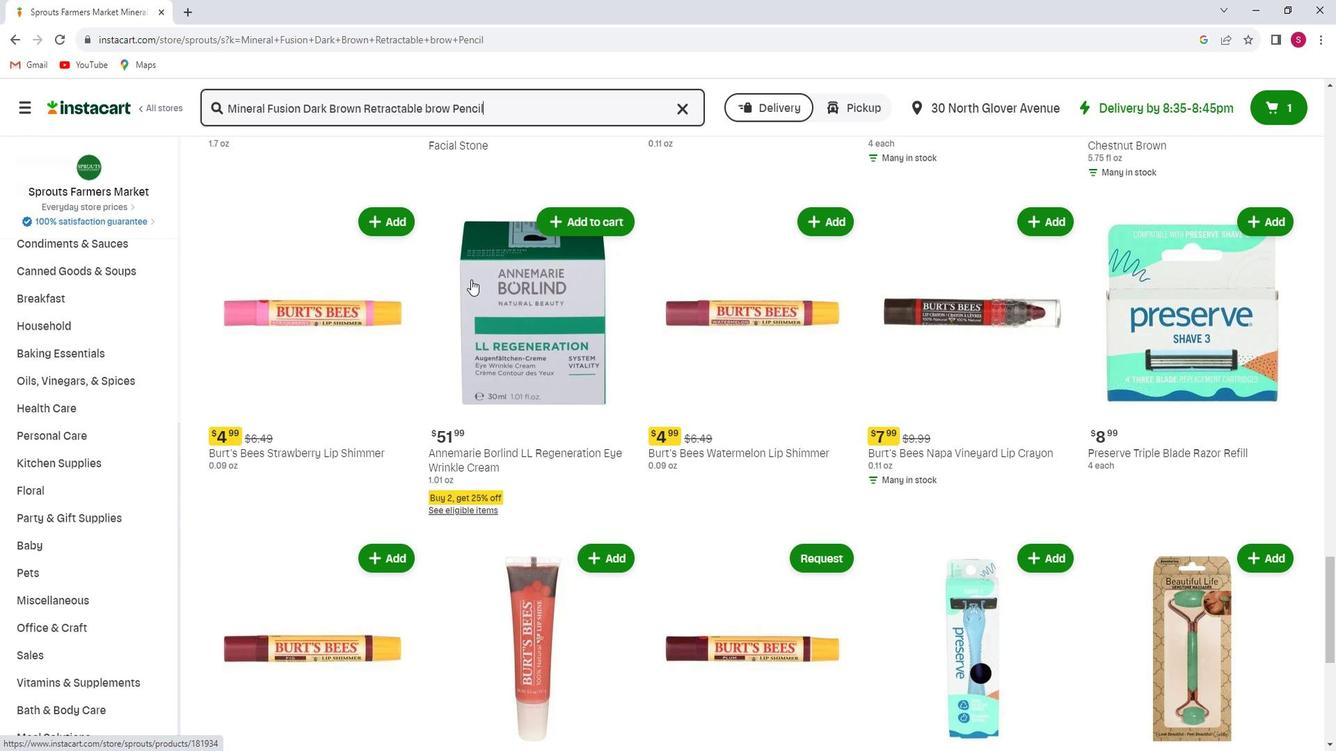 
Action: Mouse moved to (478, 281)
Screenshot: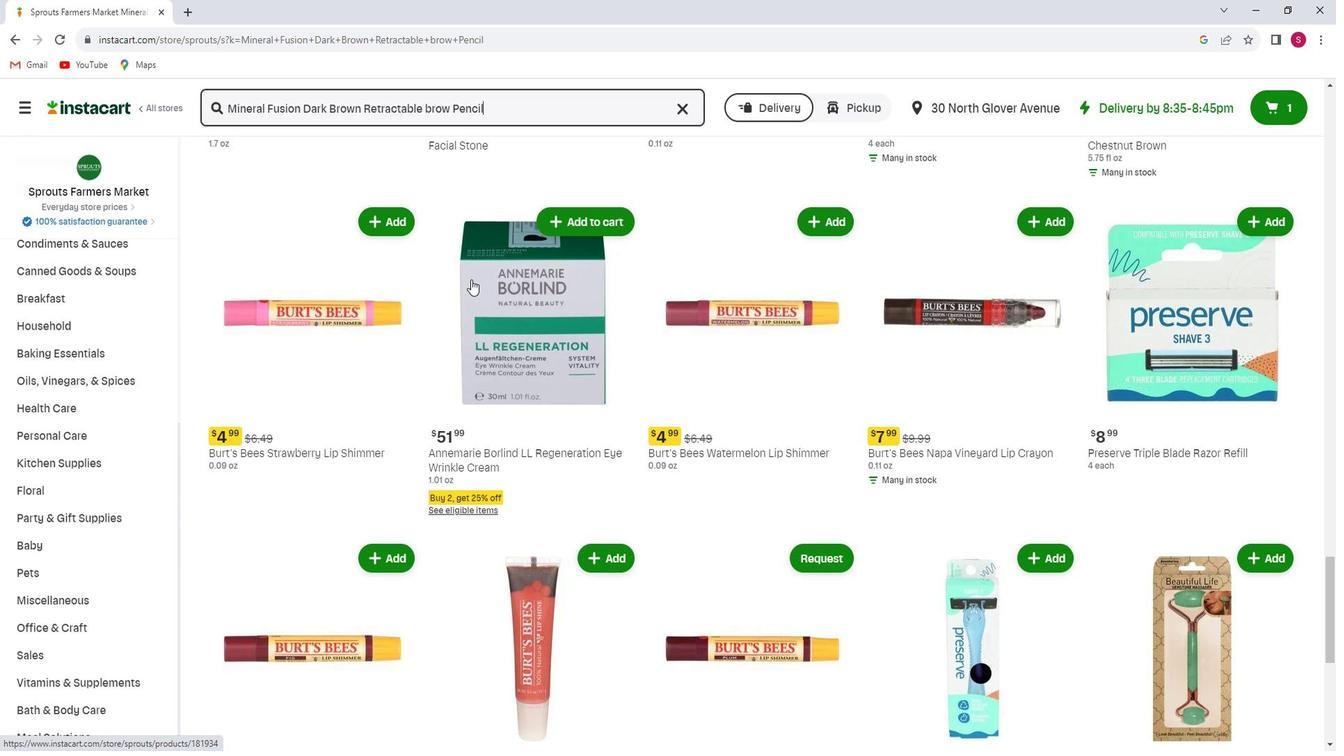 
Action: Mouse scrolled (478, 281) with delta (0, 0)
Screenshot: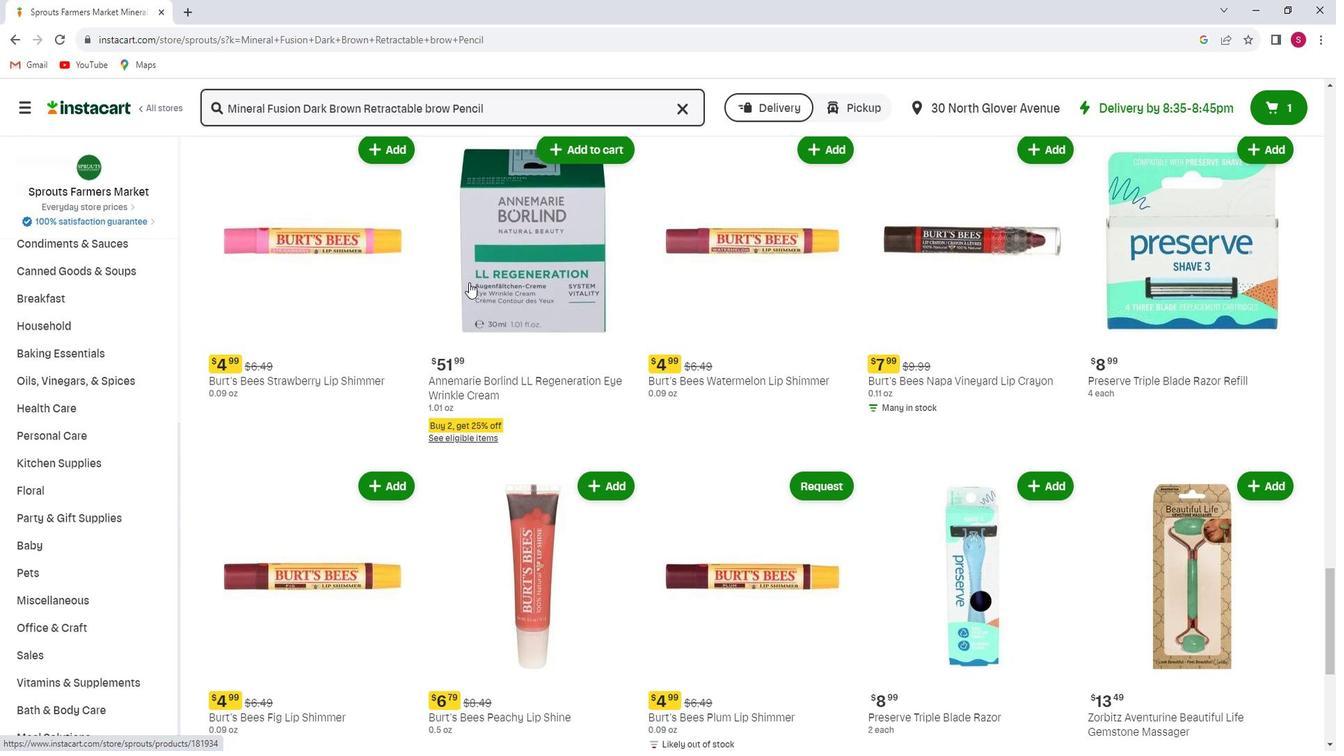 
Action: Mouse scrolled (478, 281) with delta (0, 0)
Screenshot: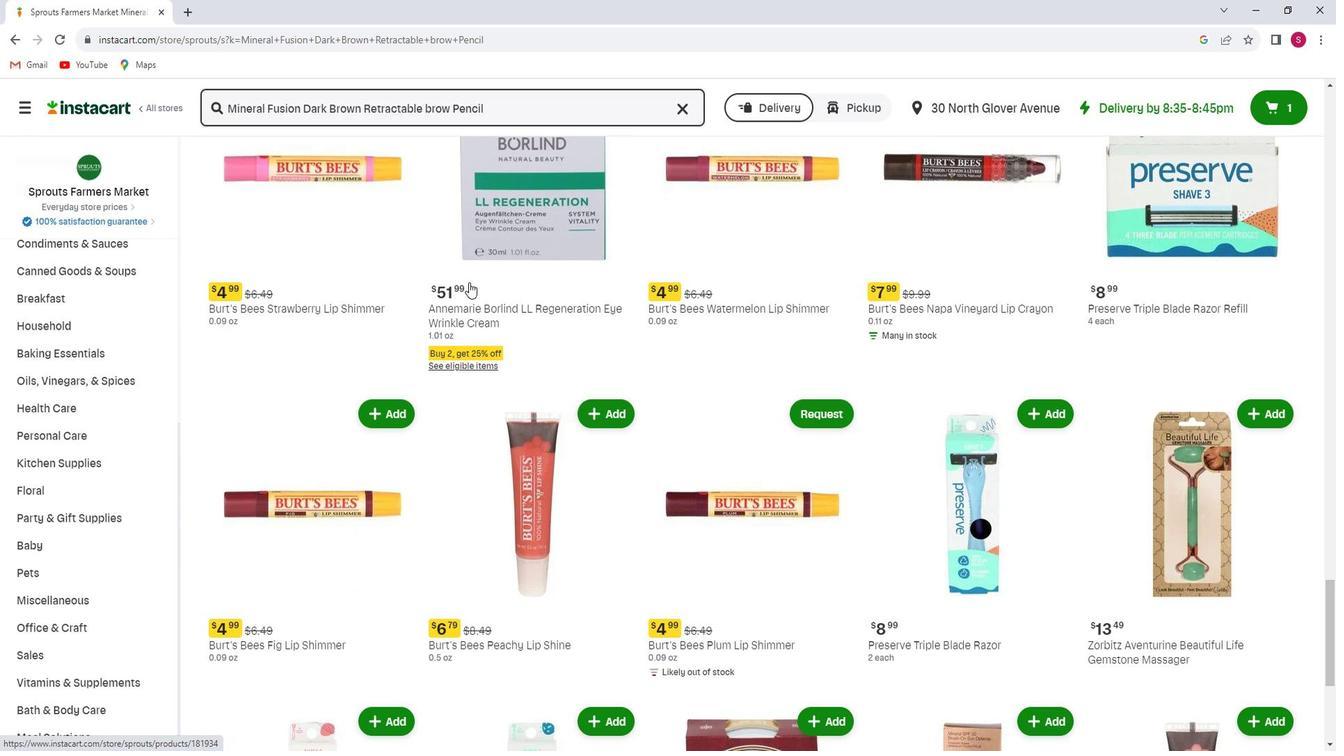 
Action: Mouse scrolled (478, 281) with delta (0, 0)
Screenshot: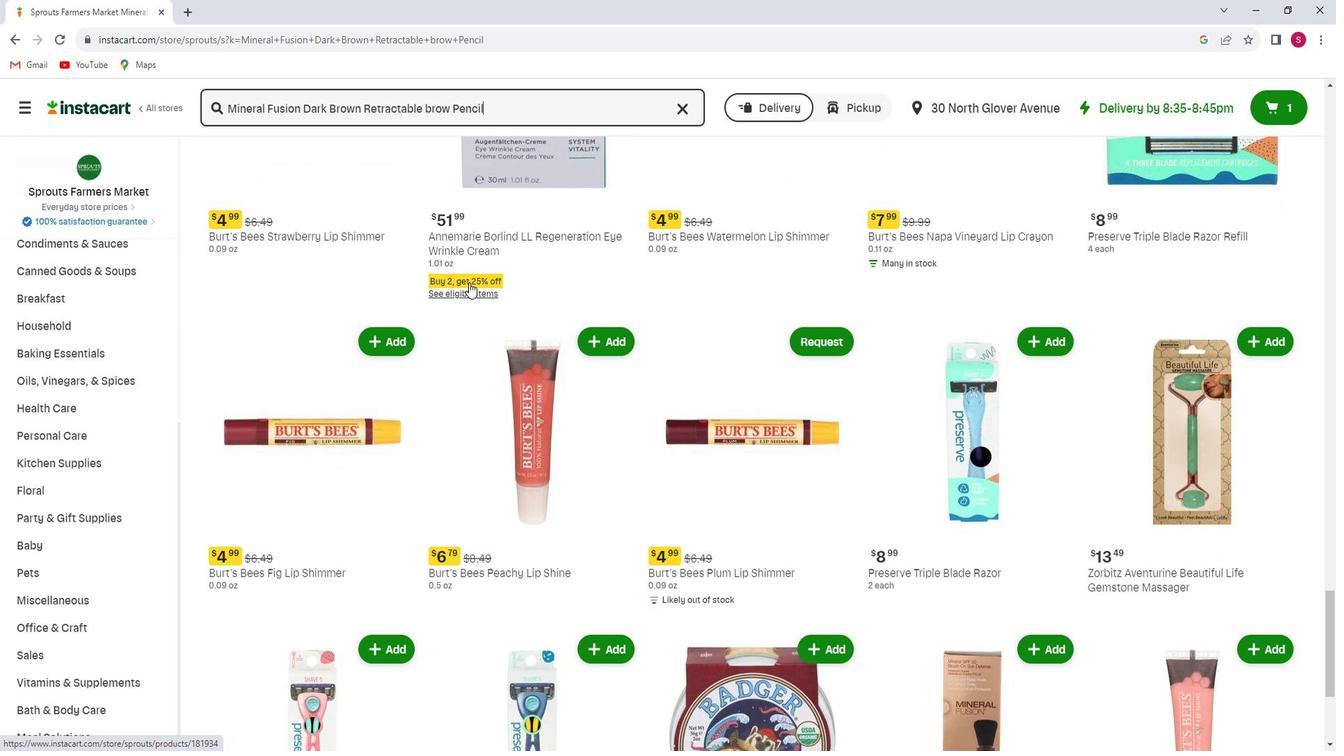 
Action: Mouse scrolled (478, 281) with delta (0, 0)
Screenshot: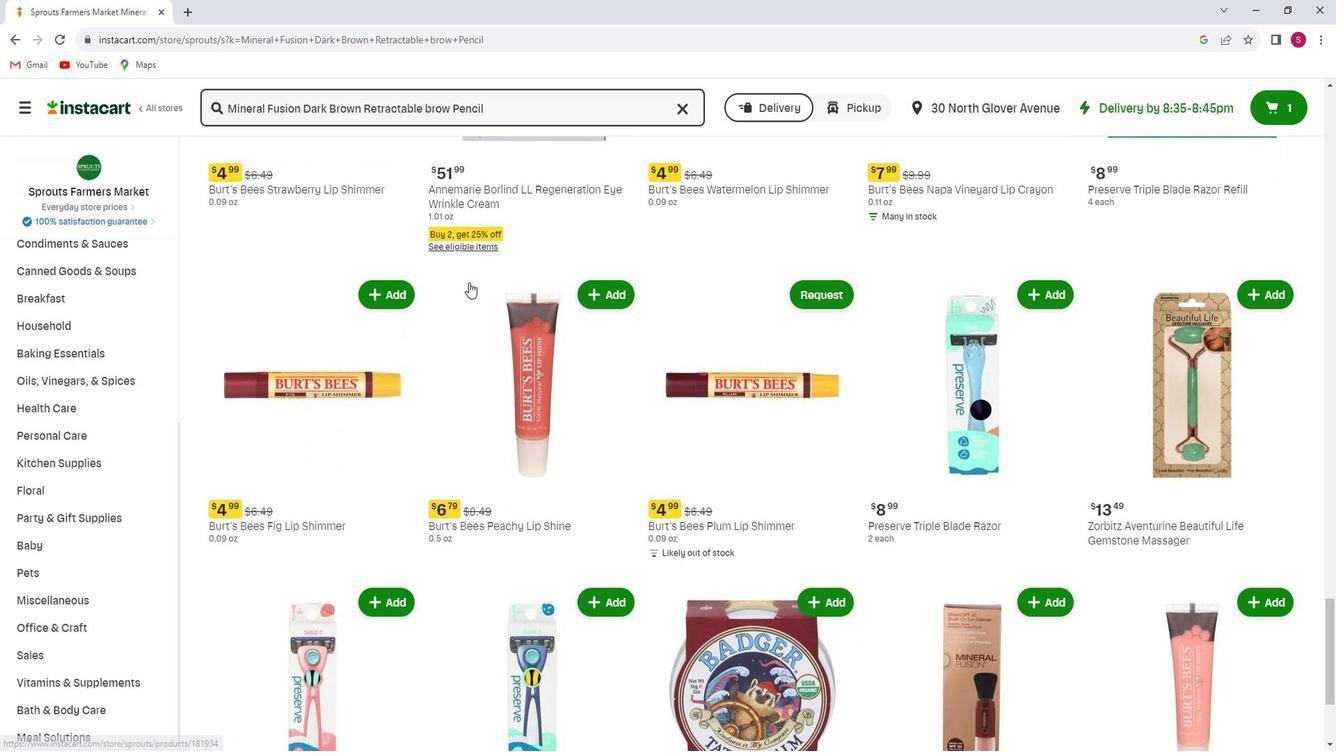 
Action: Mouse scrolled (478, 281) with delta (0, 0)
Screenshot: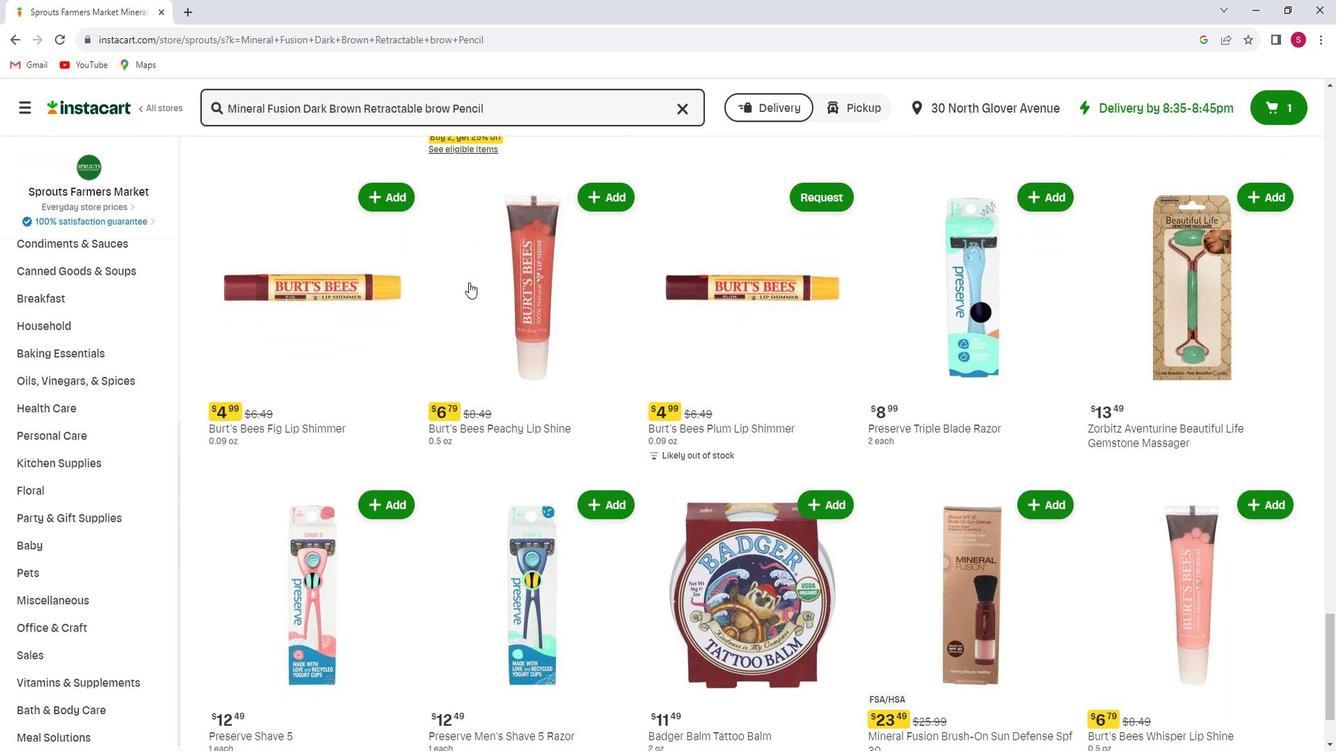 
Action: Mouse scrolled (478, 281) with delta (0, 0)
Screenshot: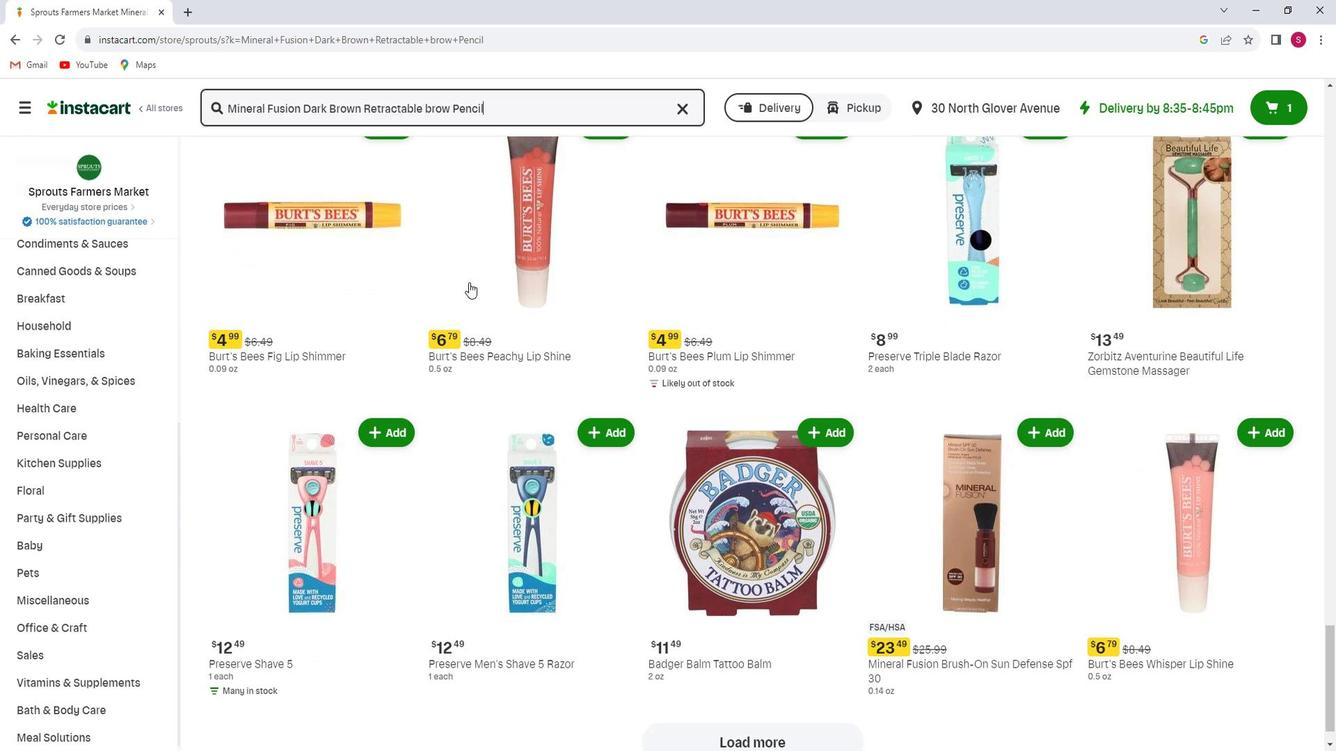 
Action: Mouse scrolled (478, 281) with delta (0, 0)
Screenshot: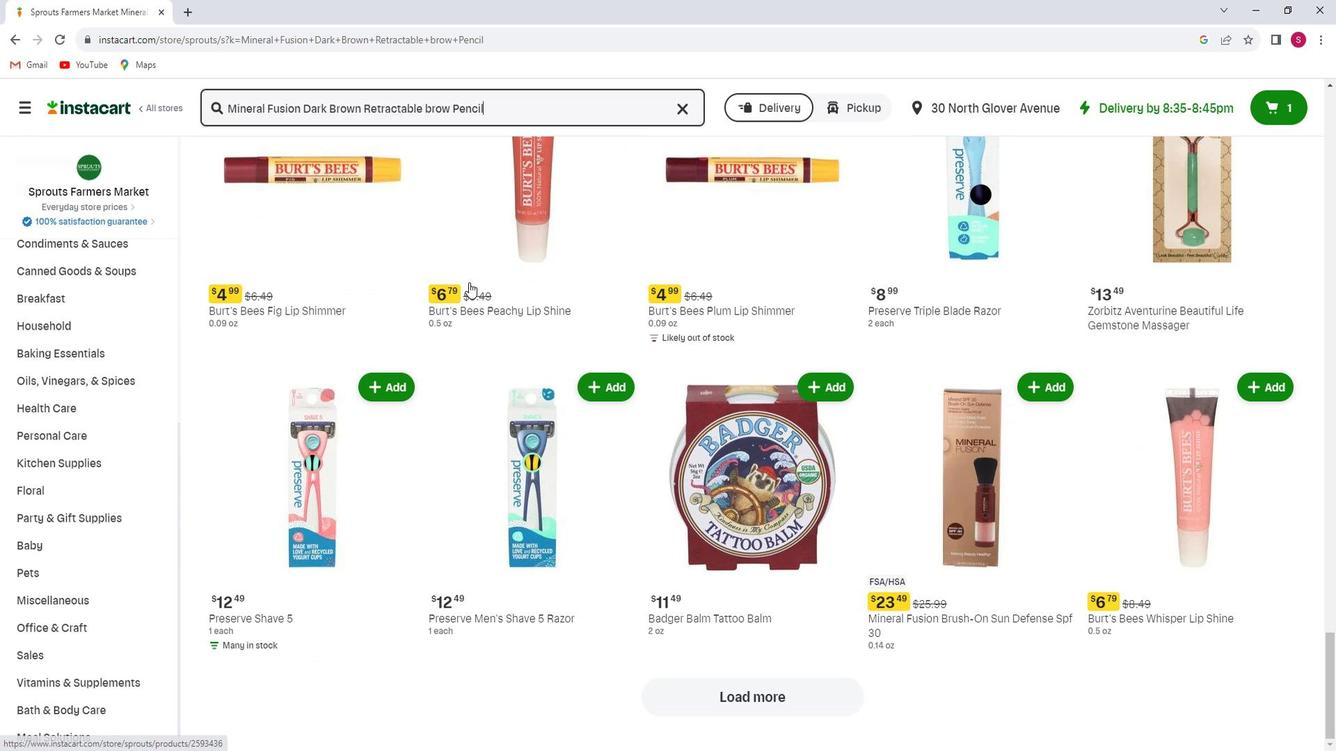
Action: Mouse scrolled (478, 281) with delta (0, 0)
Screenshot: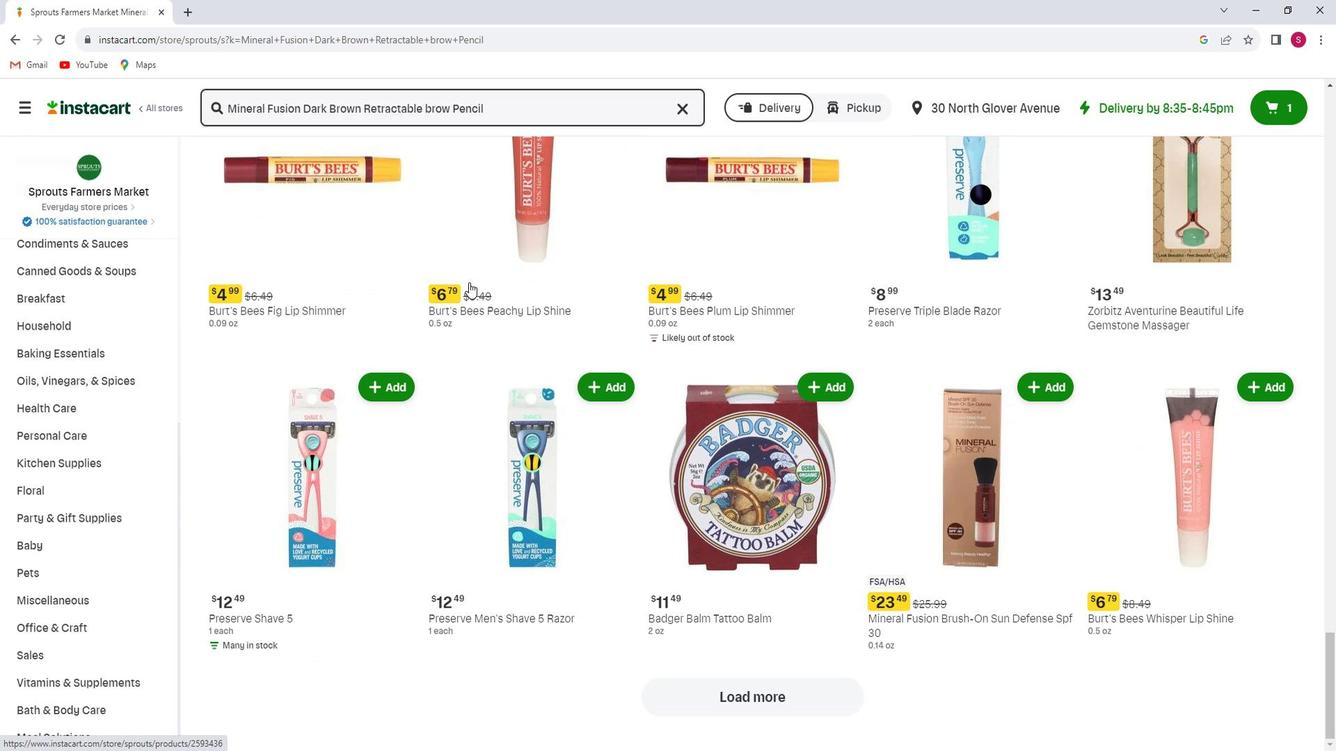
Action: Mouse scrolled (478, 281) with delta (0, 0)
Screenshot: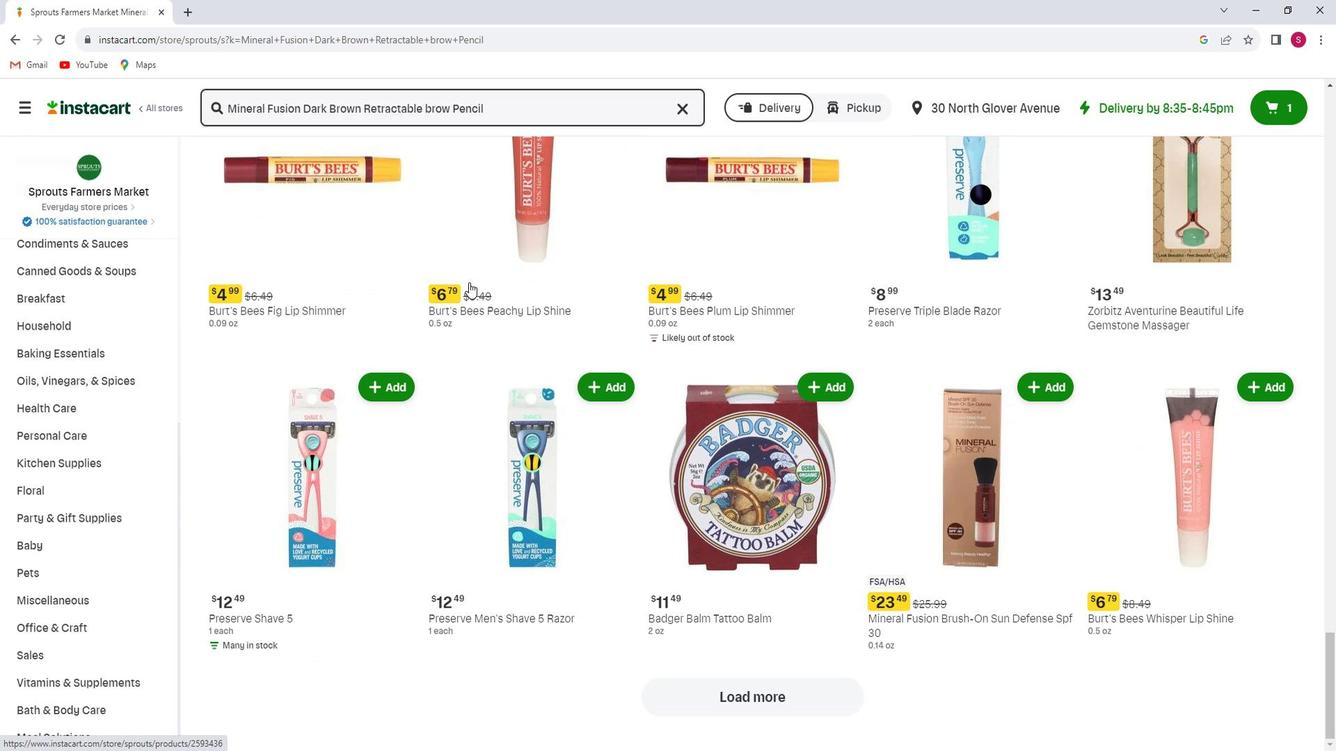 
Action: Mouse scrolled (478, 281) with delta (0, 0)
Screenshot: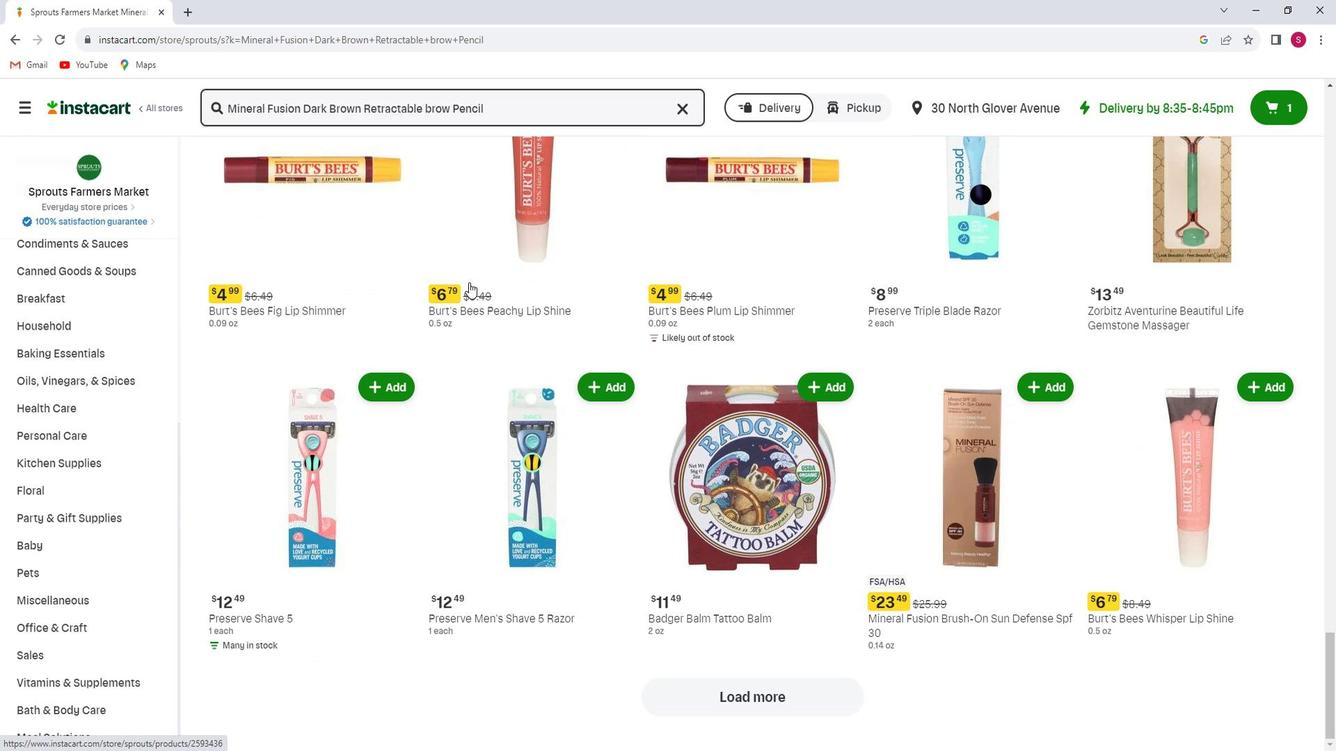 
Action: Mouse moved to (474, 331)
Screenshot: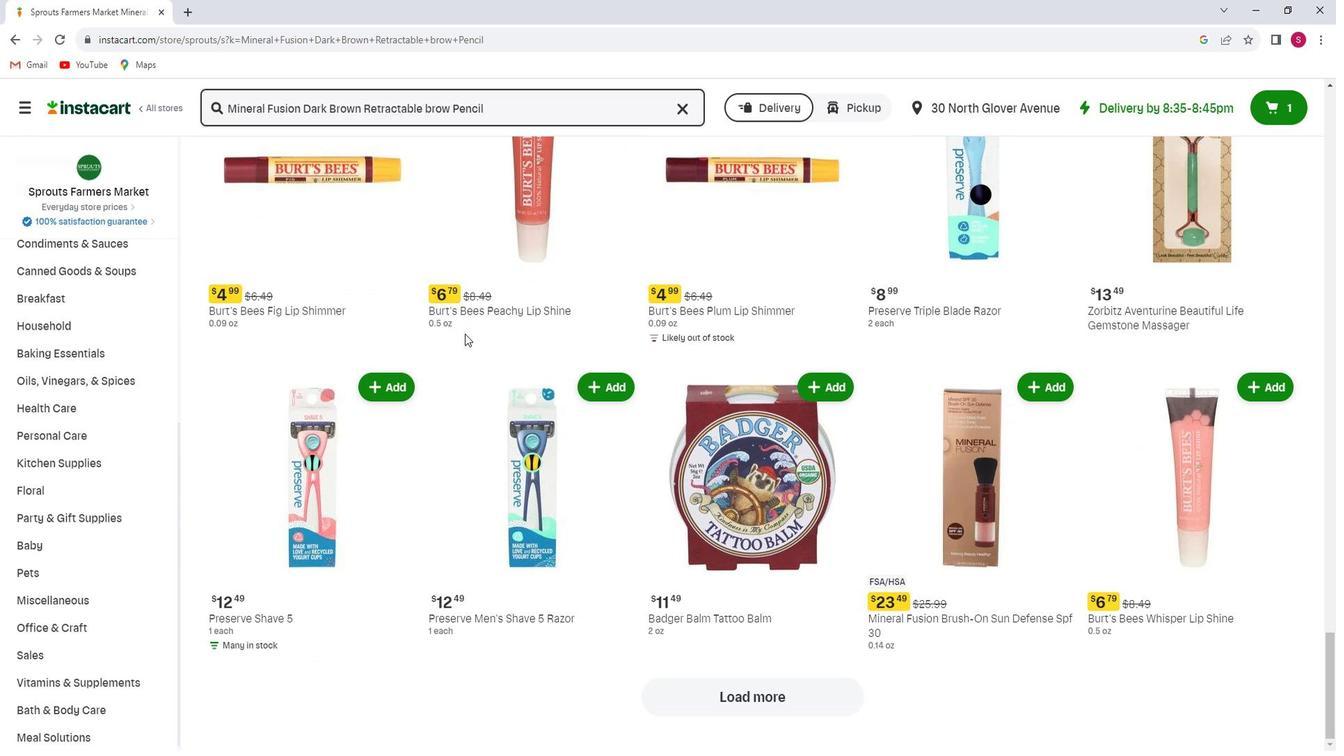 
